 Task: Add a signature Mario Parker containing Best wishes for a happy National Human Trafficking Awareness Day, Mario Parker to email address softage.3@softage.net and add a folder Vendor contracts
Action: Mouse moved to (174, 136)
Screenshot: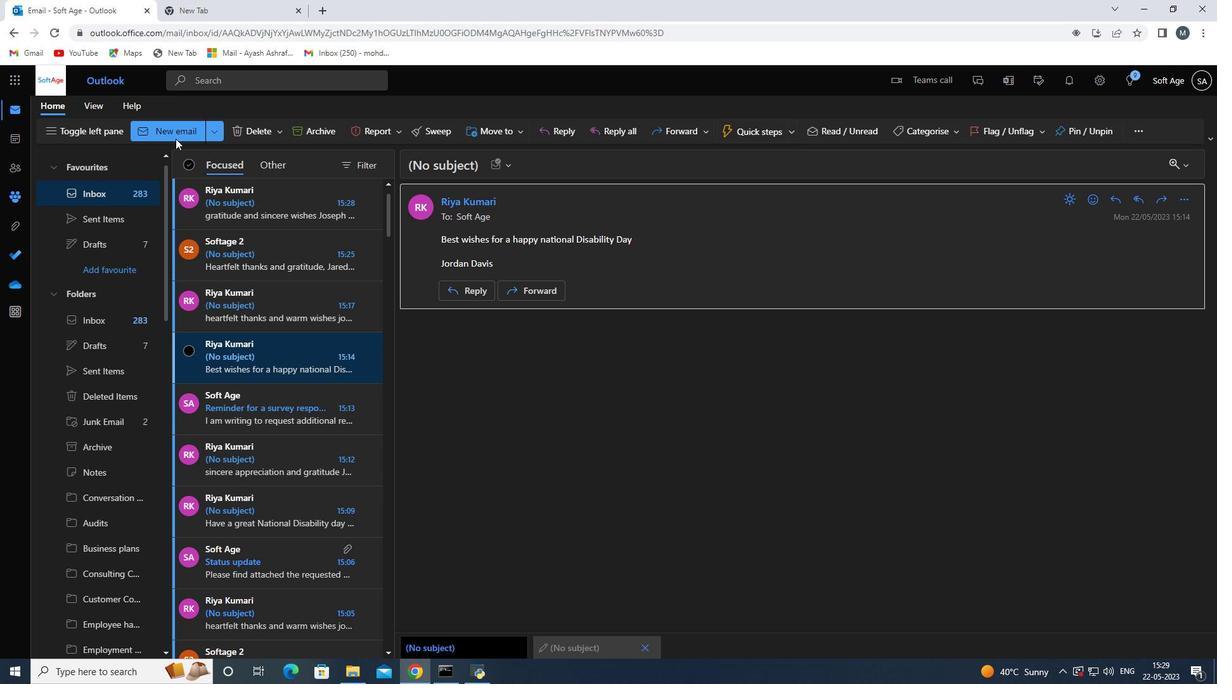 
Action: Mouse pressed left at (174, 136)
Screenshot: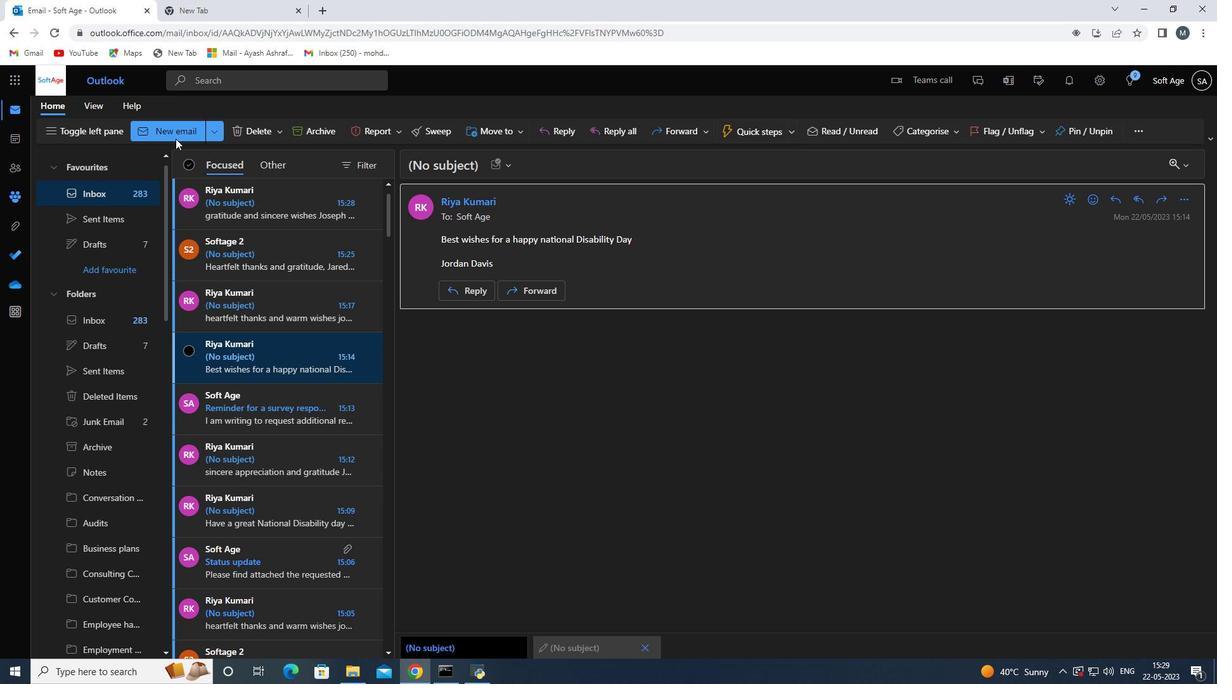 
Action: Mouse moved to (861, 134)
Screenshot: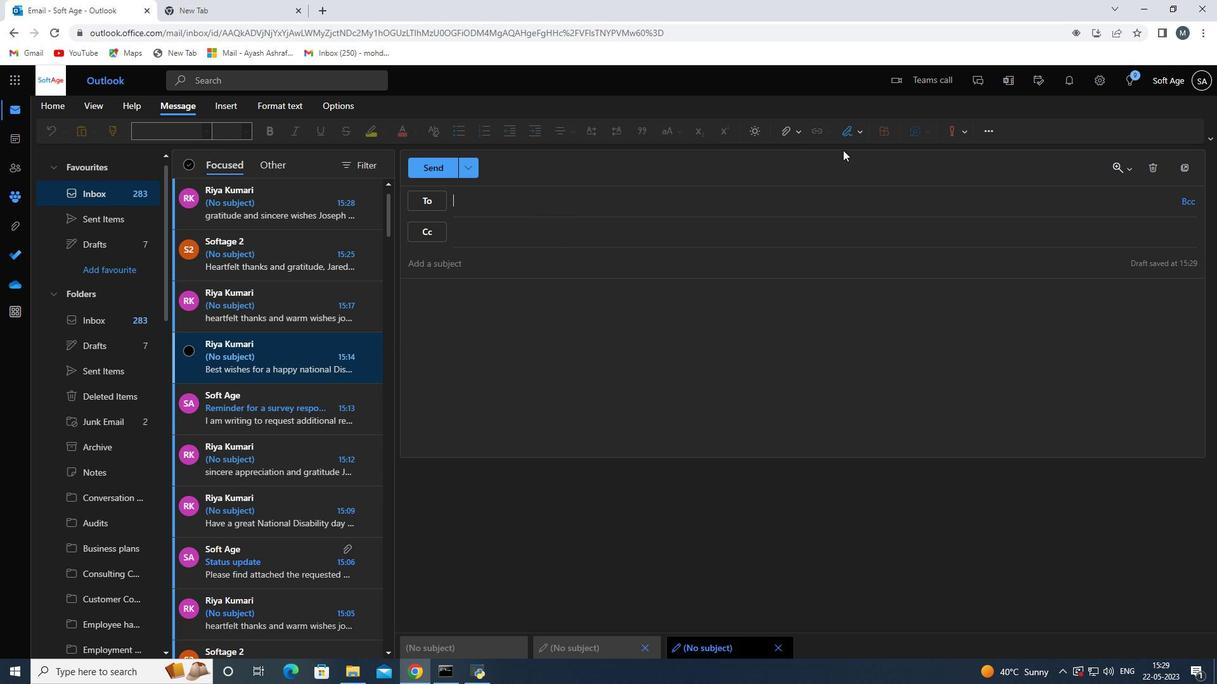 
Action: Mouse pressed left at (861, 134)
Screenshot: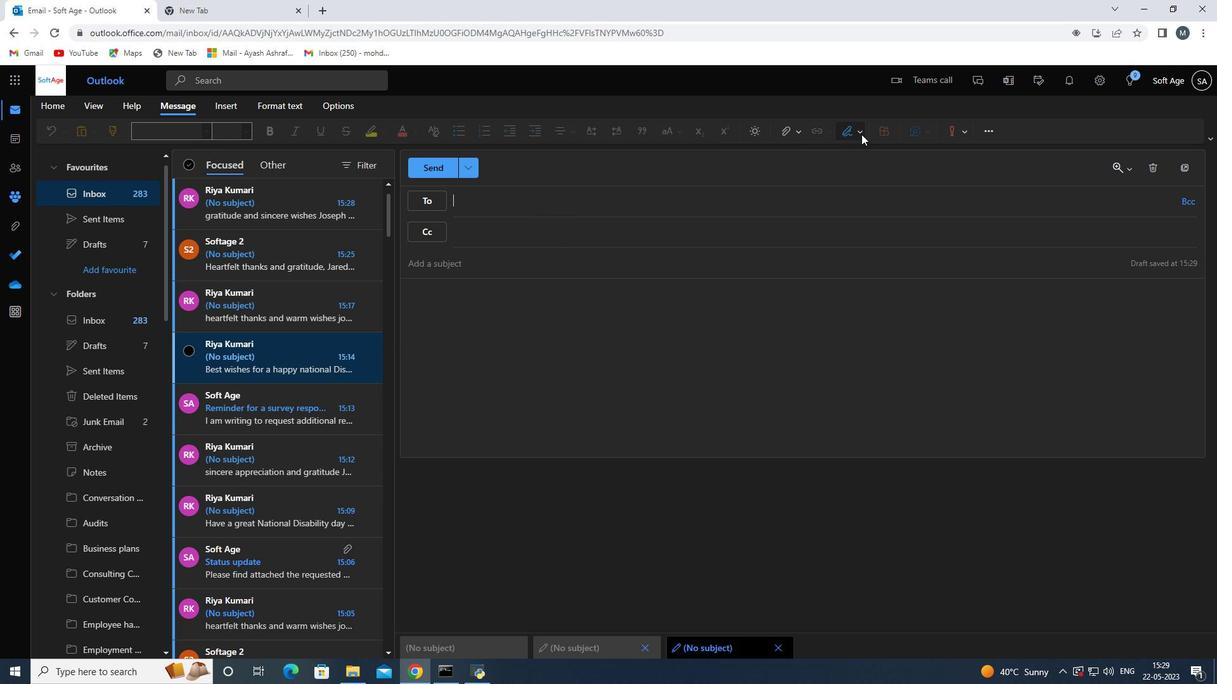 
Action: Mouse moved to (831, 180)
Screenshot: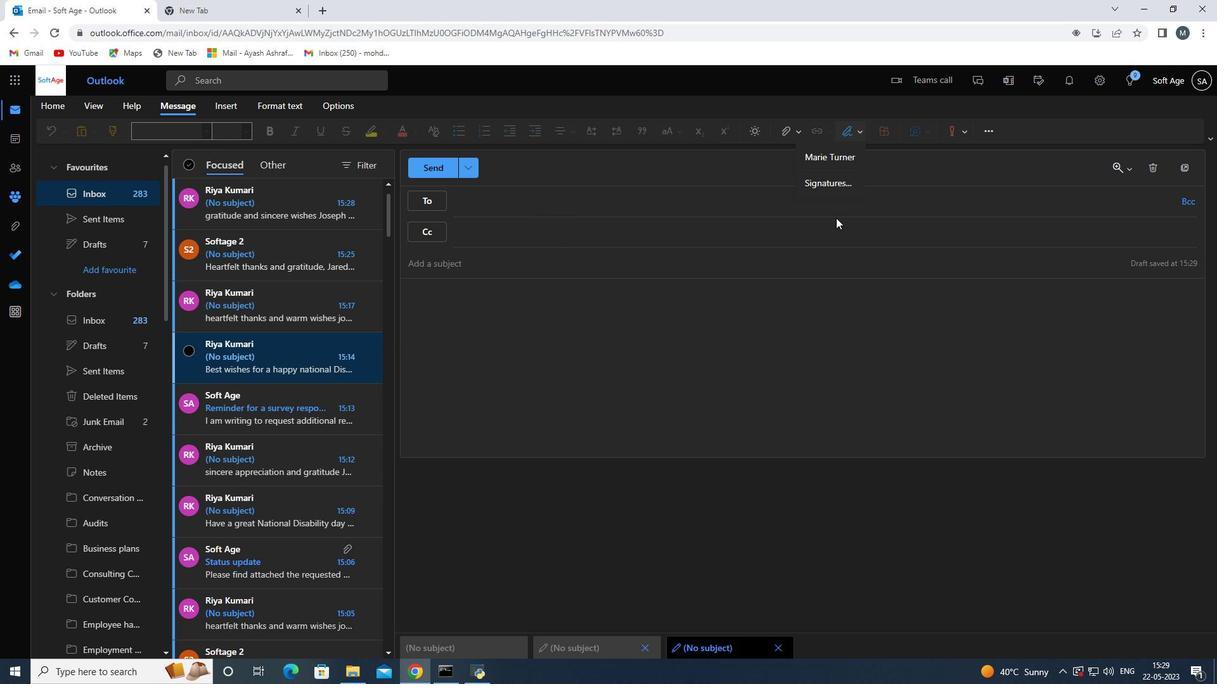 
Action: Mouse pressed left at (831, 180)
Screenshot: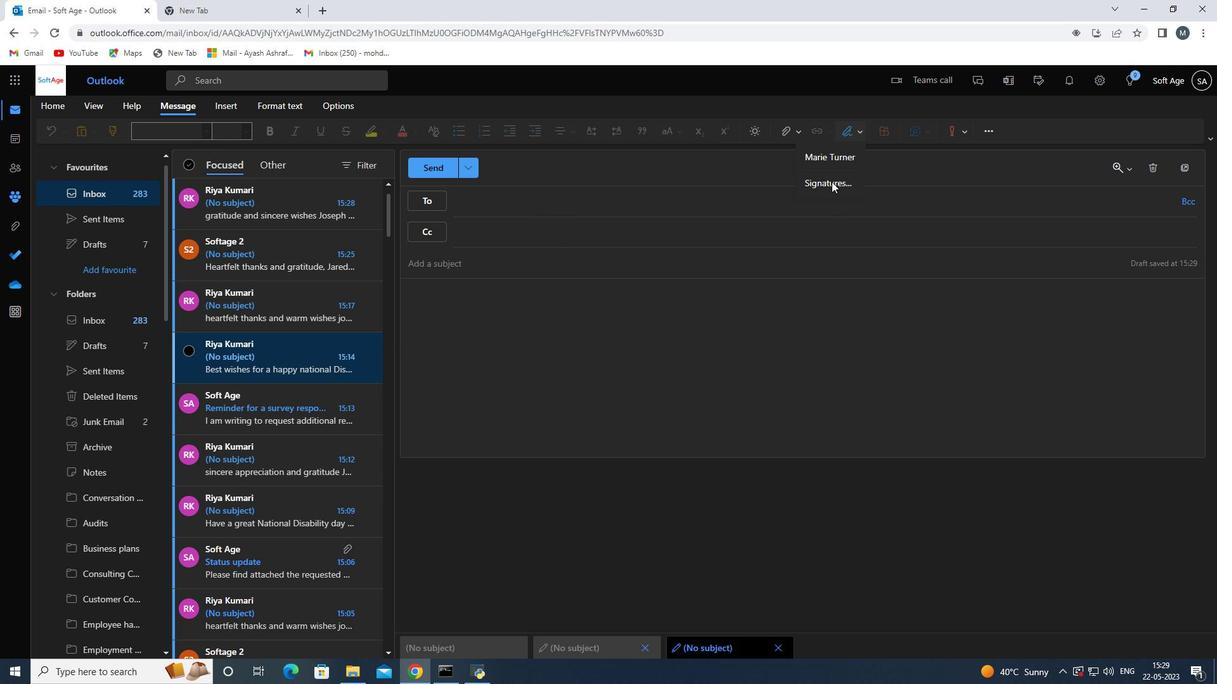 
Action: Mouse moved to (853, 230)
Screenshot: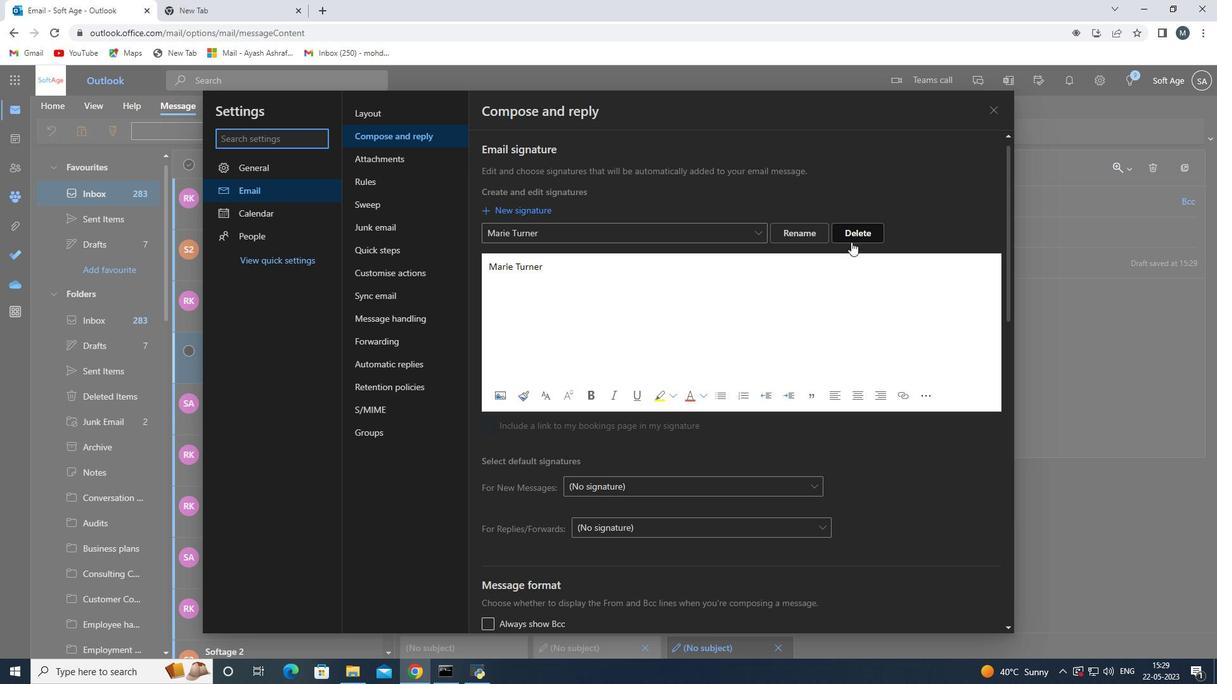
Action: Mouse pressed left at (853, 230)
Screenshot: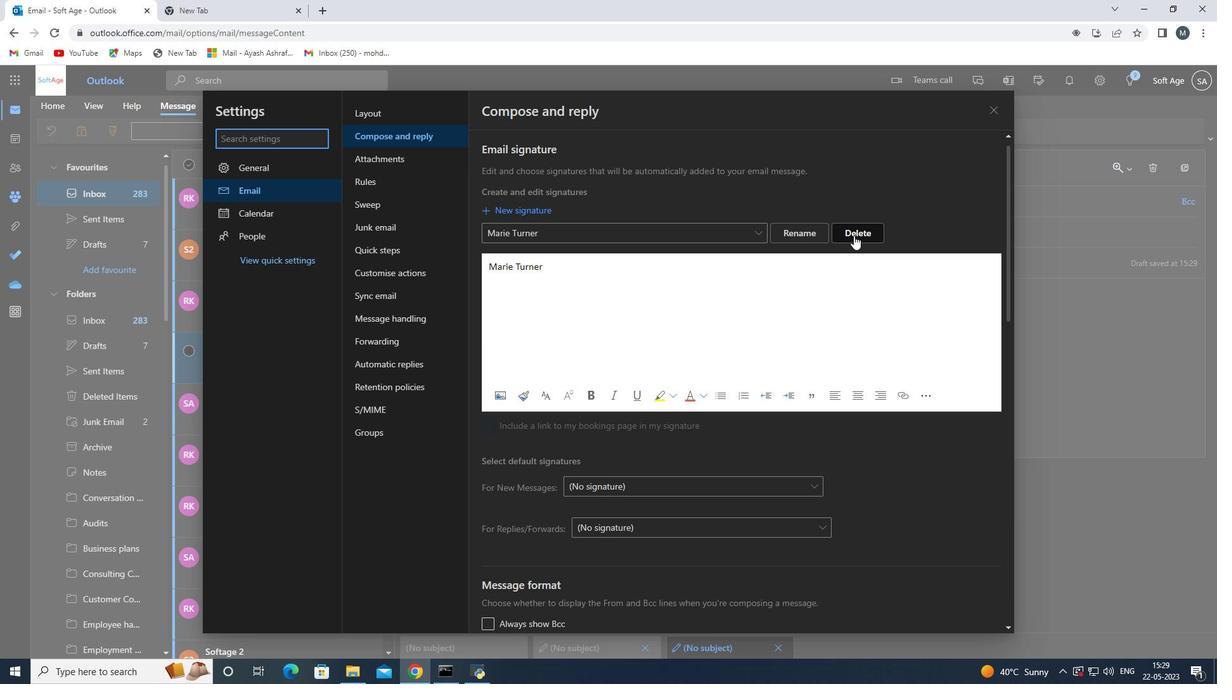 
Action: Mouse moved to (586, 233)
Screenshot: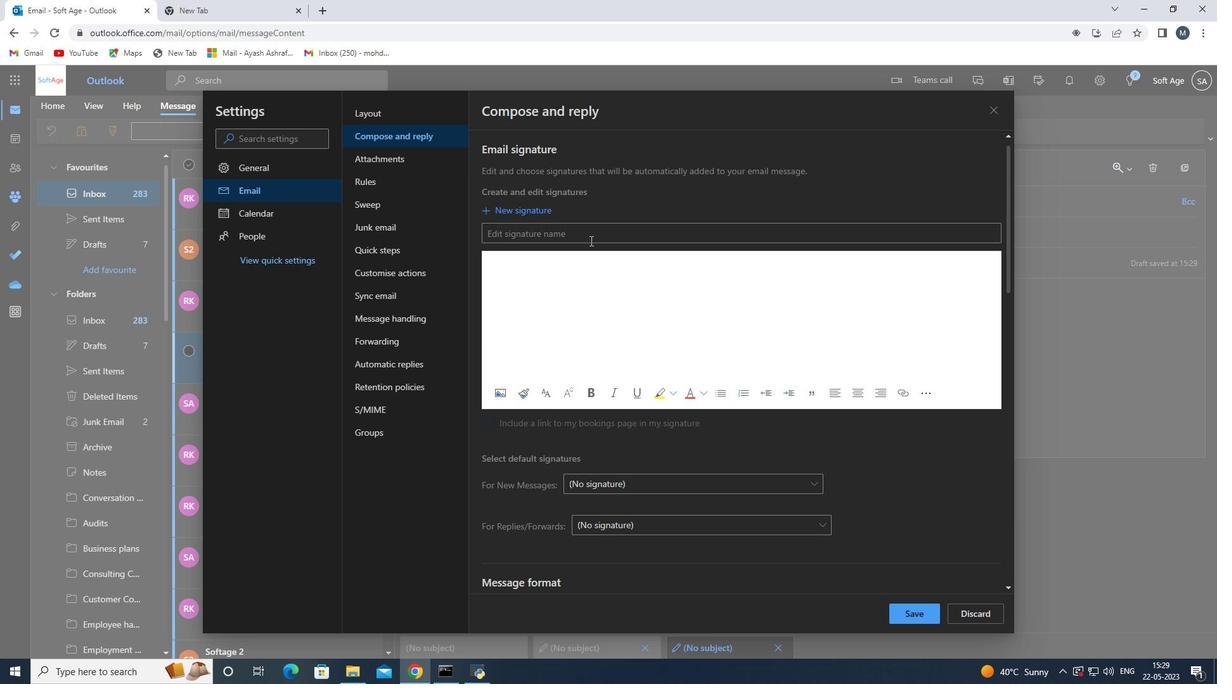 
Action: Mouse pressed left at (586, 233)
Screenshot: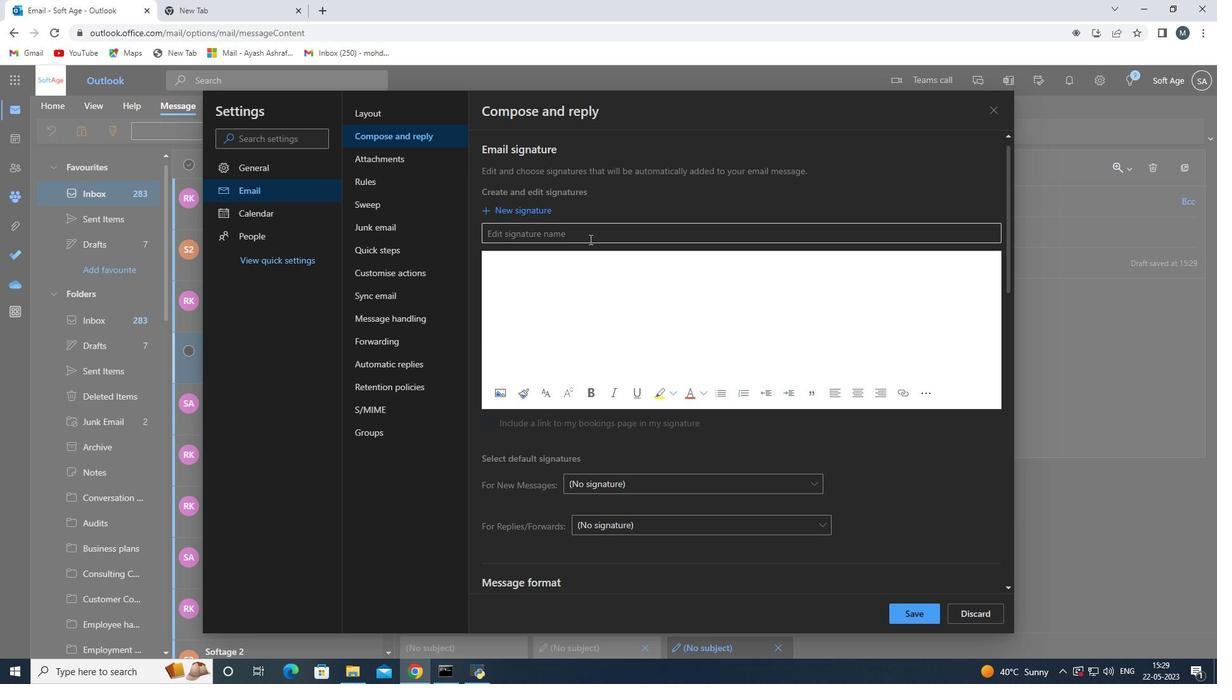 
Action: Mouse moved to (586, 233)
Screenshot: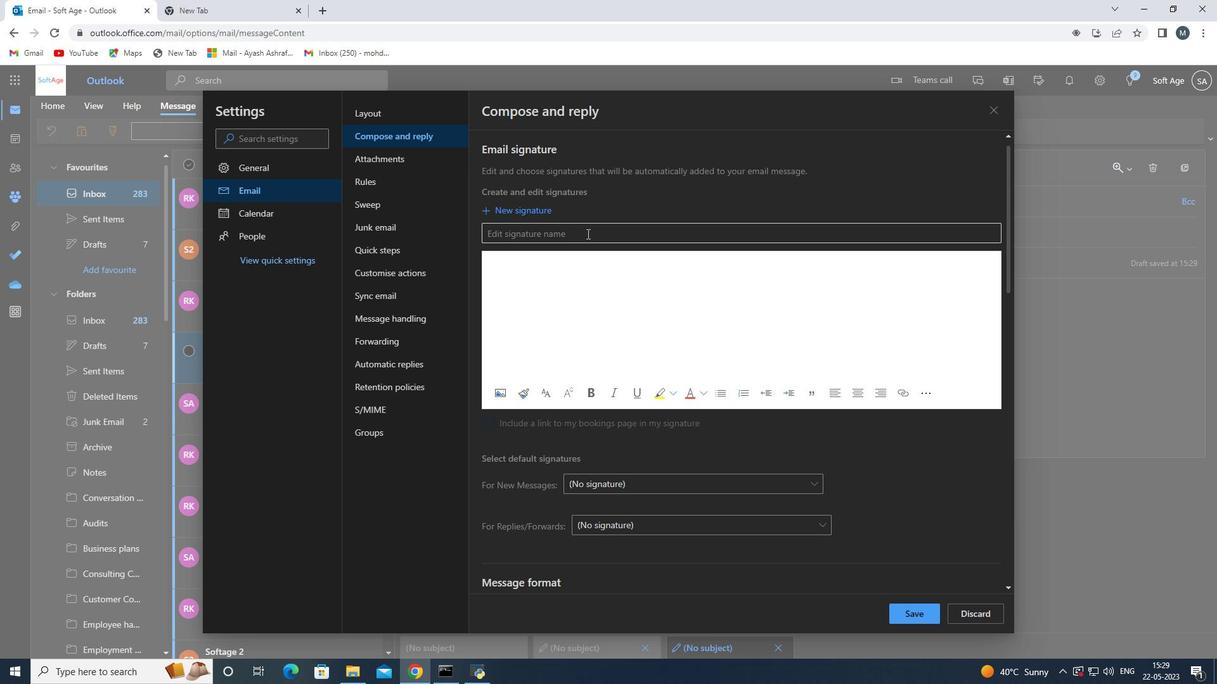 
Action: Key pressed <Key.shift>Mario<Key.space><Key.shift>parker<Key.space>
Screenshot: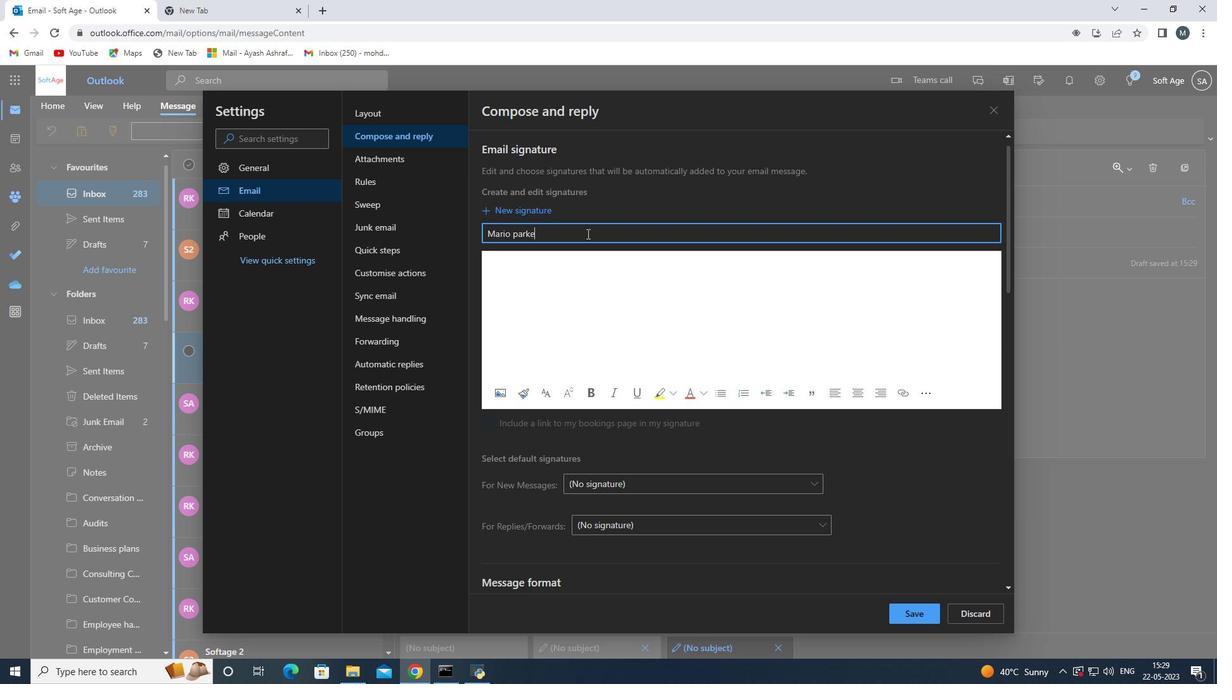 
Action: Mouse moved to (517, 233)
Screenshot: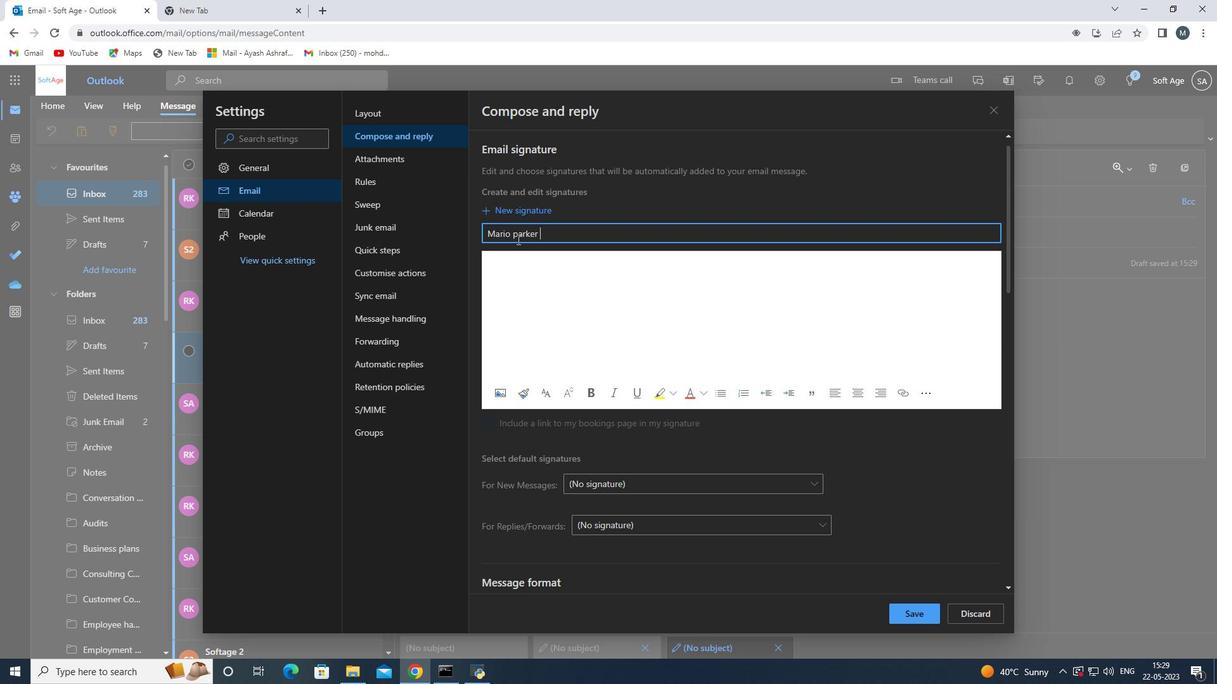 
Action: Mouse pressed left at (517, 233)
Screenshot: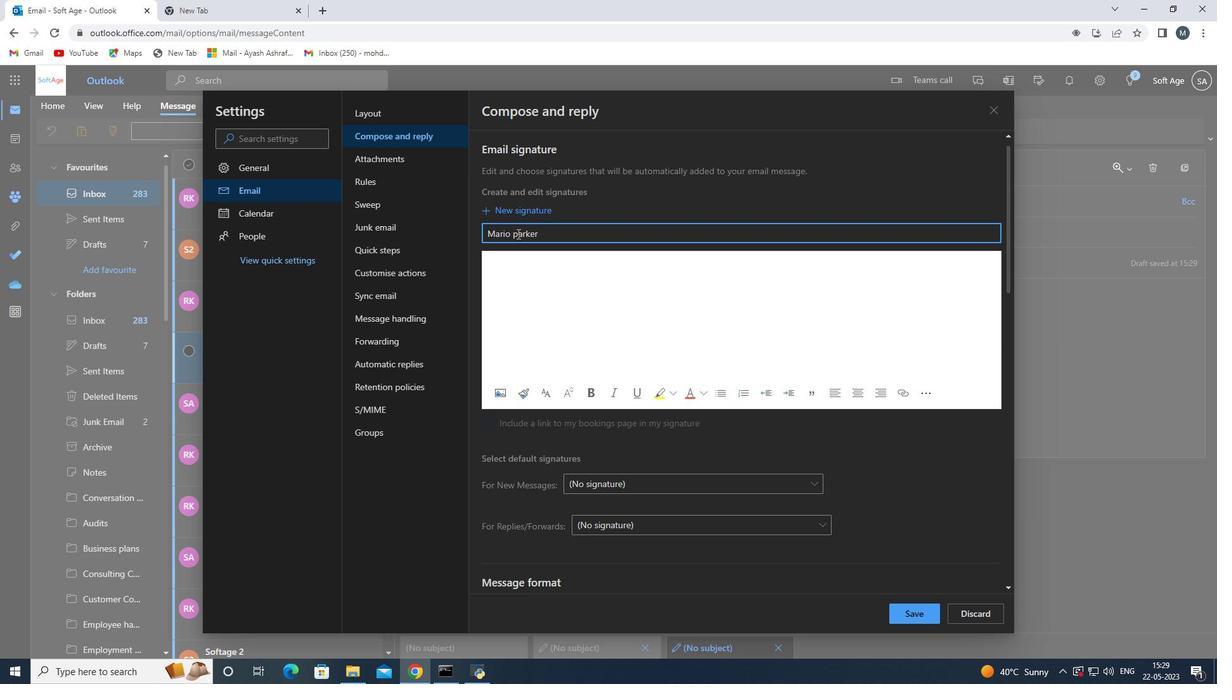 
Action: Mouse moved to (519, 244)
Screenshot: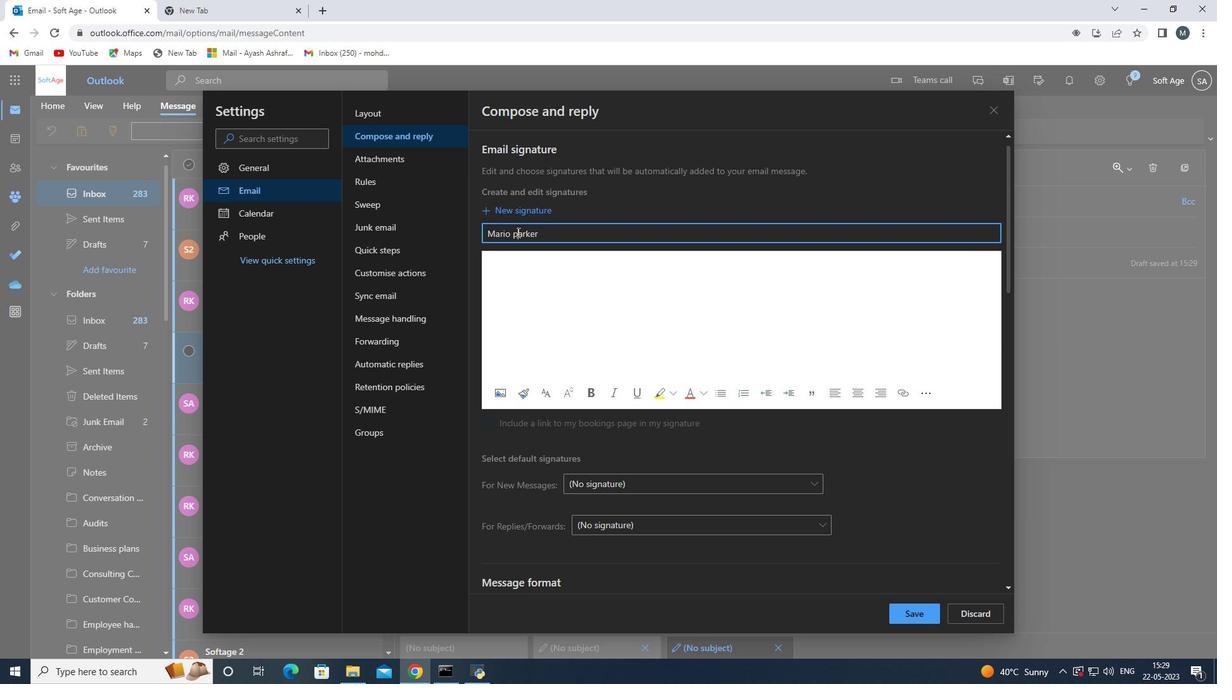 
Action: Key pressed <Key.backspace><Key.shift>P
Screenshot: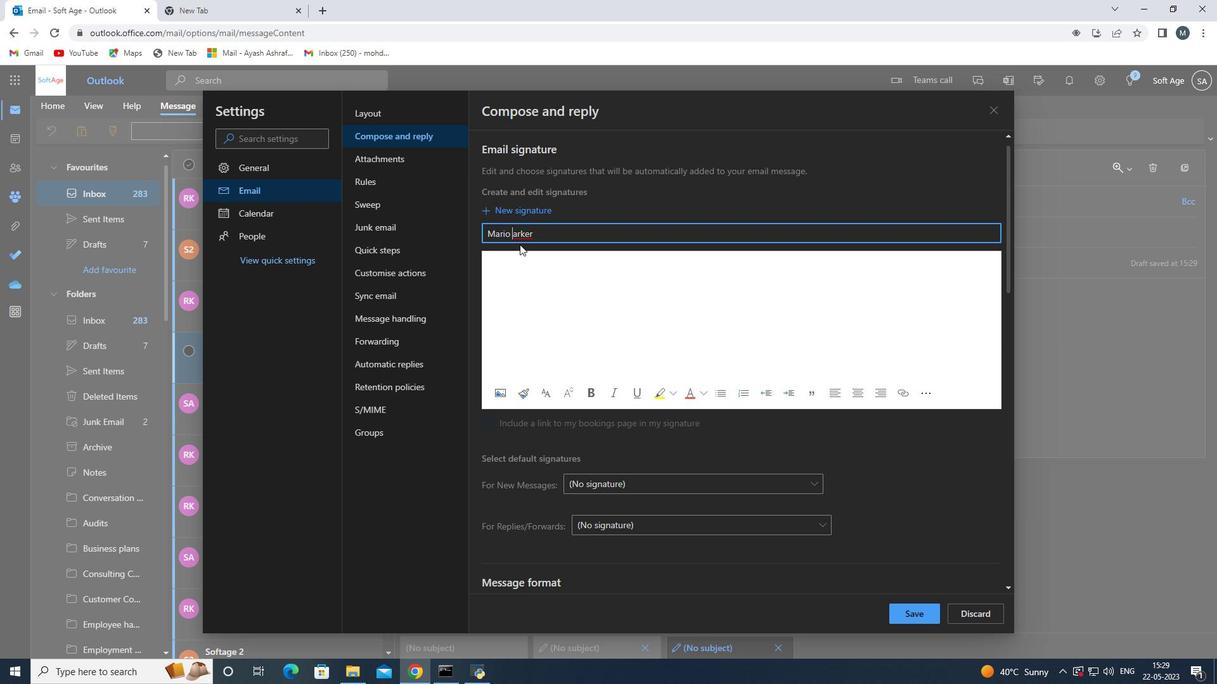 
Action: Mouse moved to (521, 263)
Screenshot: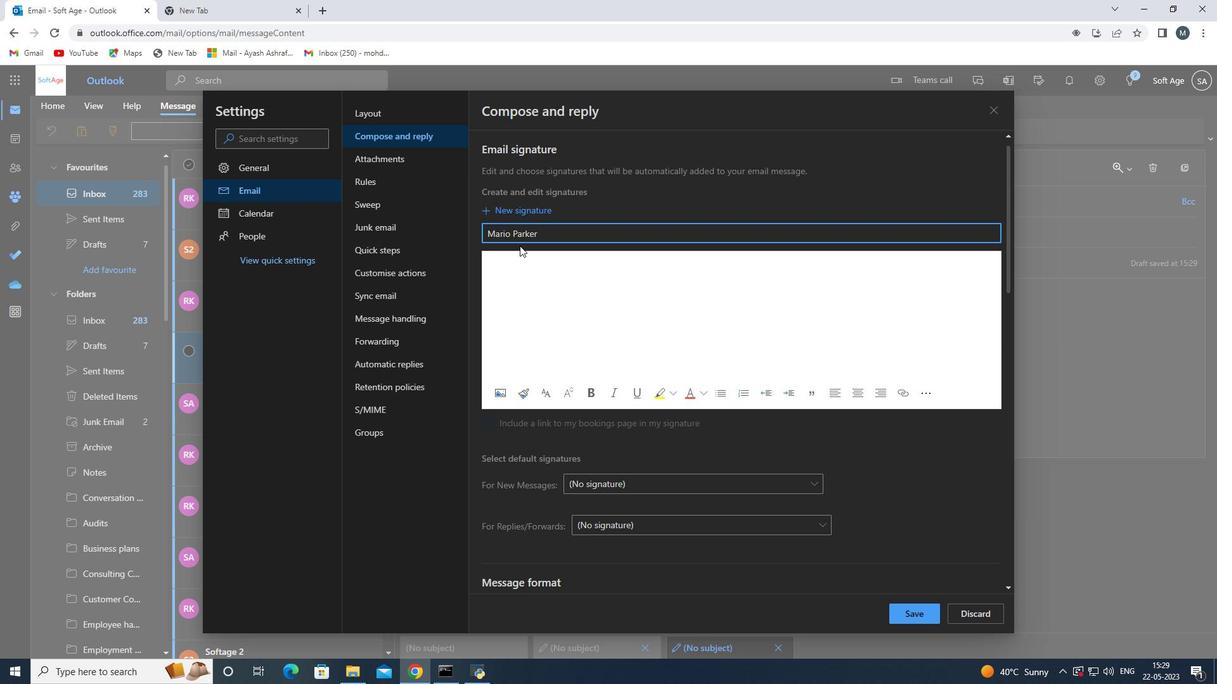 
Action: Mouse pressed left at (521, 263)
Screenshot: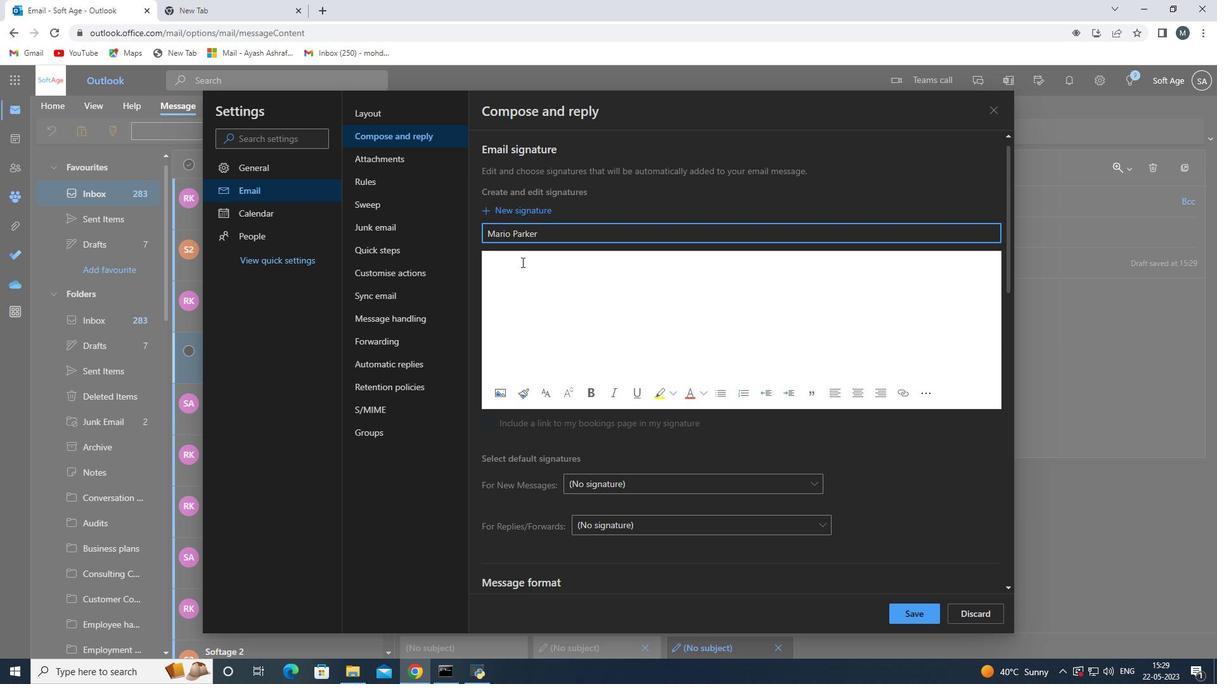 
Action: Key pressed <Key.shift>Mario<Key.space><Key.shift>Parker<Key.space>
Screenshot: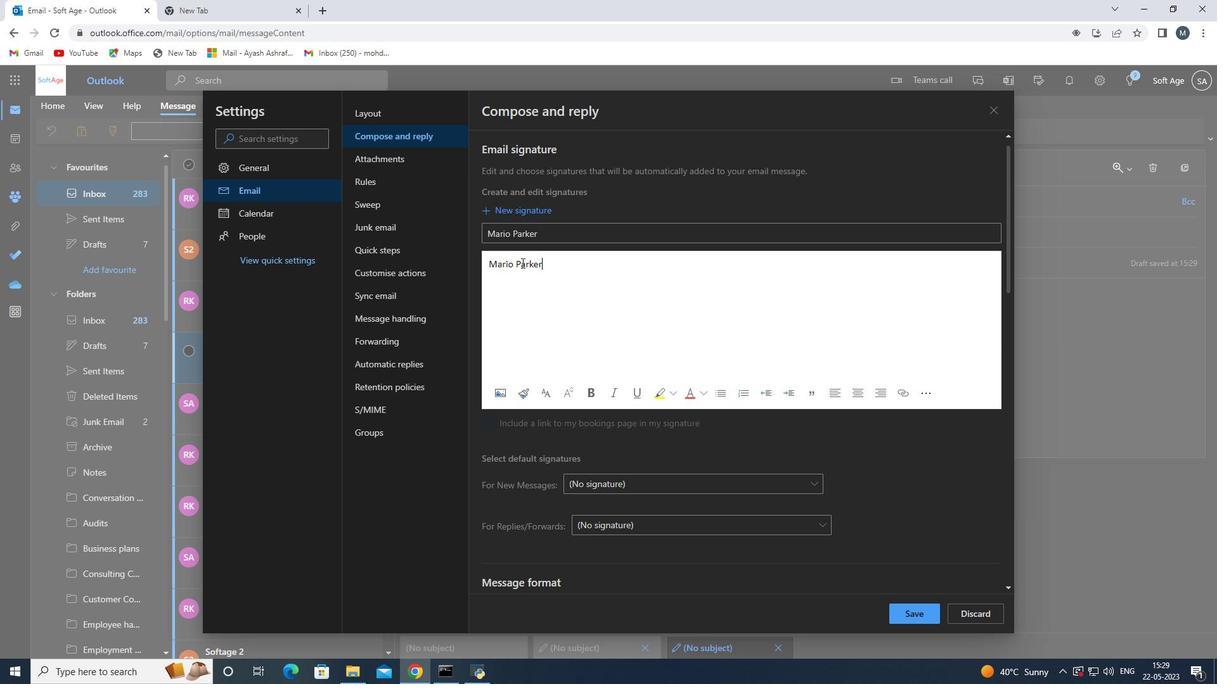 
Action: Mouse moved to (914, 619)
Screenshot: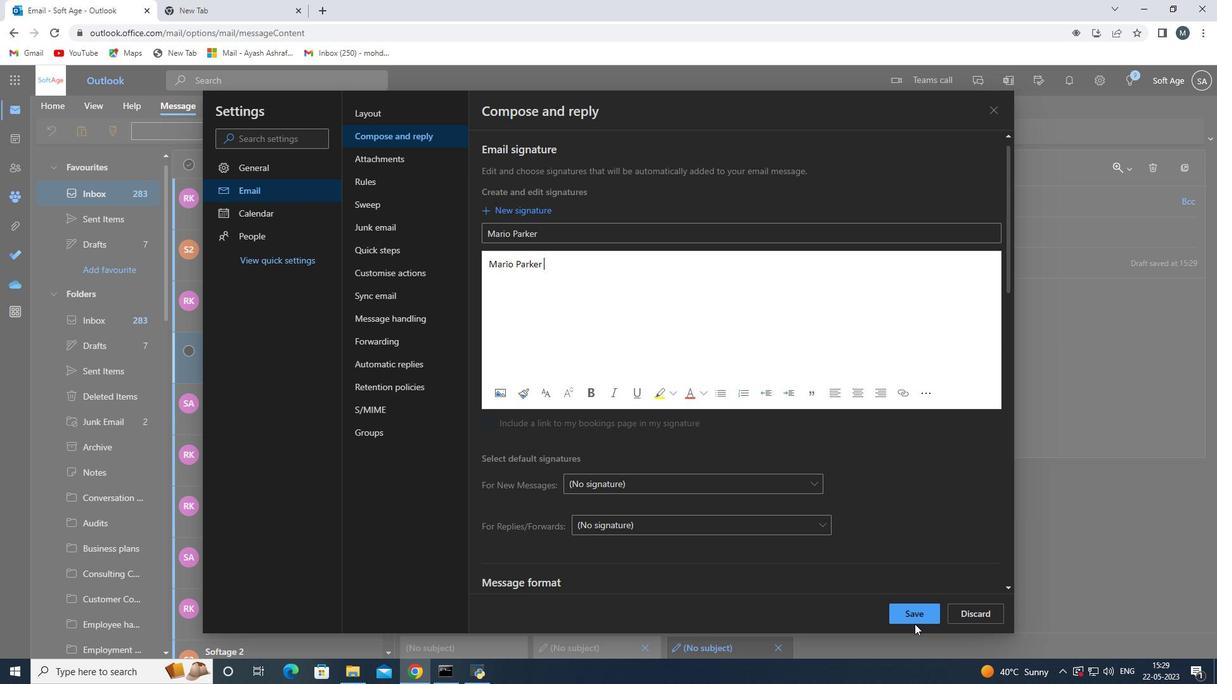 
Action: Mouse pressed left at (914, 619)
Screenshot: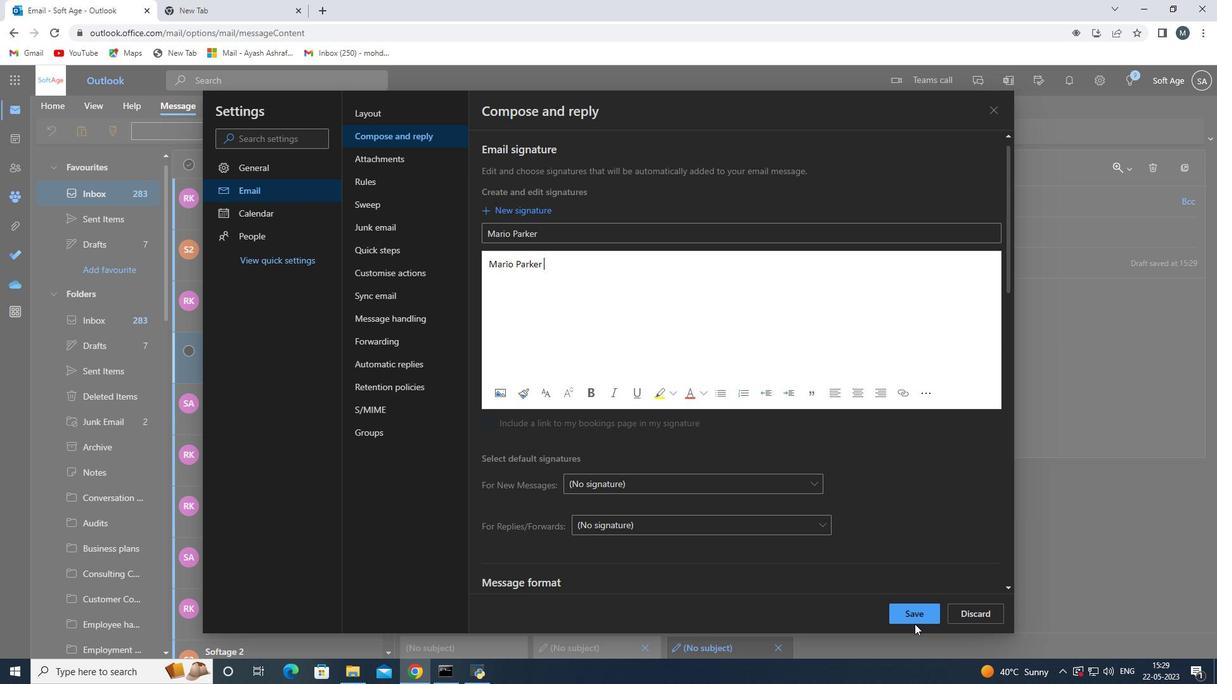 
Action: Mouse moved to (989, 111)
Screenshot: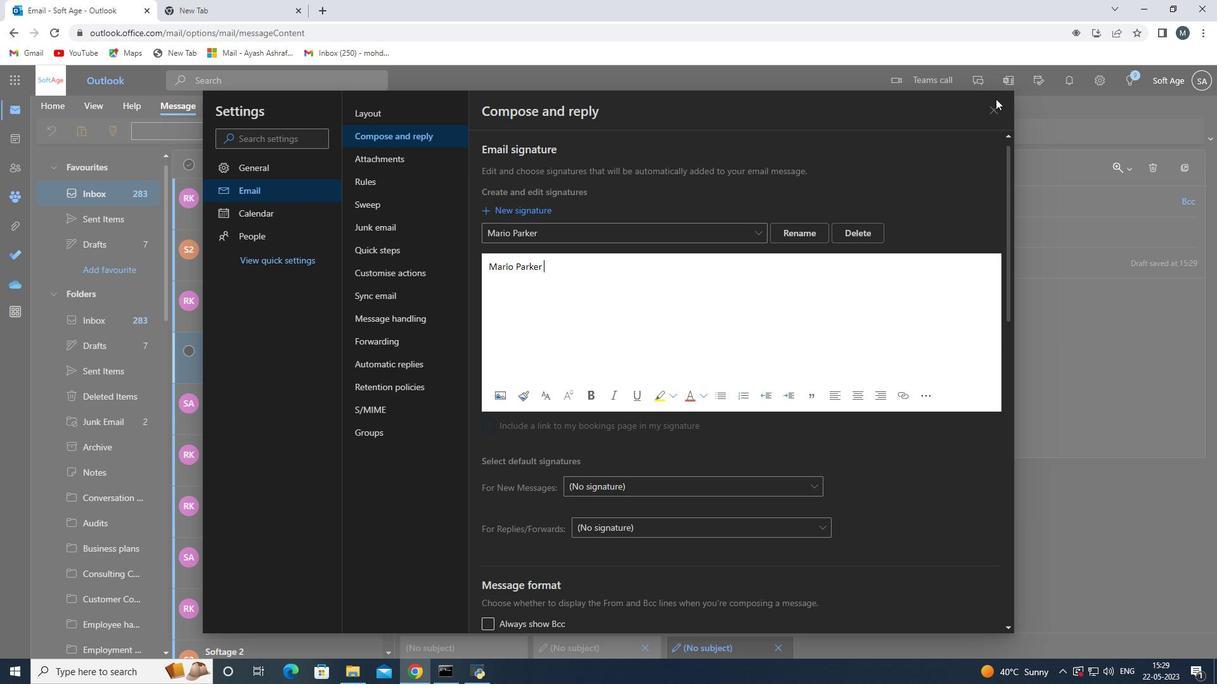 
Action: Mouse pressed left at (989, 111)
Screenshot: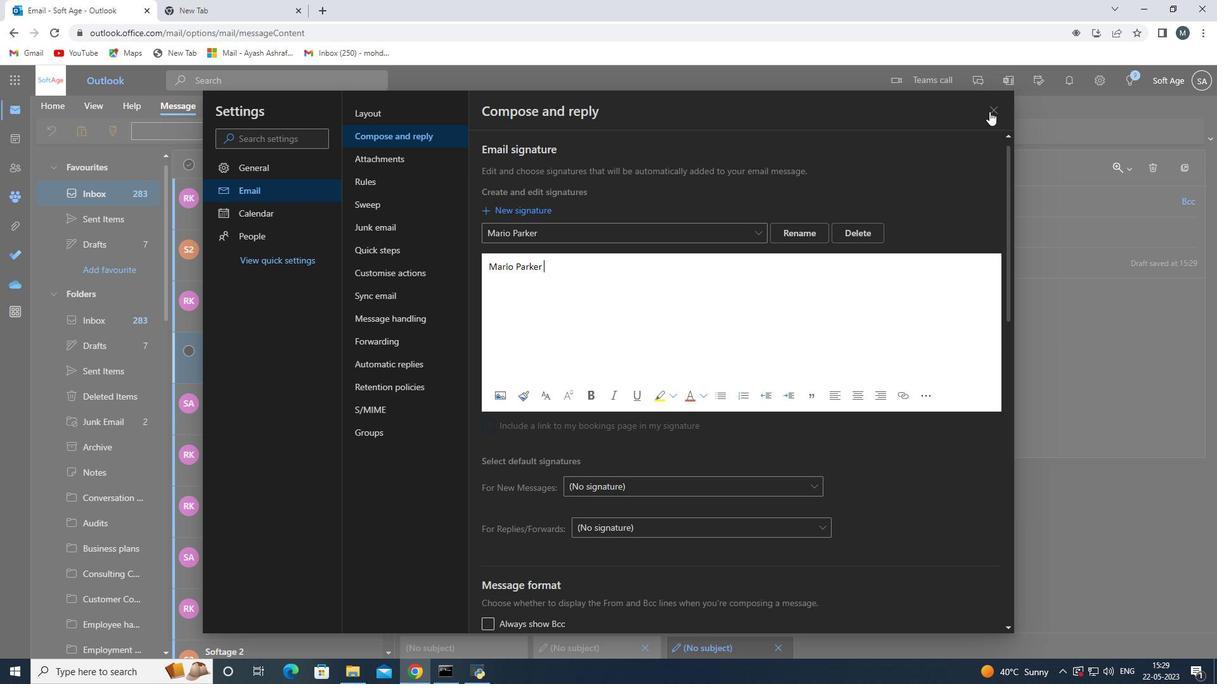 
Action: Mouse moved to (496, 292)
Screenshot: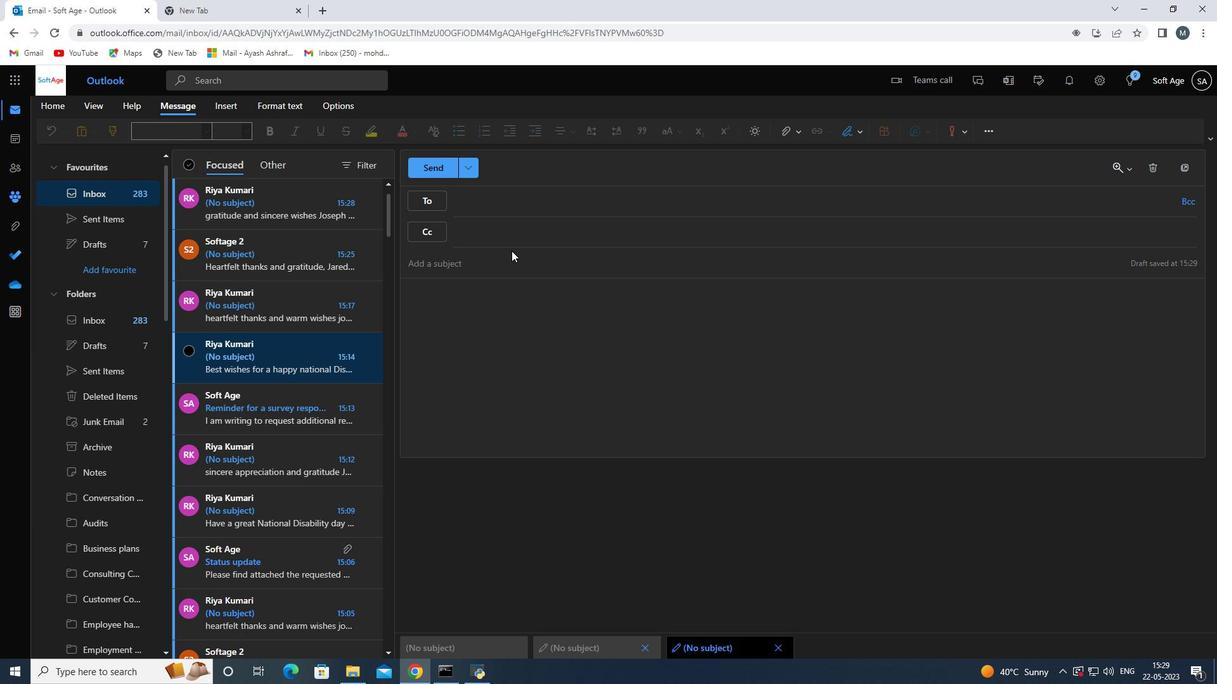 
Action: Mouse pressed left at (496, 292)
Screenshot: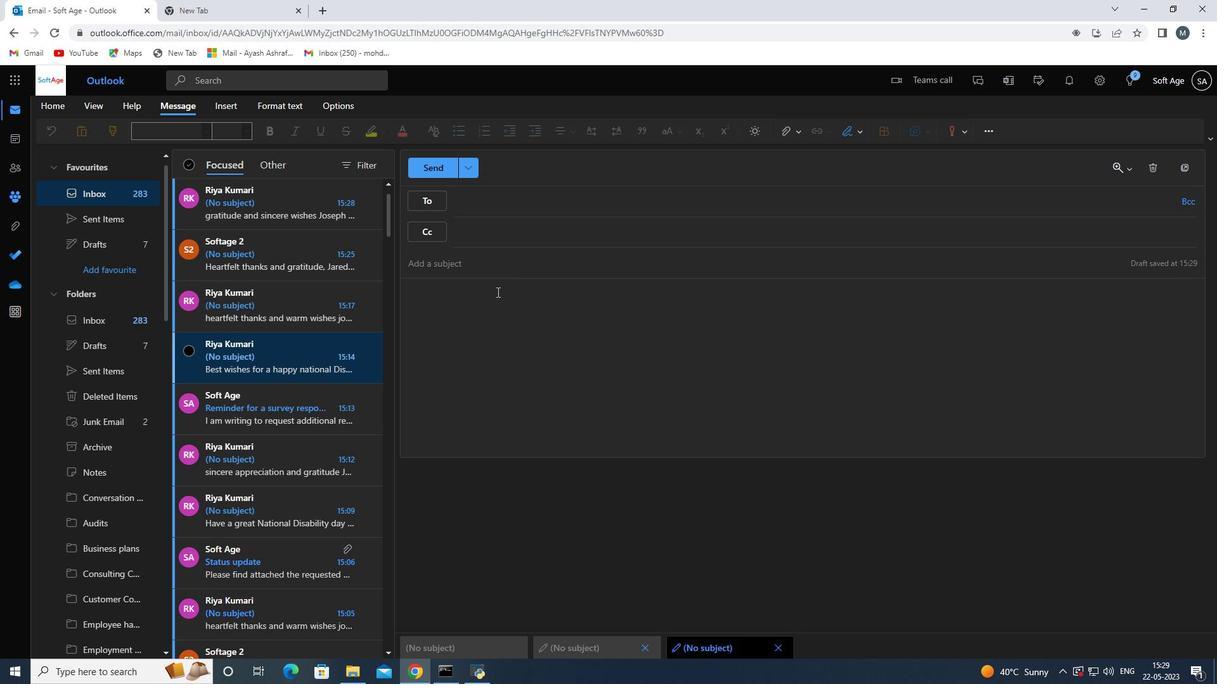 
Action: Mouse moved to (859, 133)
Screenshot: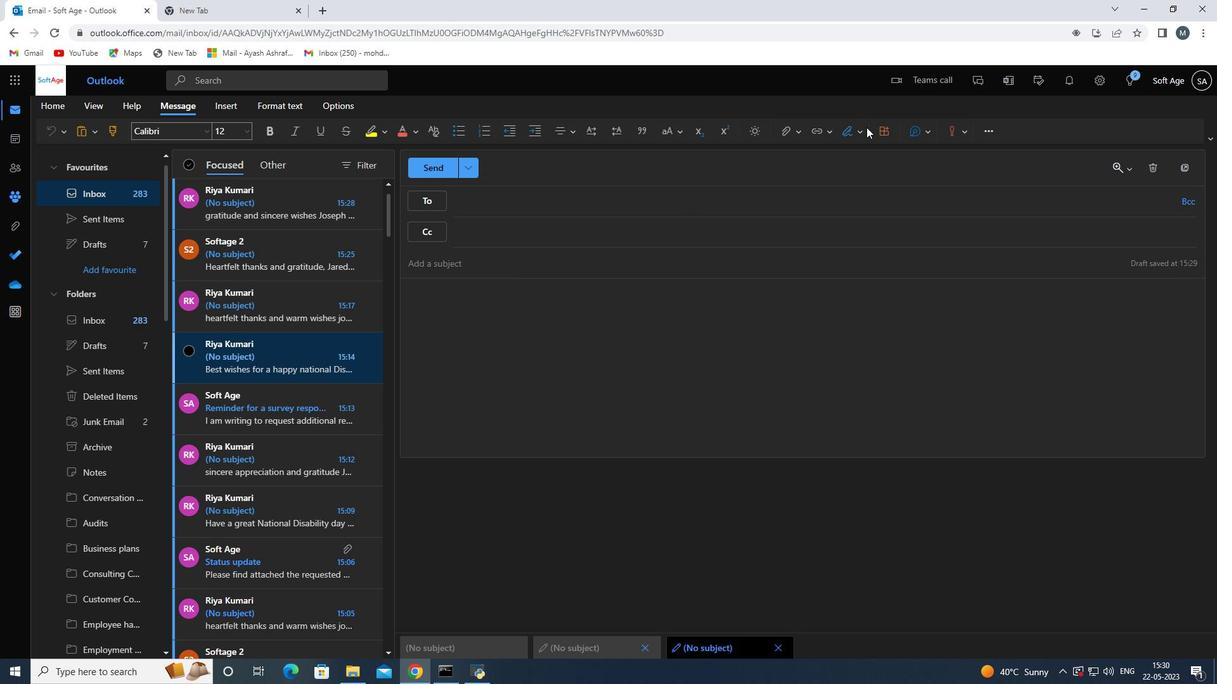 
Action: Mouse pressed left at (859, 133)
Screenshot: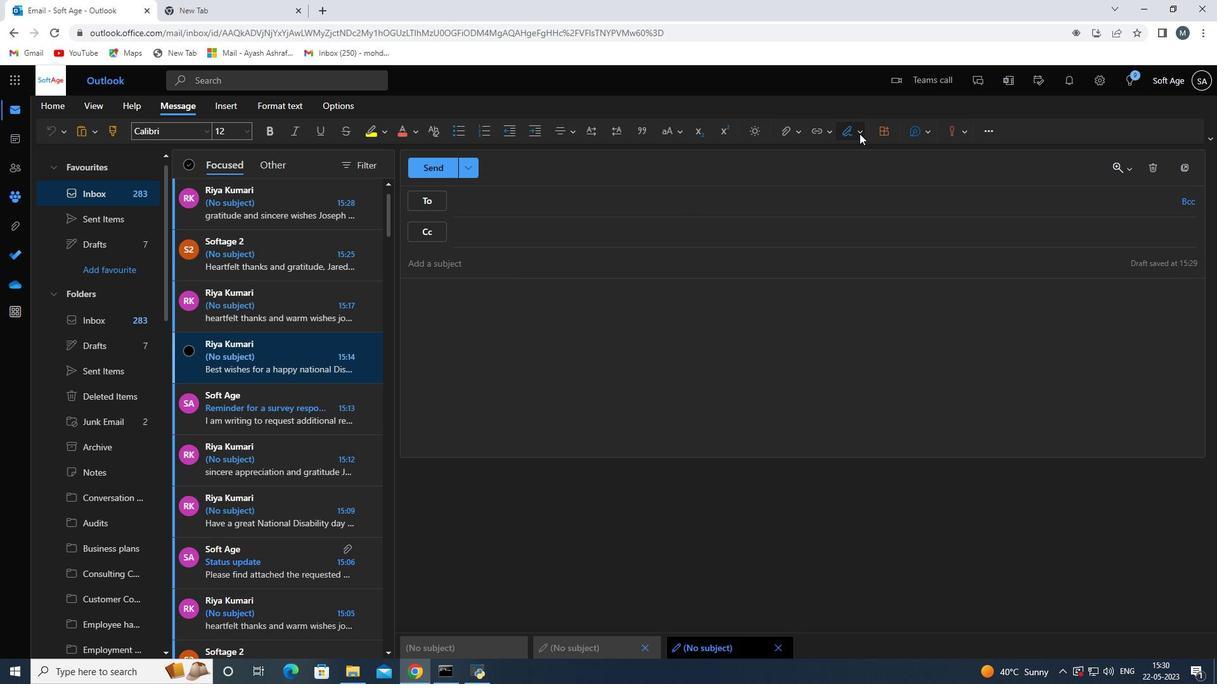 
Action: Mouse moved to (838, 154)
Screenshot: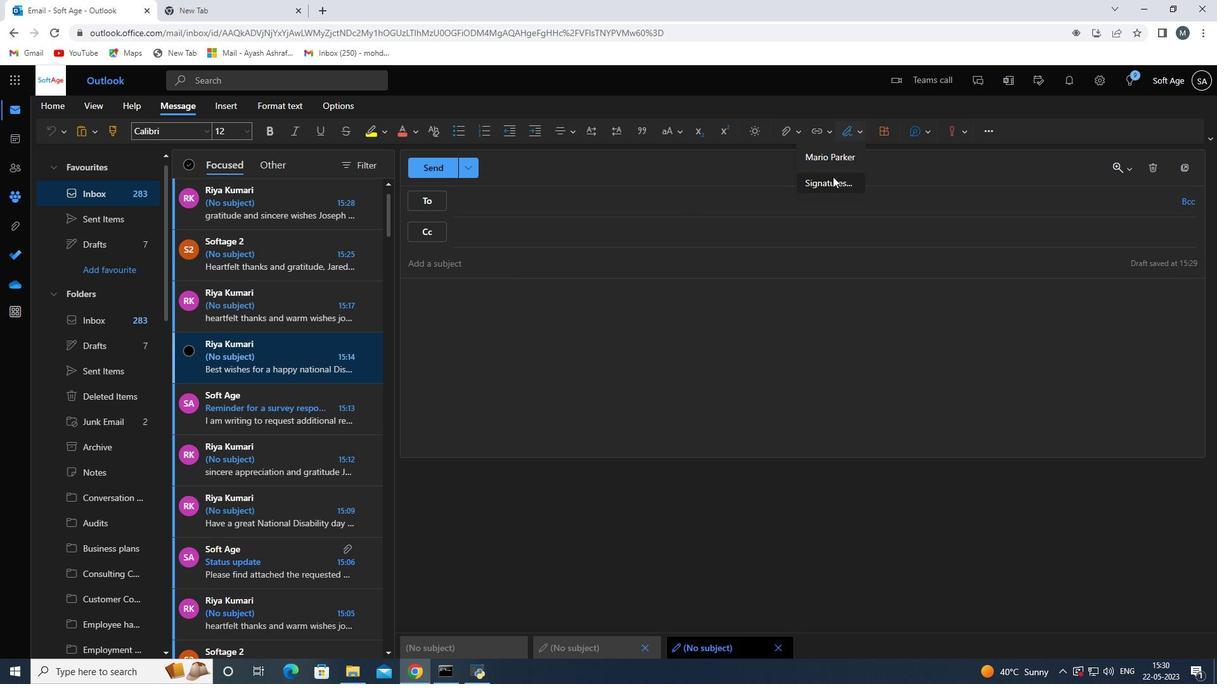 
Action: Mouse pressed left at (838, 154)
Screenshot: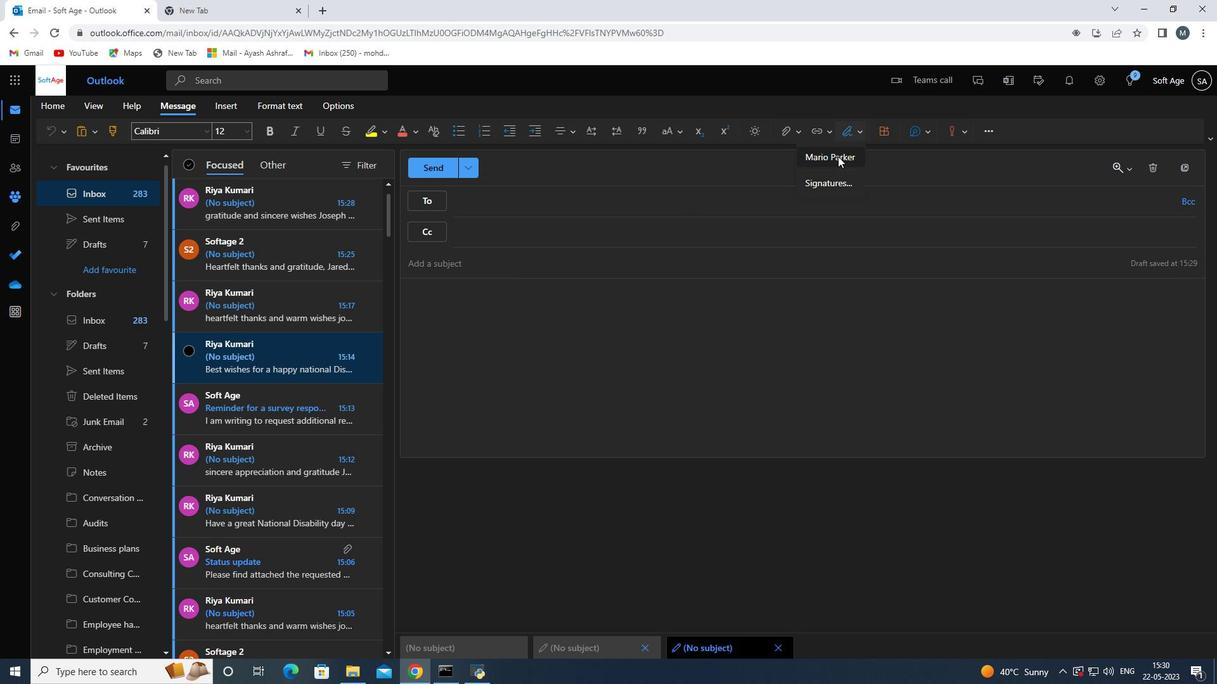 
Action: Mouse moved to (502, 292)
Screenshot: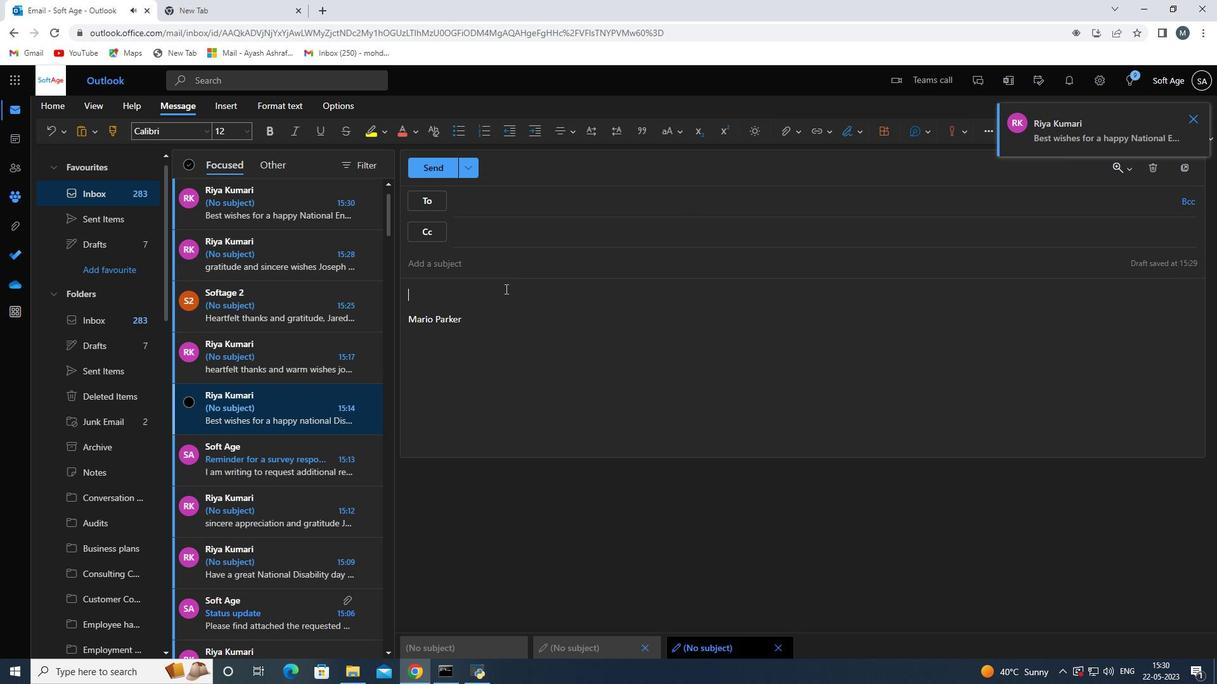 
Action: Mouse pressed left at (502, 292)
Screenshot: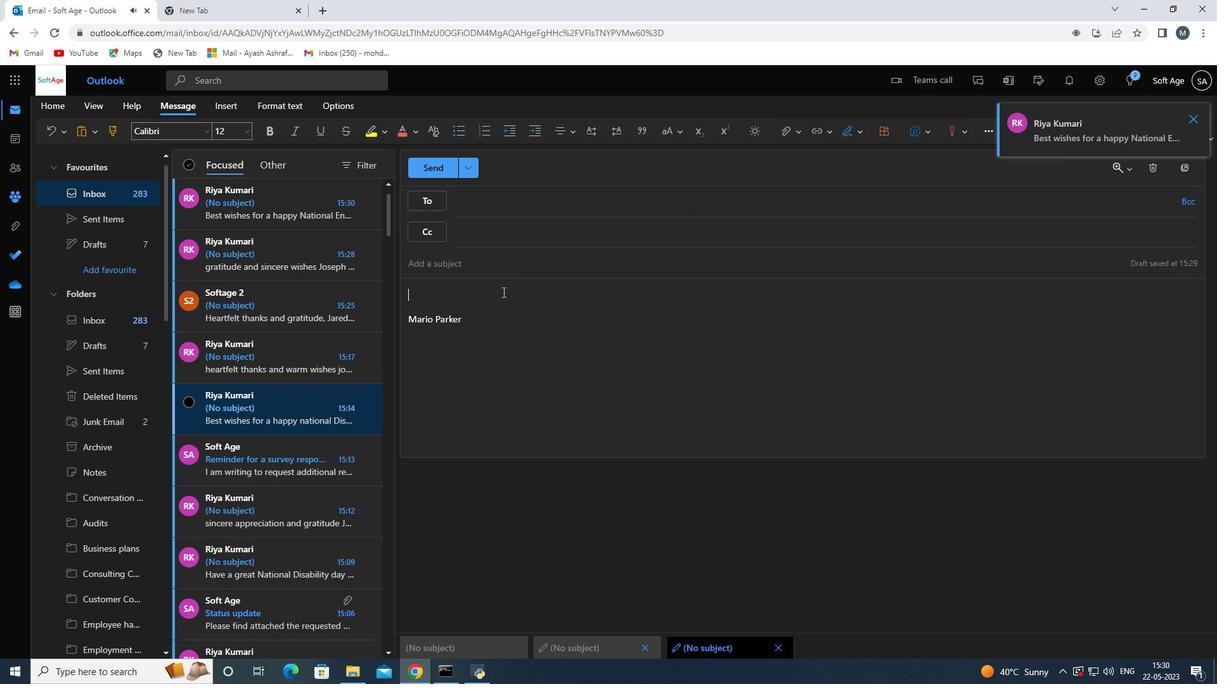 
Action: Key pressed <Key.shift>B<Key.space>est<Key.space><Key.backspace><Key.backspace><Key.backspace><Key.backspace><Key.backspace>est<Key.space>wishes<Key.space>for<Key.space>a<Key.space>happy<Key.space>national<Key.space>human<Key.space>trafficiking<Key.space>awareness<Key.space>
Screenshot: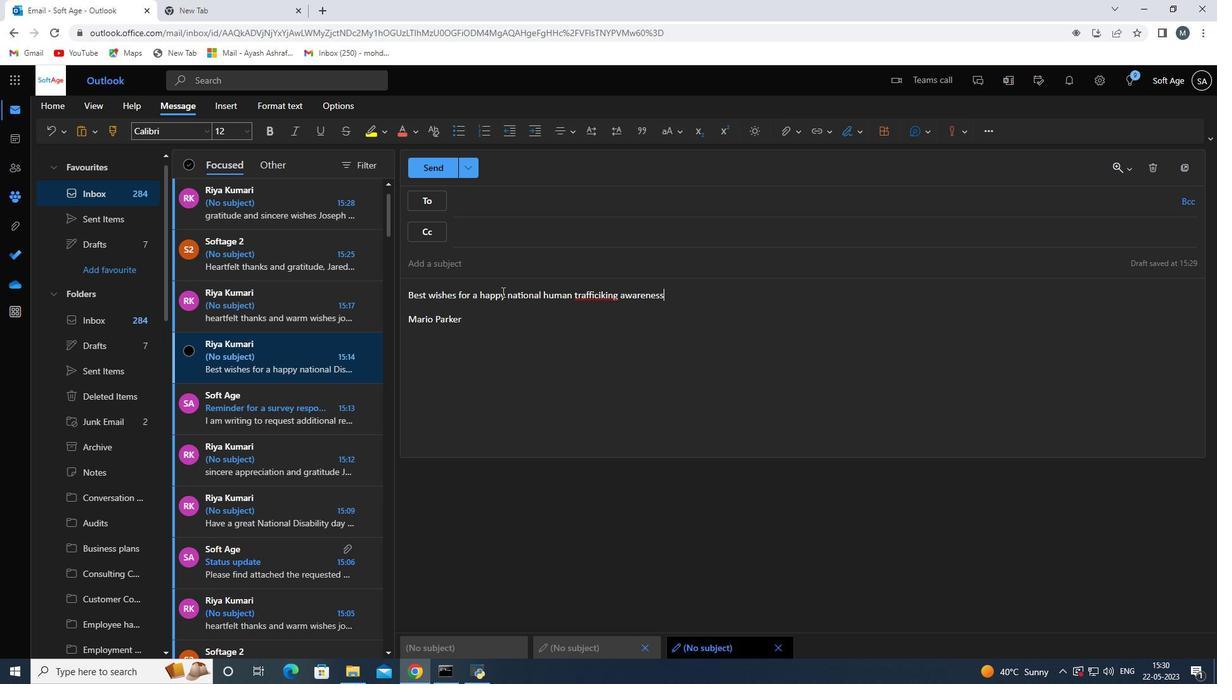 
Action: Mouse moved to (595, 301)
Screenshot: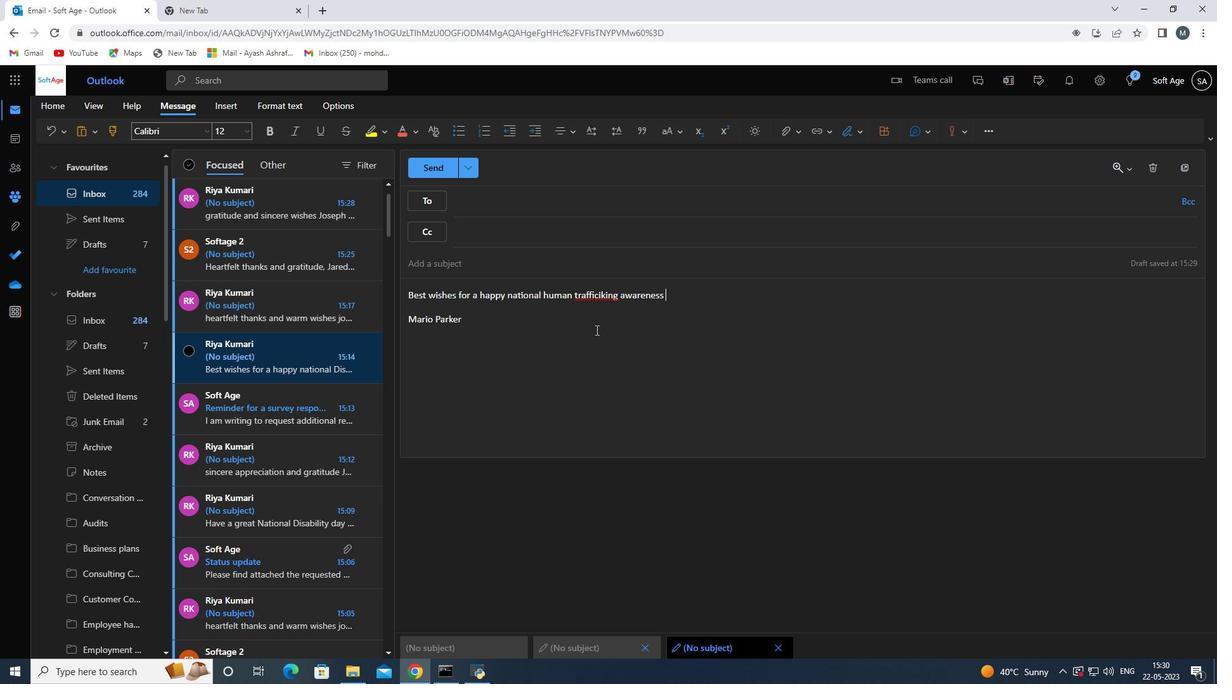 
Action: Mouse pressed left at (595, 301)
Screenshot: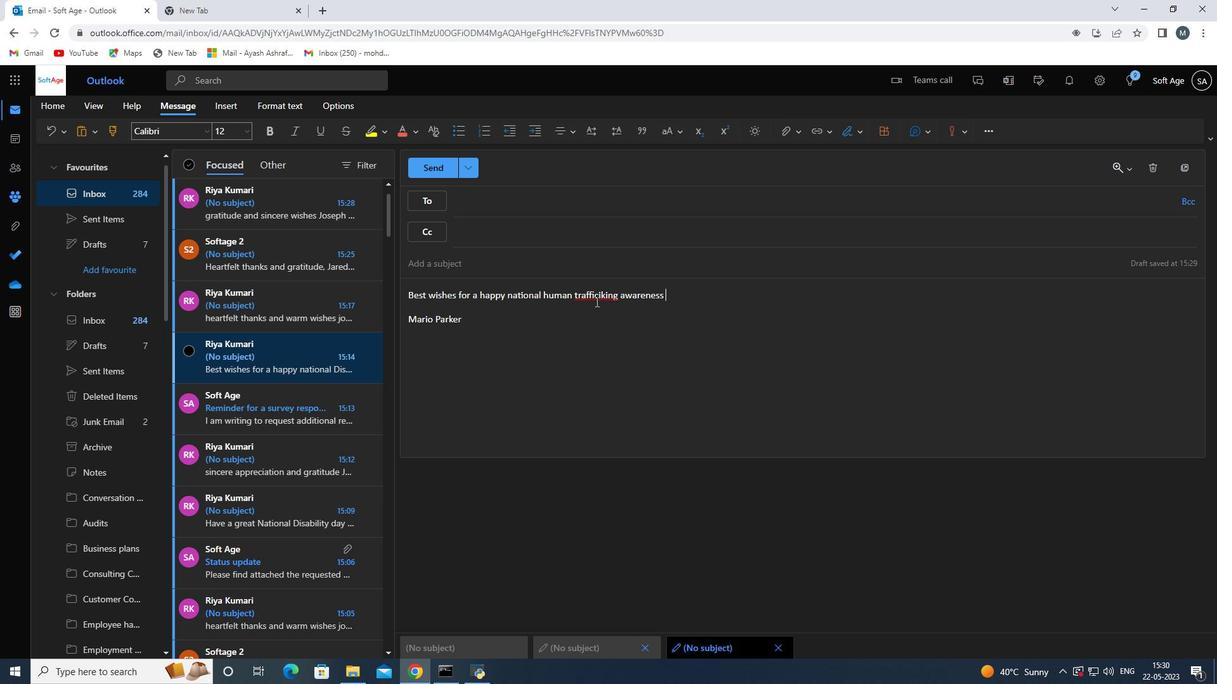 
Action: Mouse moved to (598, 295)
Screenshot: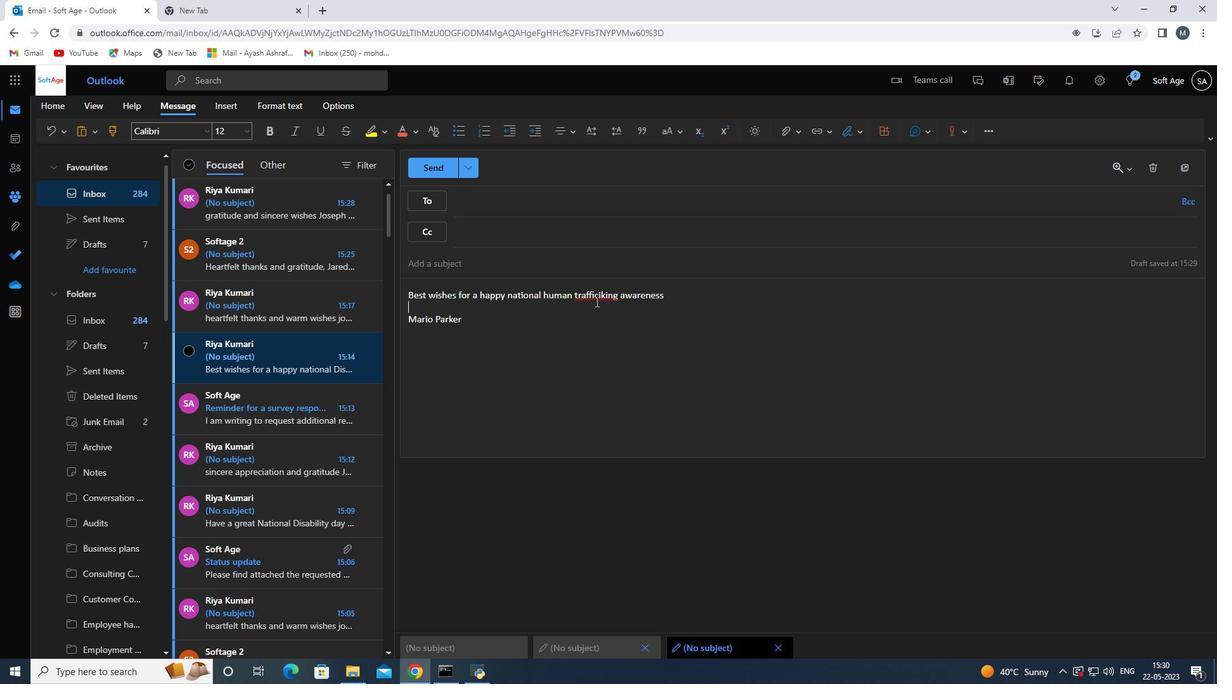 
Action: Mouse pressed left at (598, 295)
Screenshot: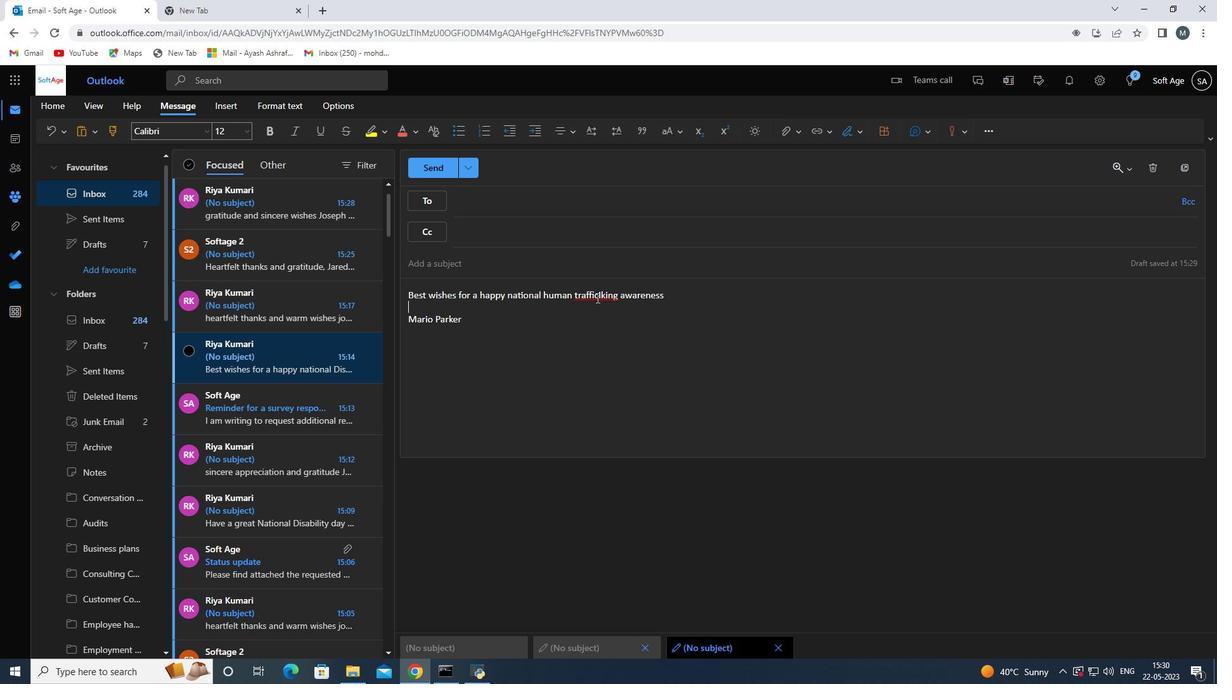 
Action: Mouse moved to (597, 334)
Screenshot: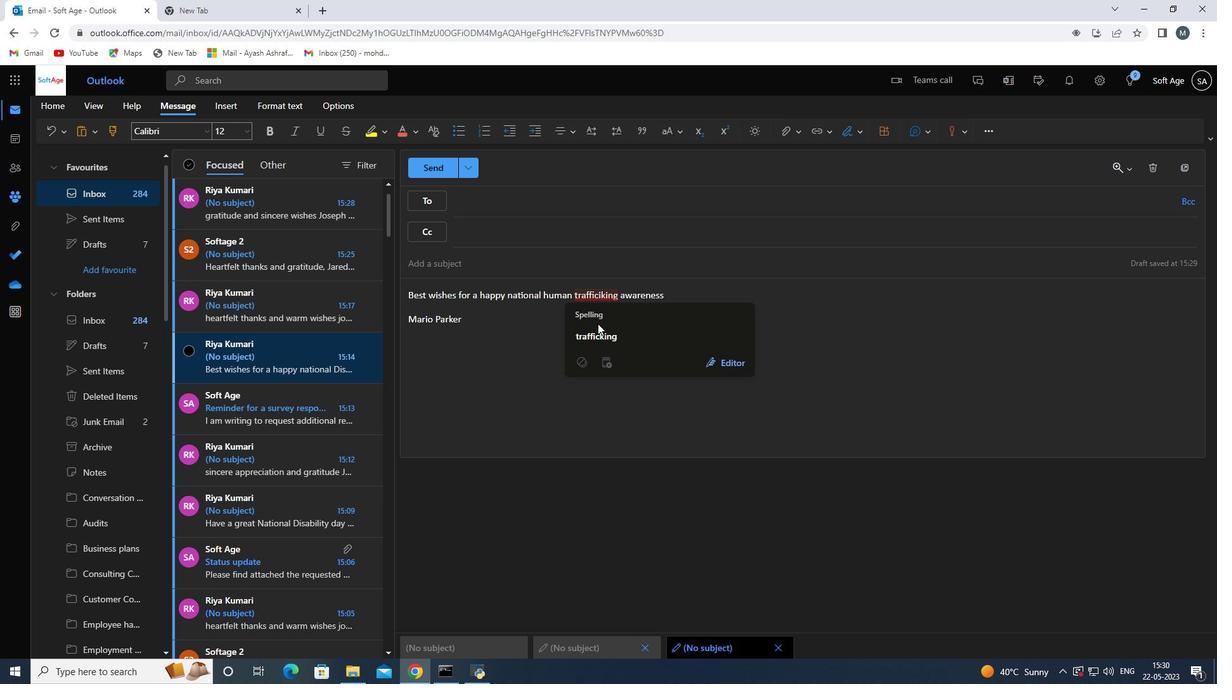 
Action: Mouse pressed left at (597, 334)
Screenshot: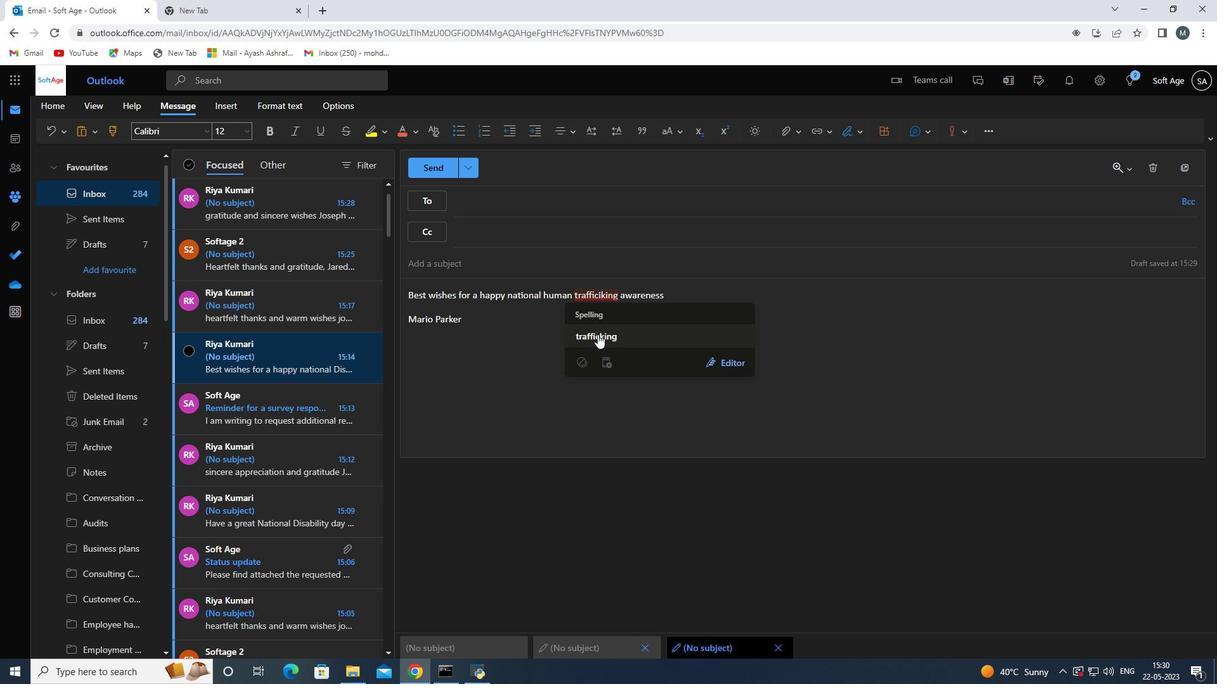 
Action: Mouse moved to (519, 192)
Screenshot: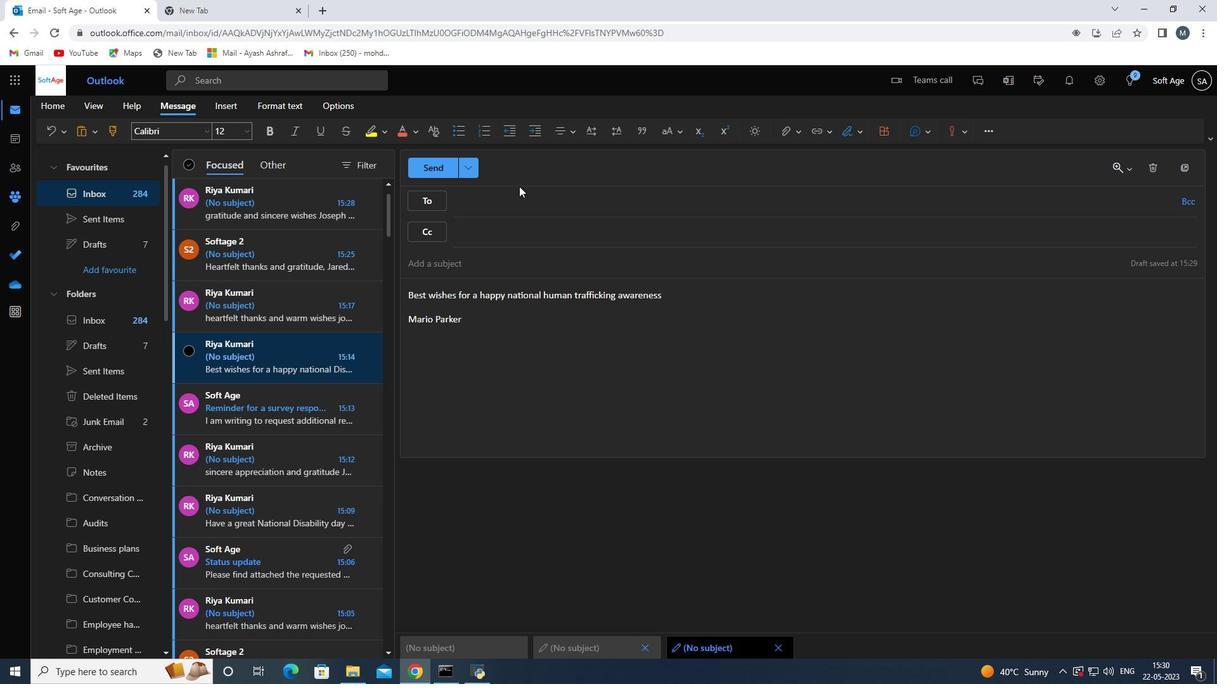 
Action: Mouse pressed left at (519, 192)
Screenshot: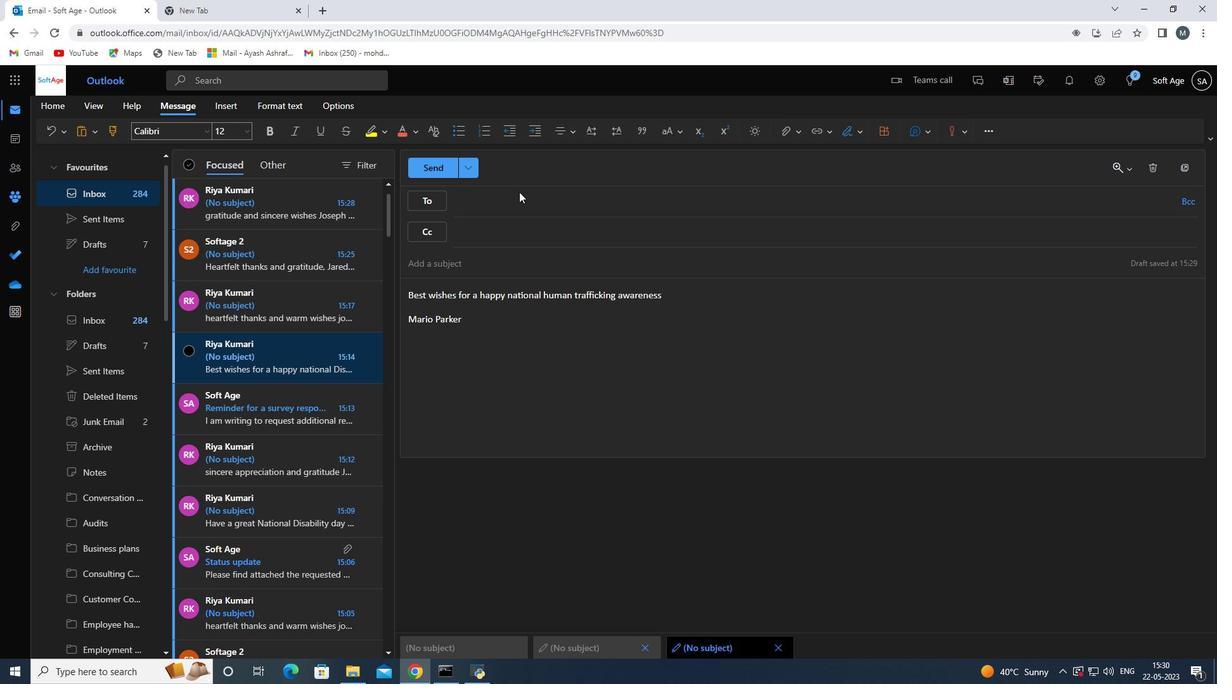 
Action: Mouse moved to (520, 200)
Screenshot: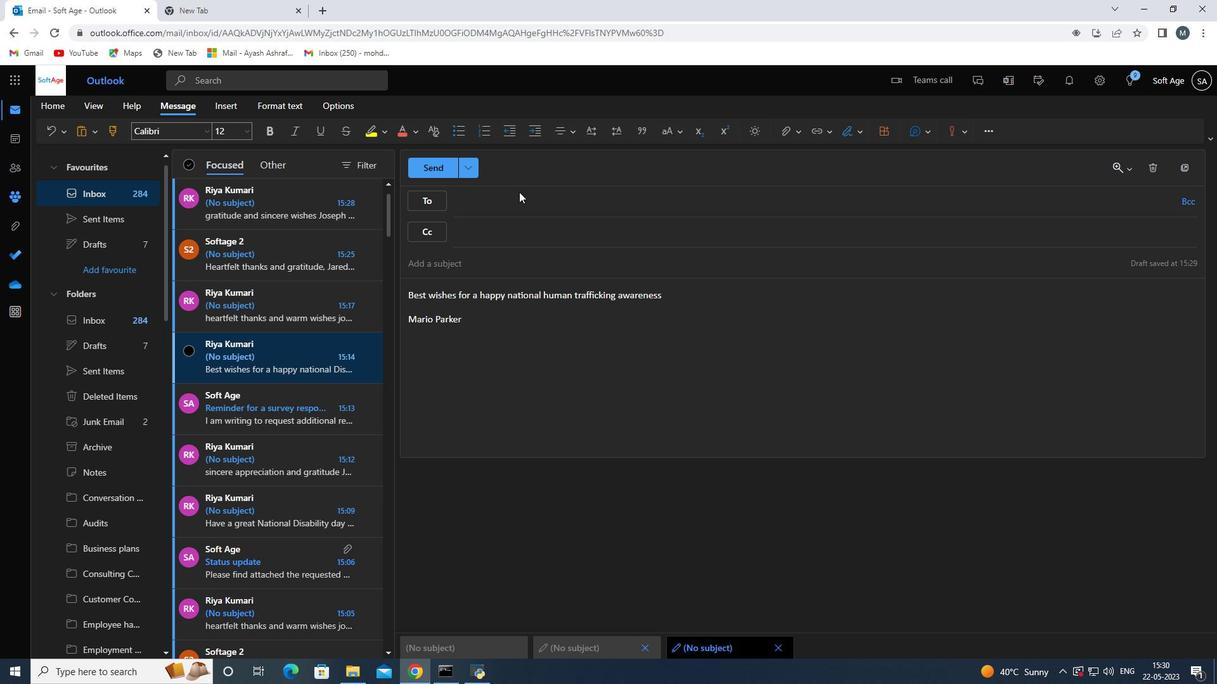 
Action: Mouse pressed left at (520, 200)
Screenshot: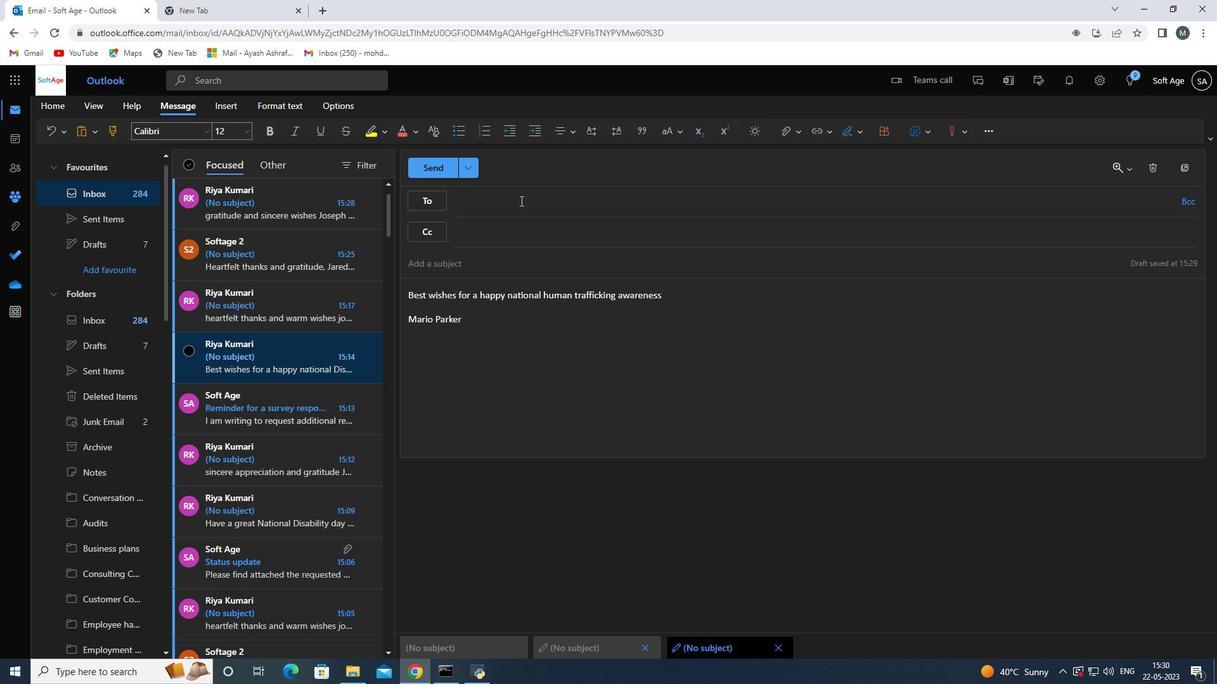 
Action: Mouse moved to (521, 198)
Screenshot: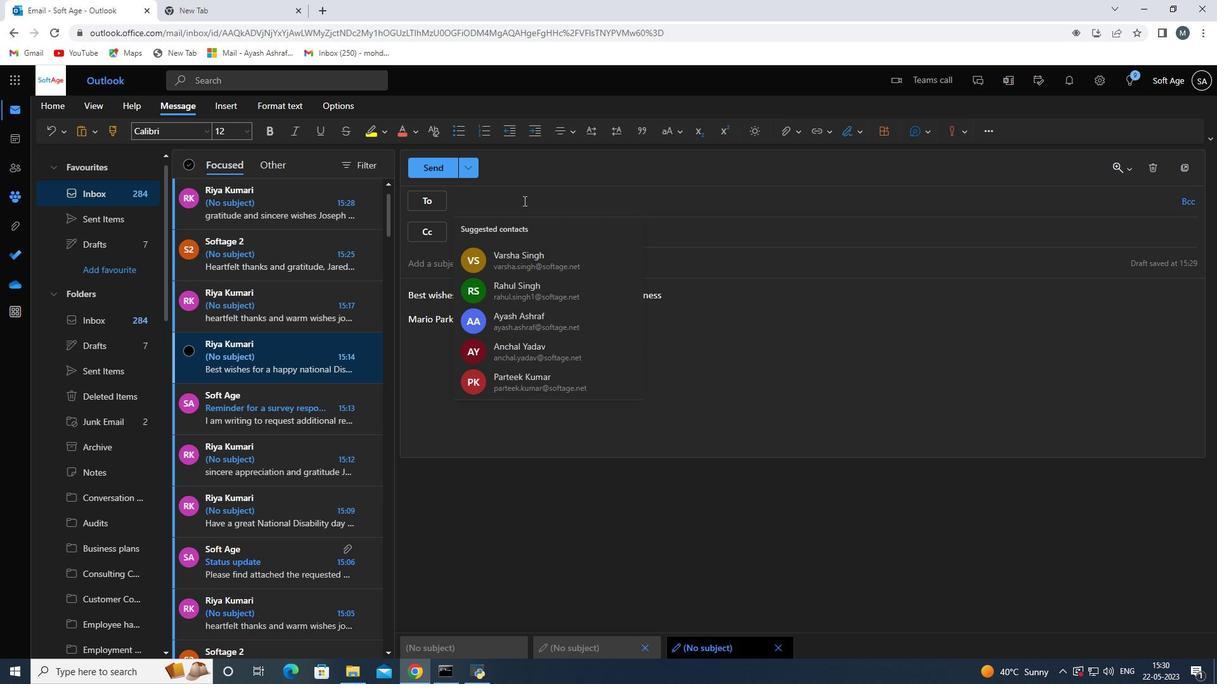 
Action: Key pressed softage.3<Key.shift><Key.shift><Key.shift><Key.shift><Key.shift><Key.shift><Key.shift>@softage.ne
Screenshot: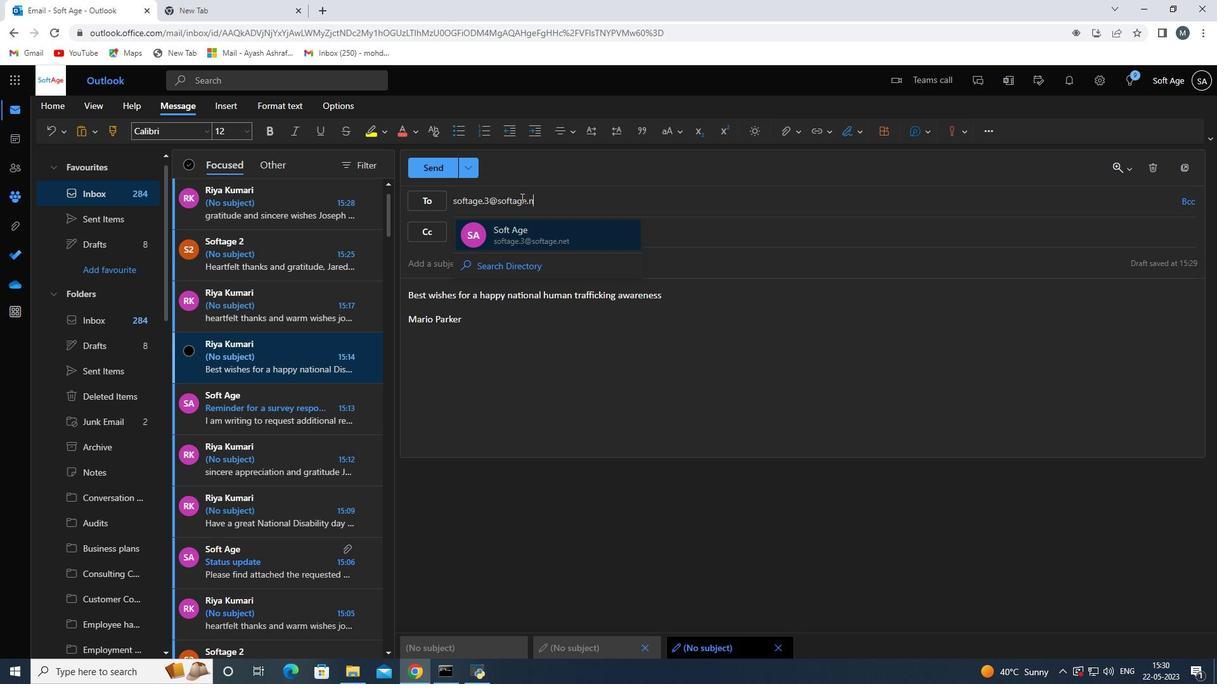 
Action: Mouse moved to (536, 230)
Screenshot: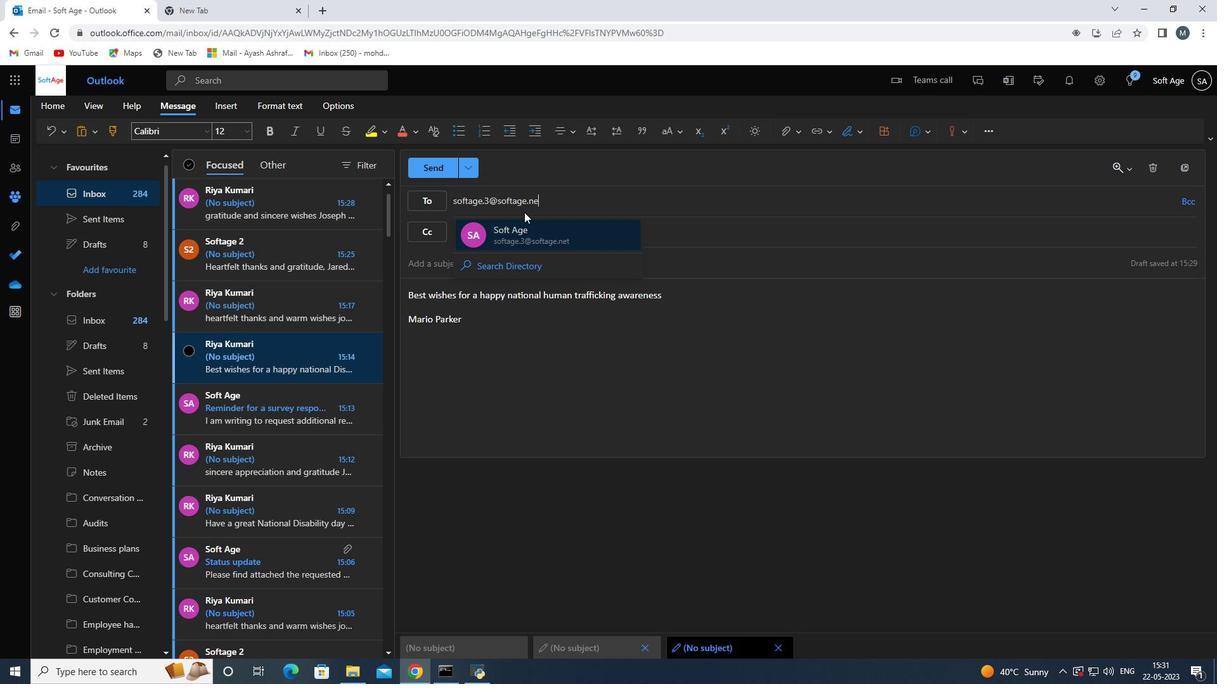
Action: Mouse pressed left at (536, 230)
Screenshot: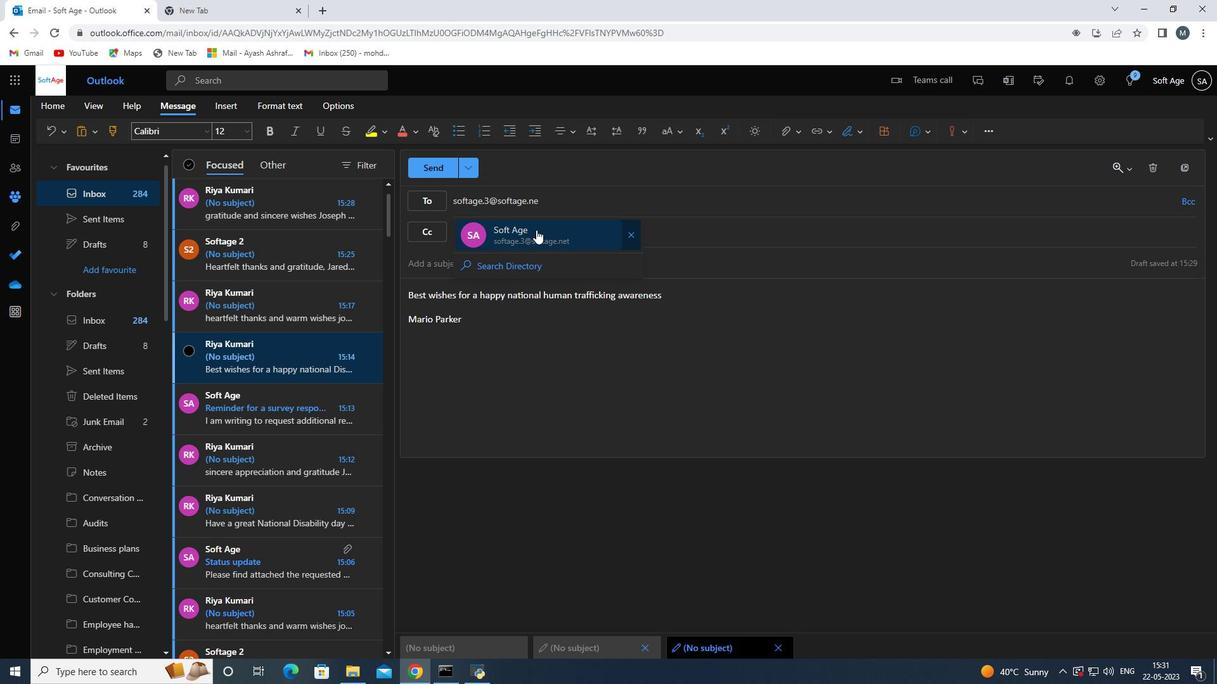 
Action: Mouse moved to (148, 571)
Screenshot: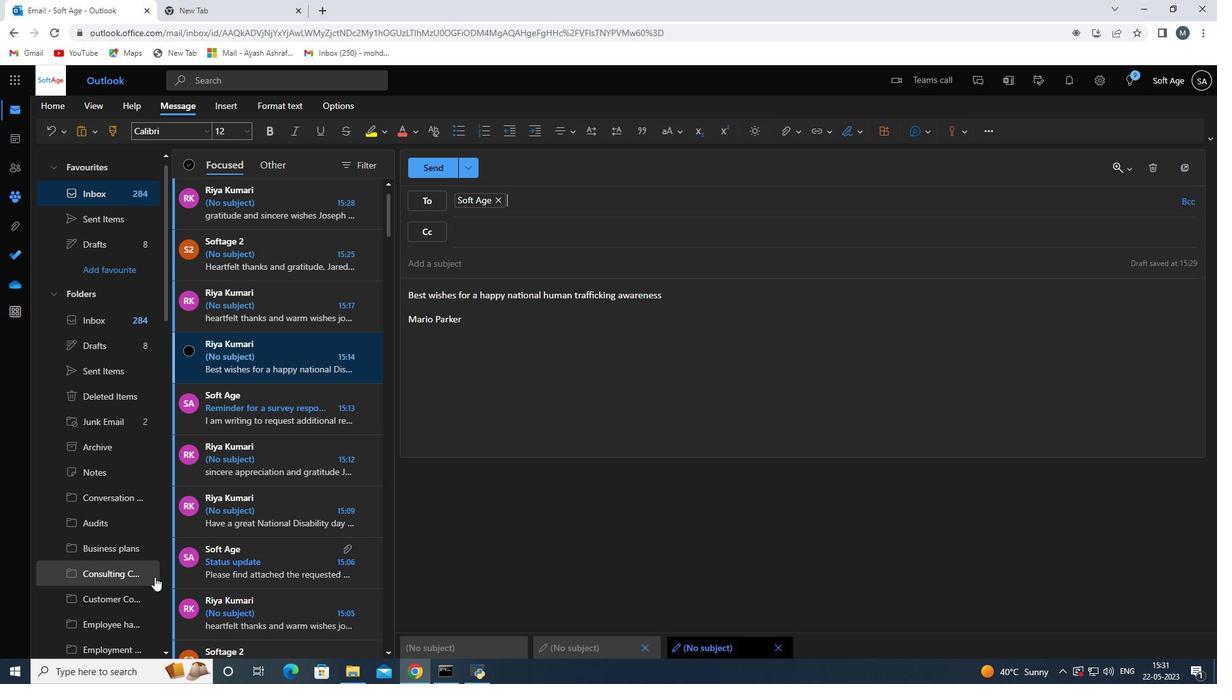 
Action: Mouse scrolled (148, 571) with delta (0, 0)
Screenshot: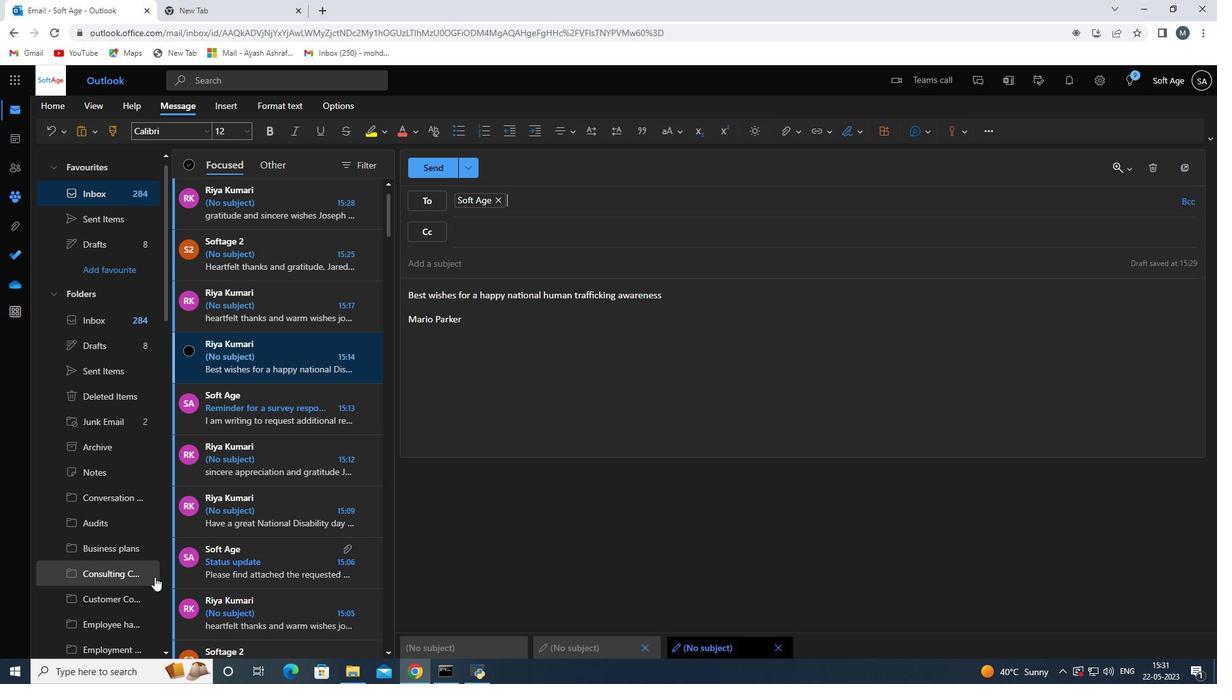 
Action: Mouse moved to (148, 571)
Screenshot: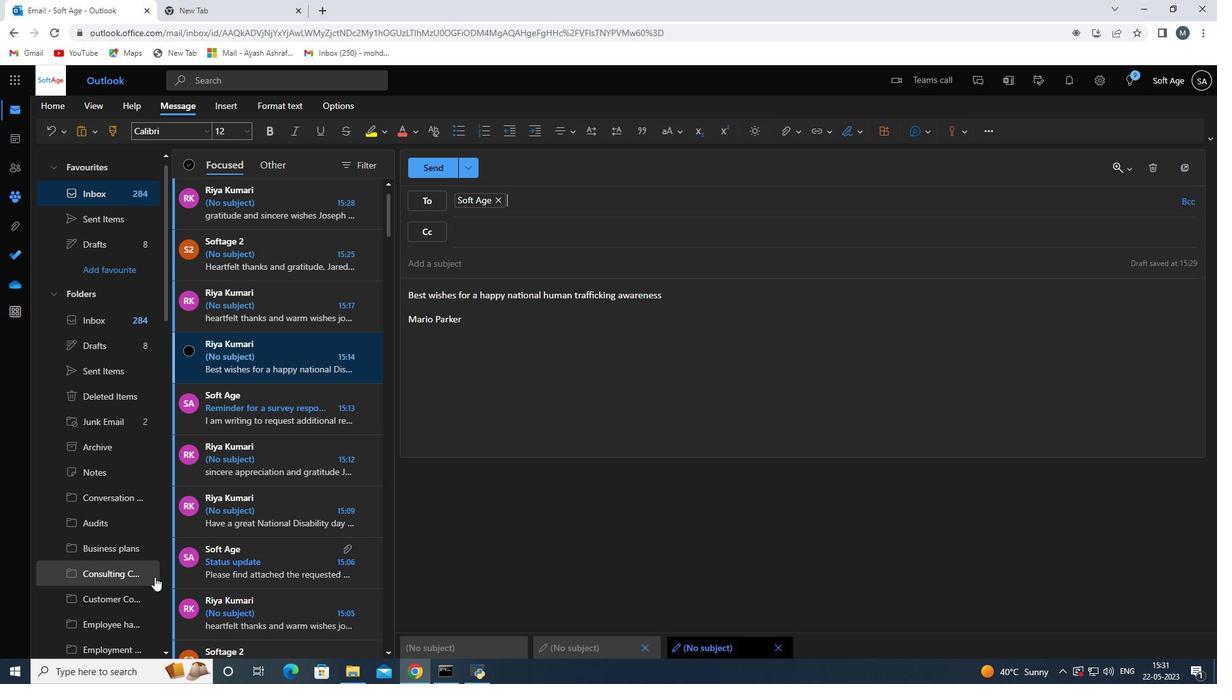 
Action: Mouse scrolled (148, 571) with delta (0, 0)
Screenshot: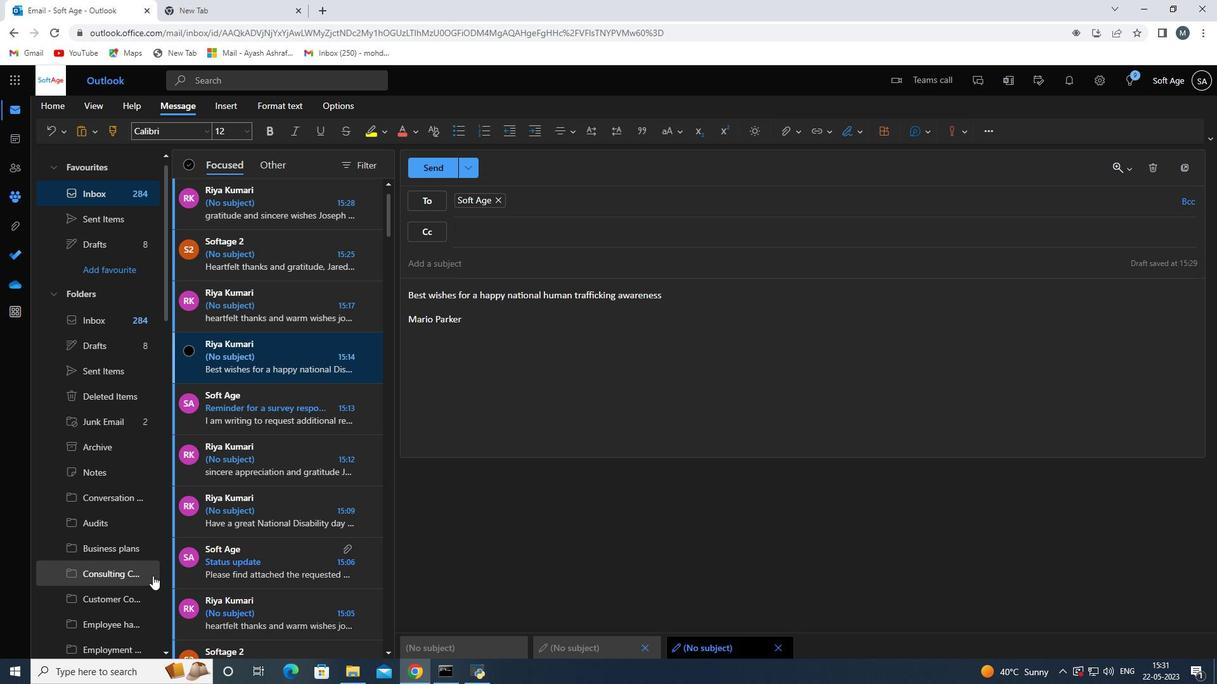 
Action: Mouse scrolled (148, 571) with delta (0, 0)
Screenshot: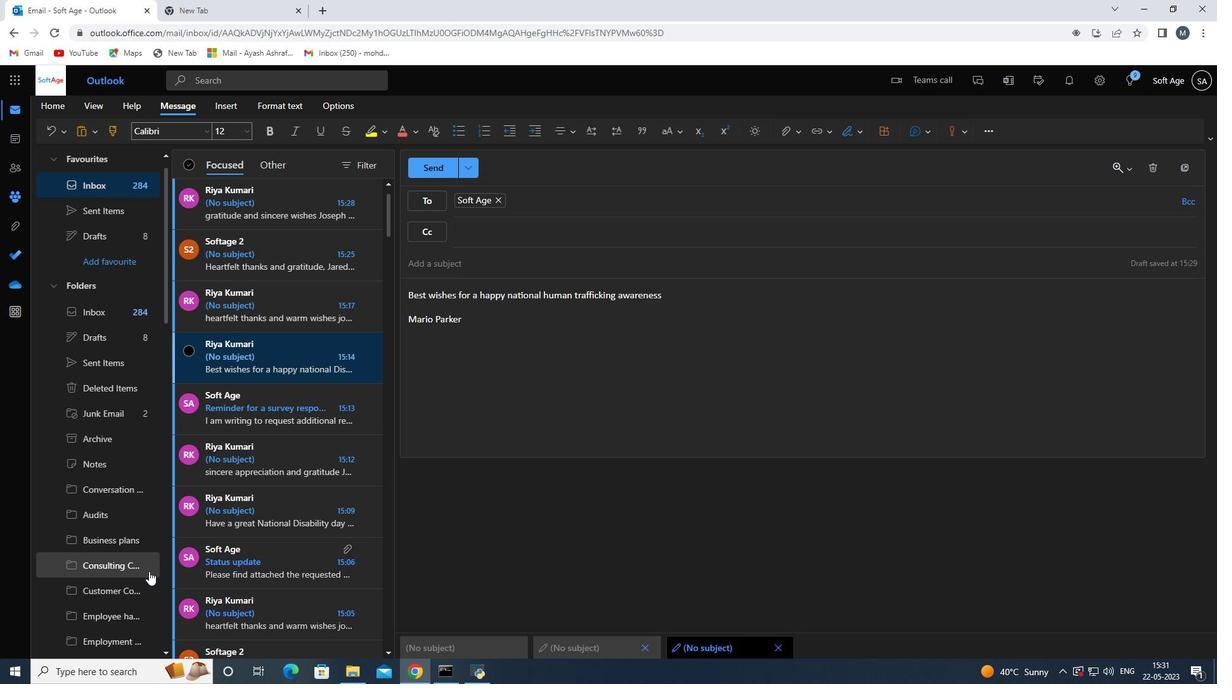 
Action: Mouse moved to (138, 574)
Screenshot: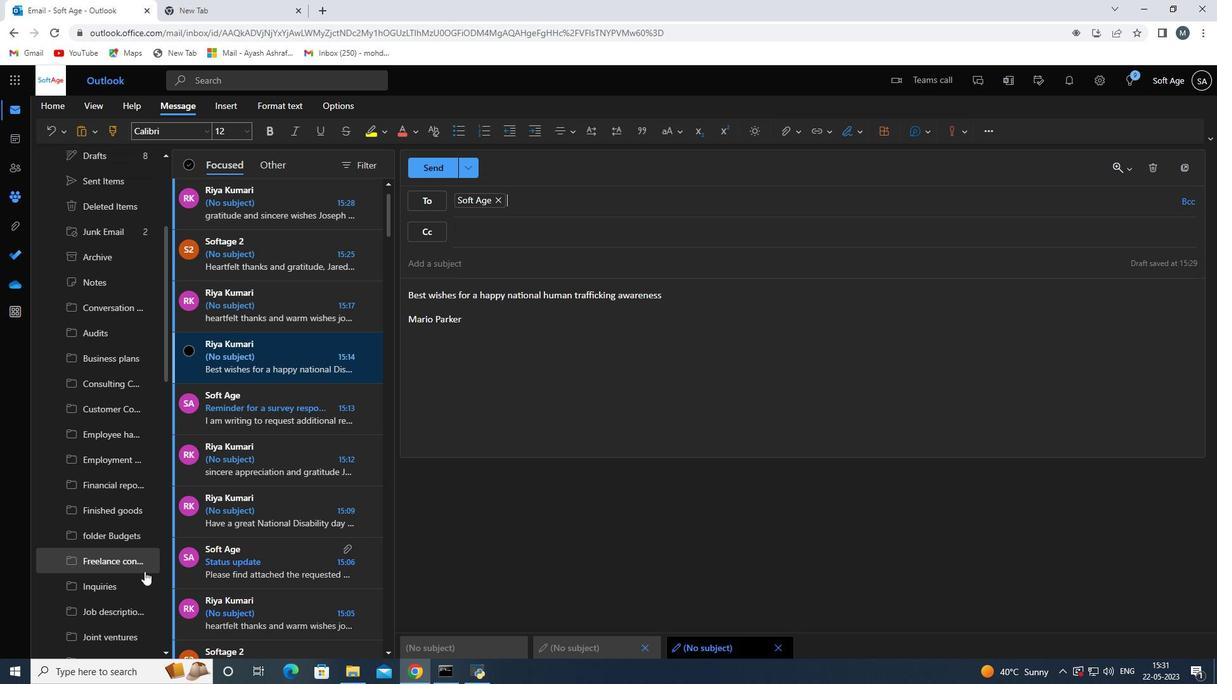 
Action: Mouse scrolled (140, 573) with delta (0, 0)
Screenshot: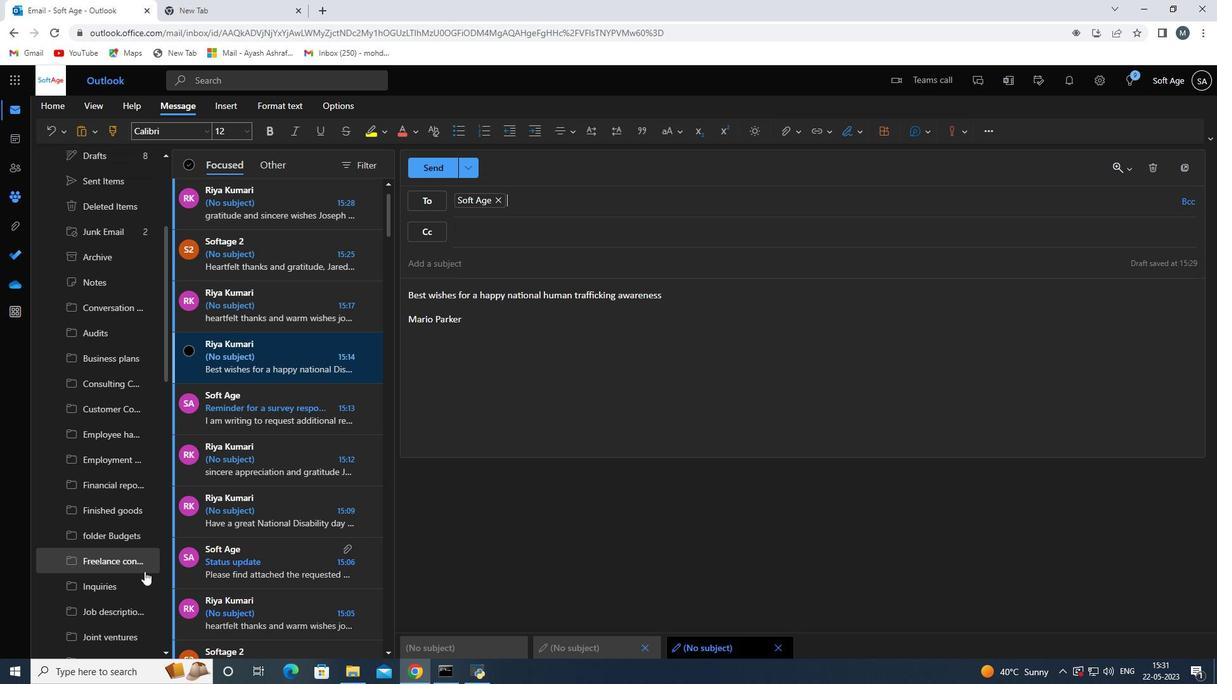 
Action: Mouse moved to (138, 574)
Screenshot: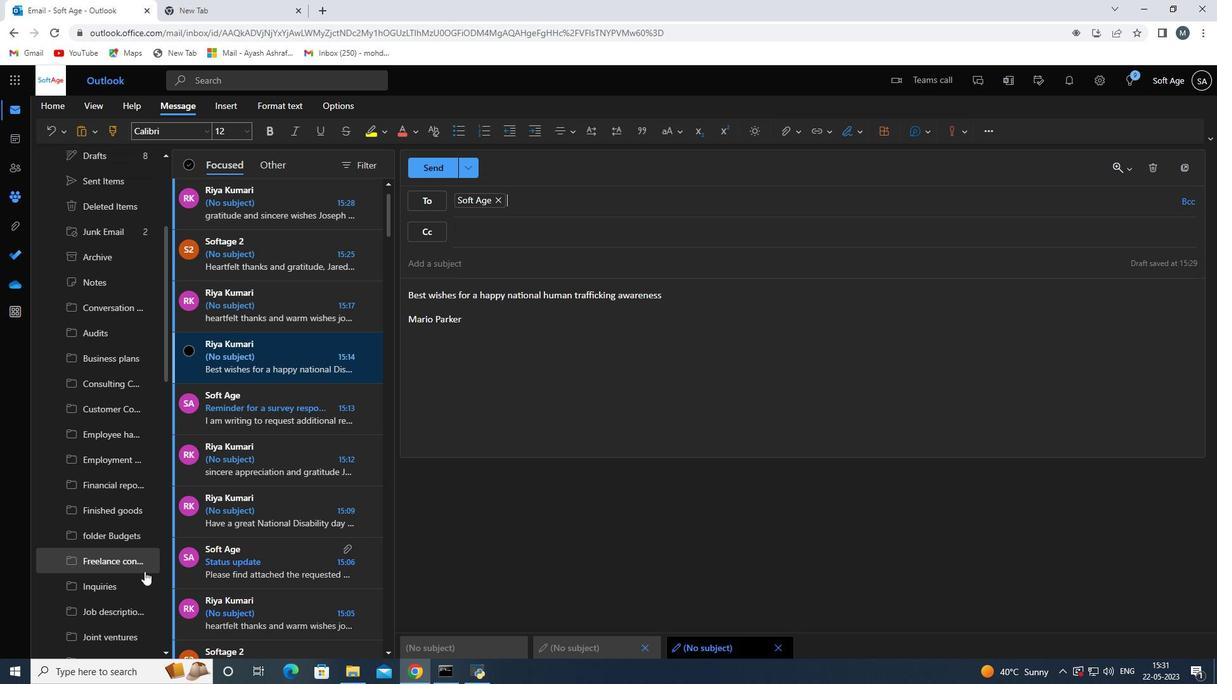 
Action: Mouse scrolled (138, 573) with delta (0, 0)
Screenshot: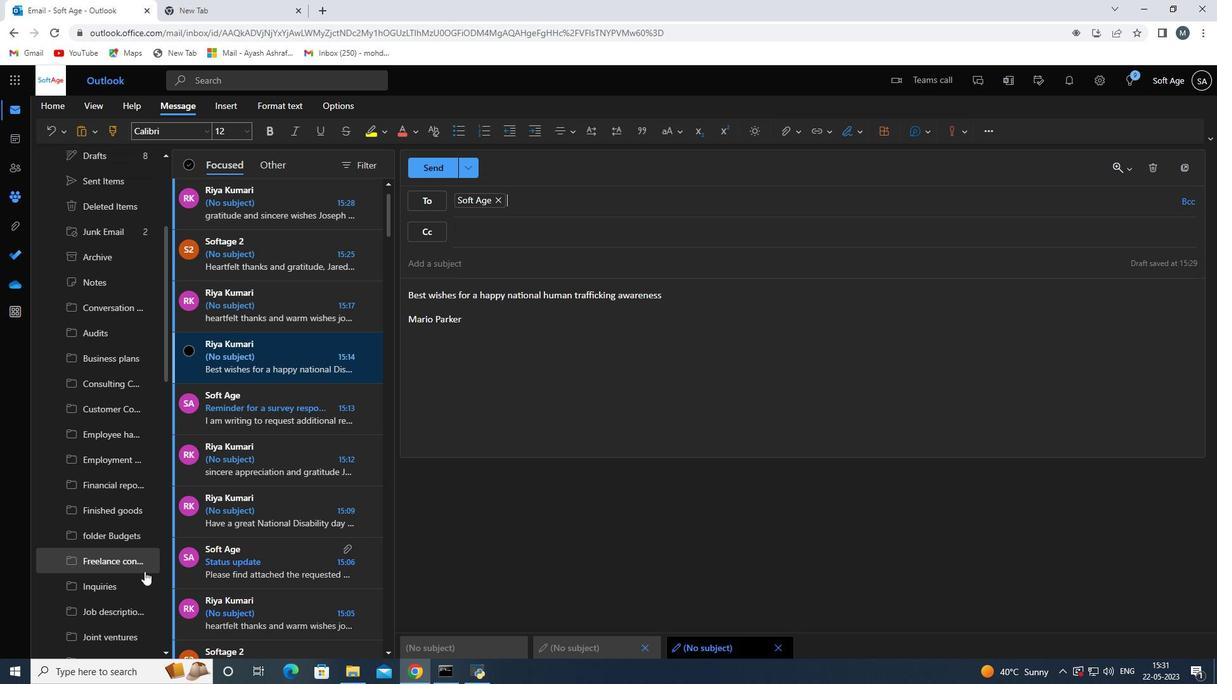 
Action: Mouse moved to (133, 577)
Screenshot: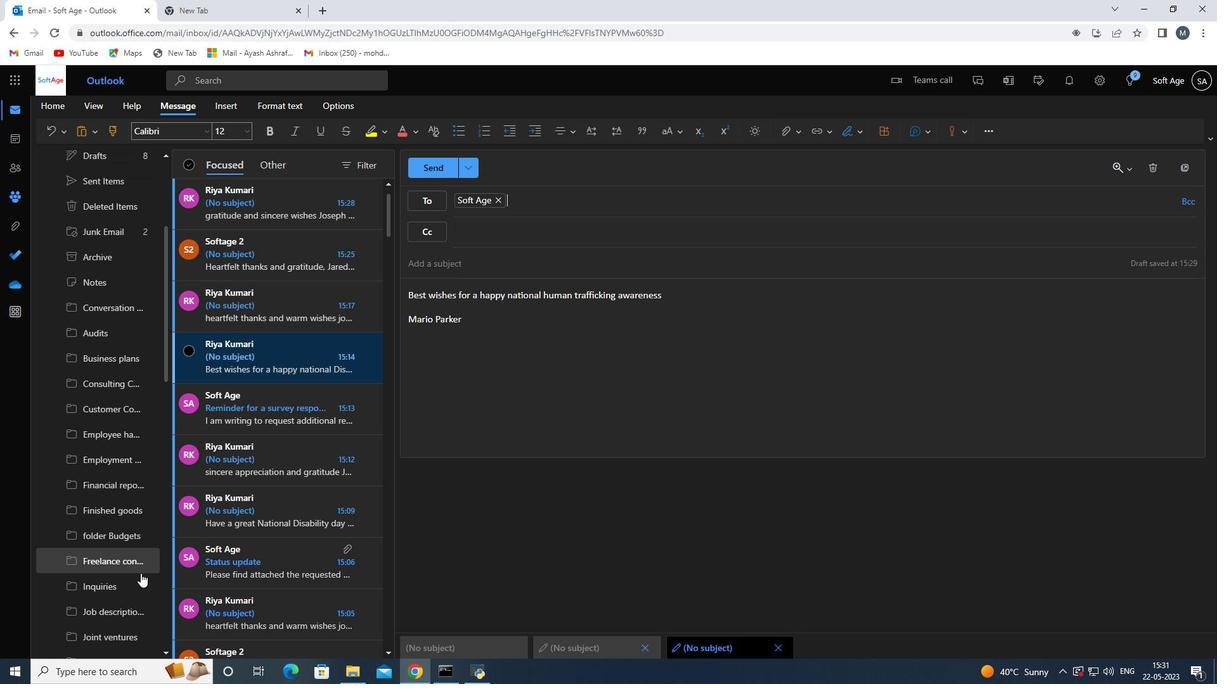 
Action: Mouse scrolled (133, 576) with delta (0, 0)
Screenshot: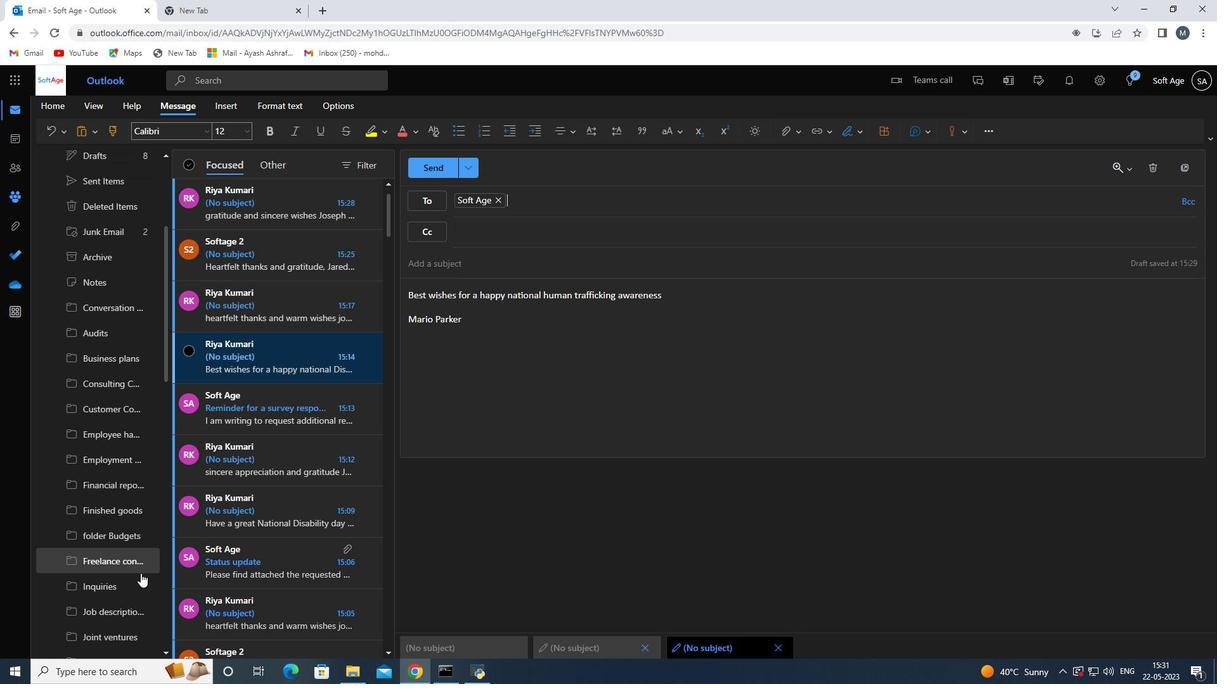 
Action: Mouse moved to (129, 578)
Screenshot: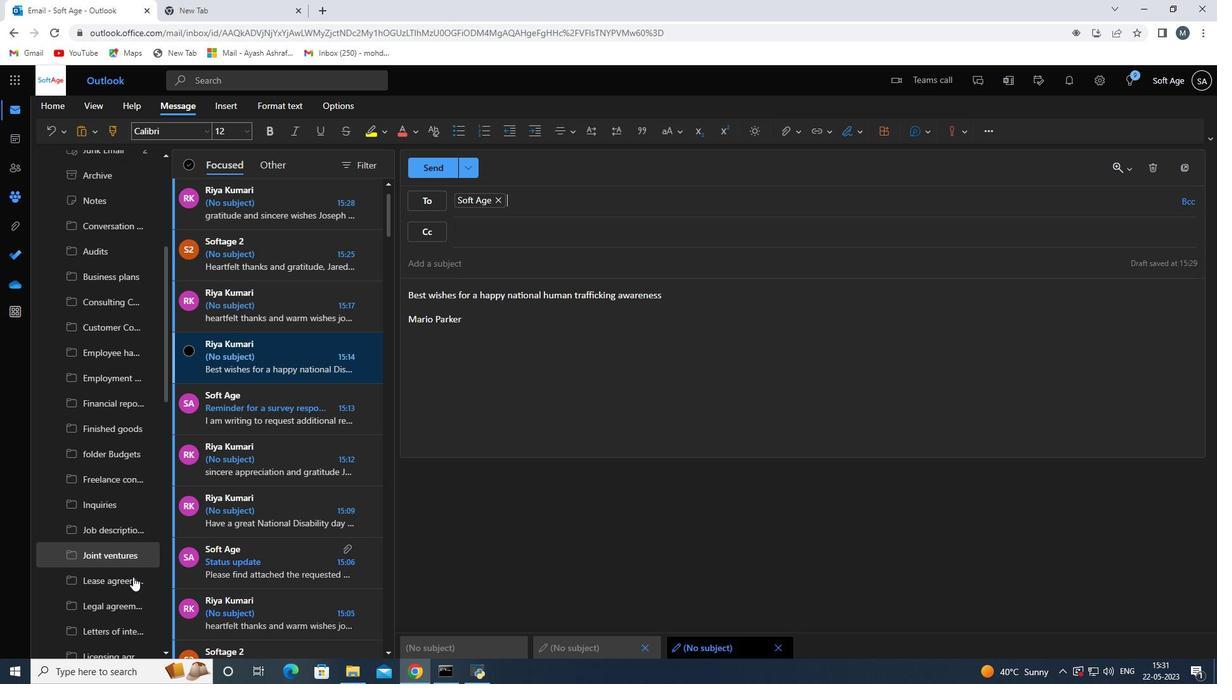 
Action: Mouse scrolled (129, 577) with delta (0, 0)
Screenshot: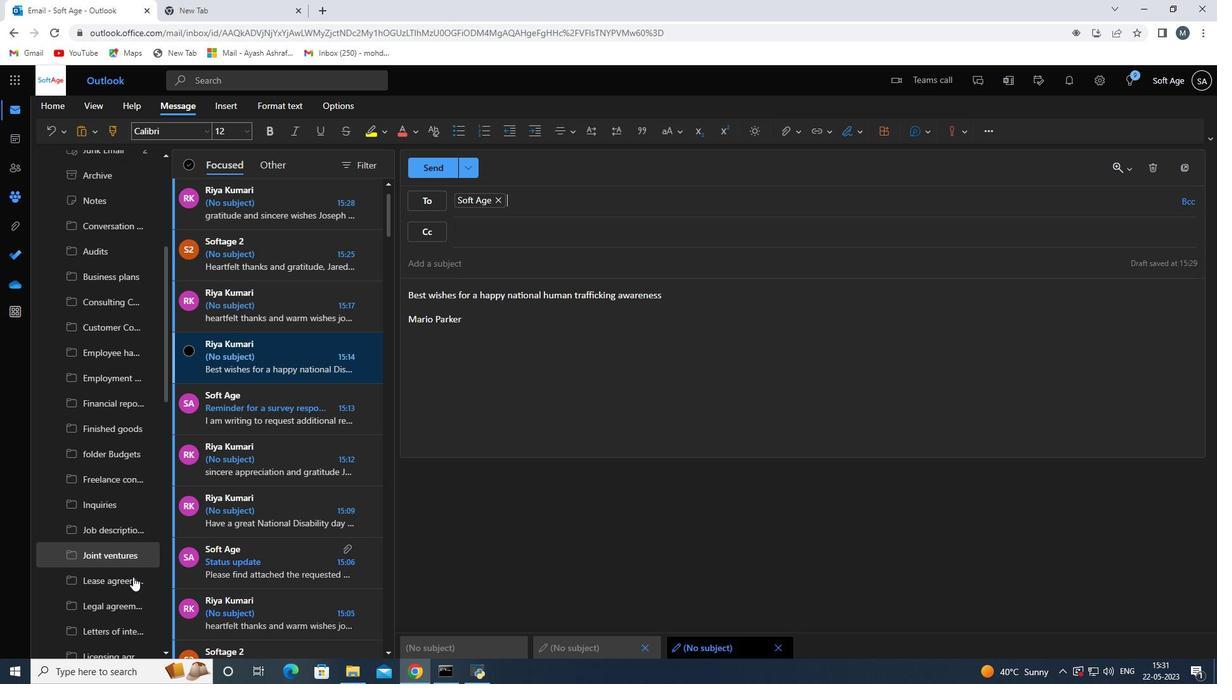 
Action: Mouse moved to (127, 579)
Screenshot: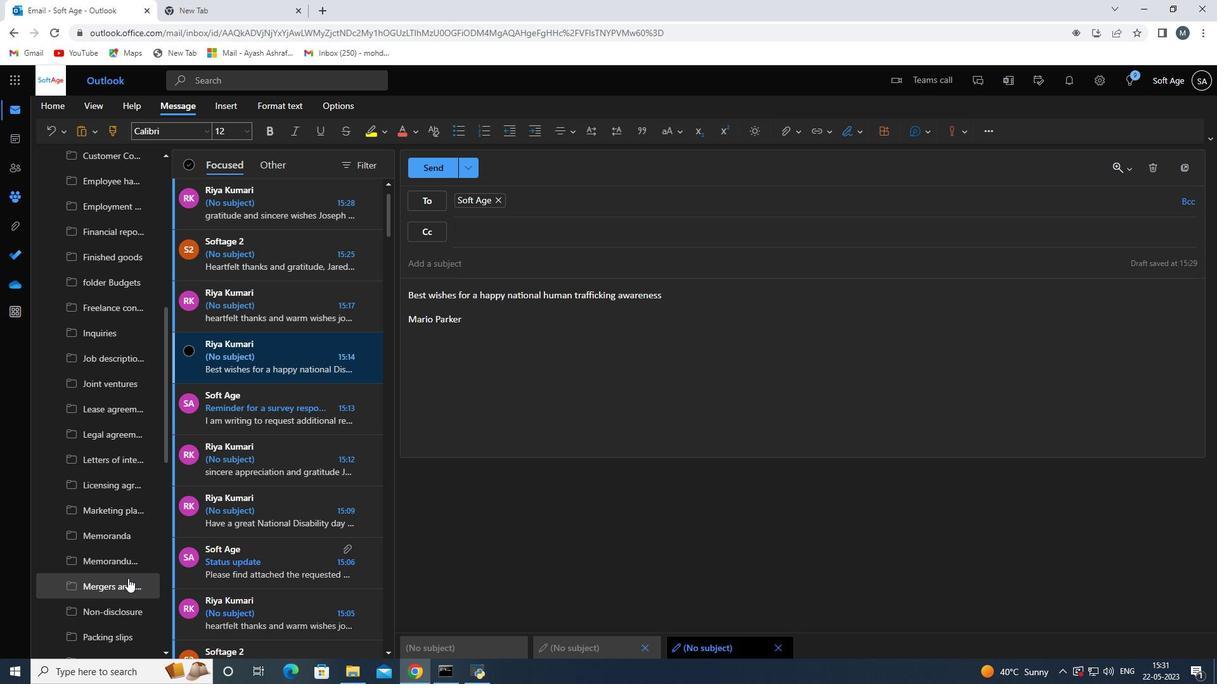 
Action: Mouse scrolled (127, 578) with delta (0, 0)
Screenshot: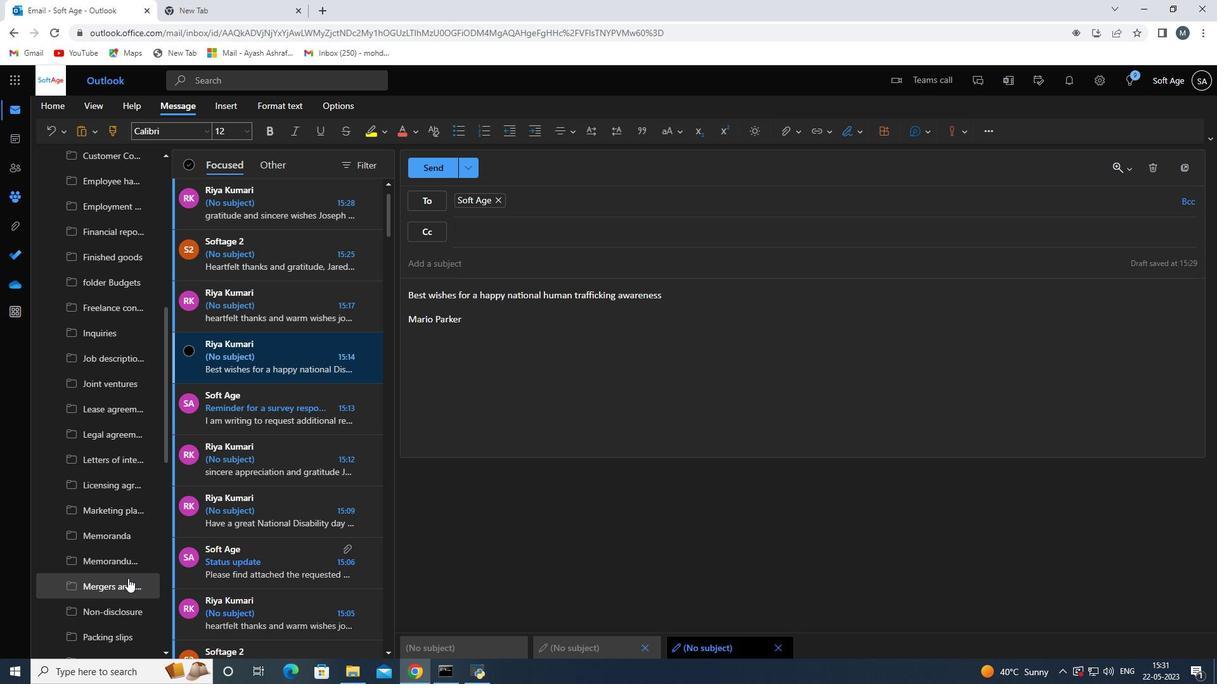 
Action: Mouse moved to (127, 579)
Screenshot: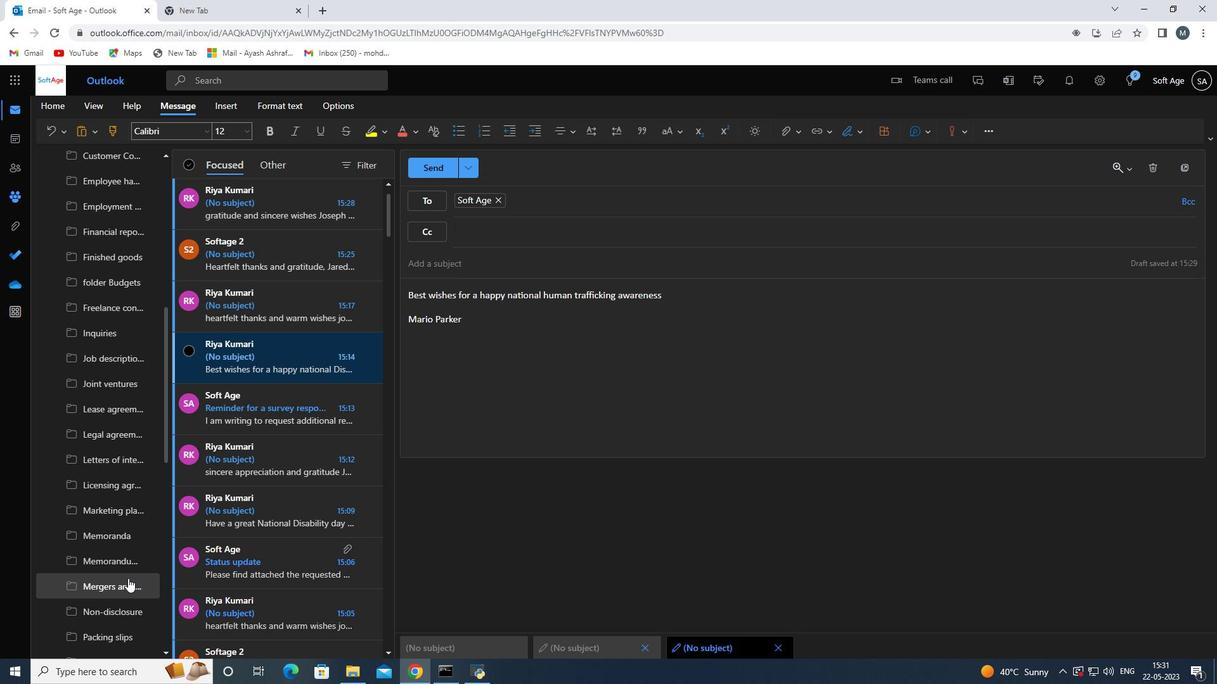 
Action: Mouse scrolled (127, 578) with delta (0, 0)
Screenshot: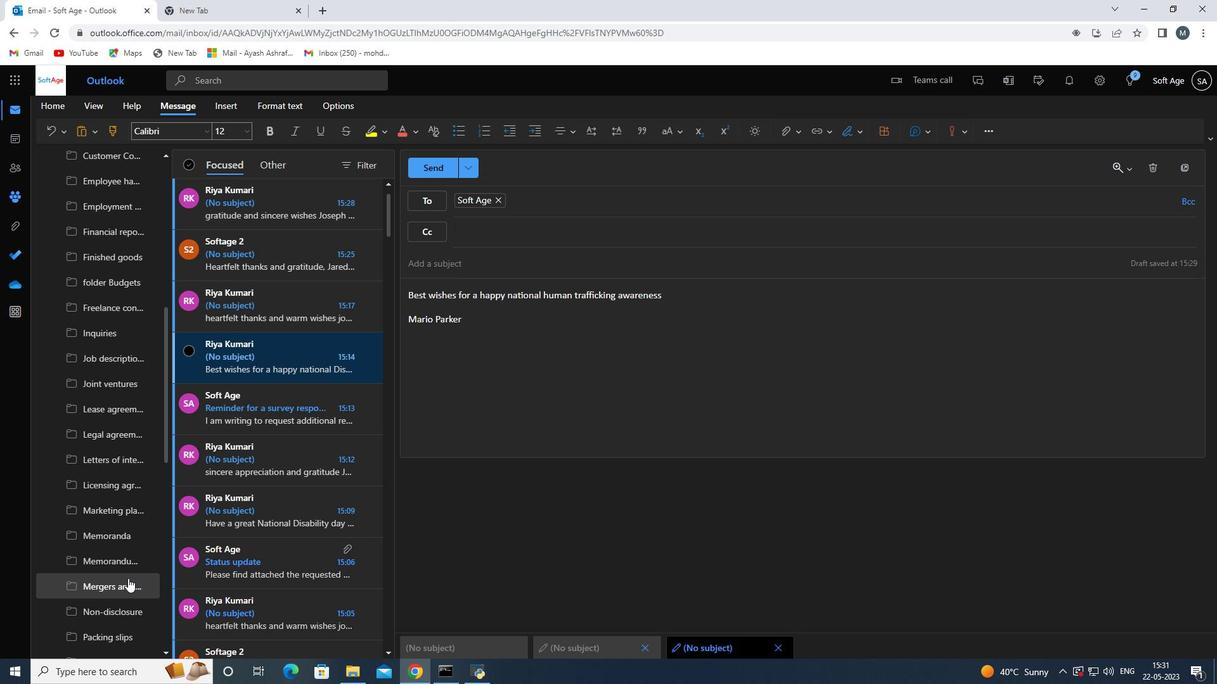 
Action: Mouse moved to (114, 590)
Screenshot: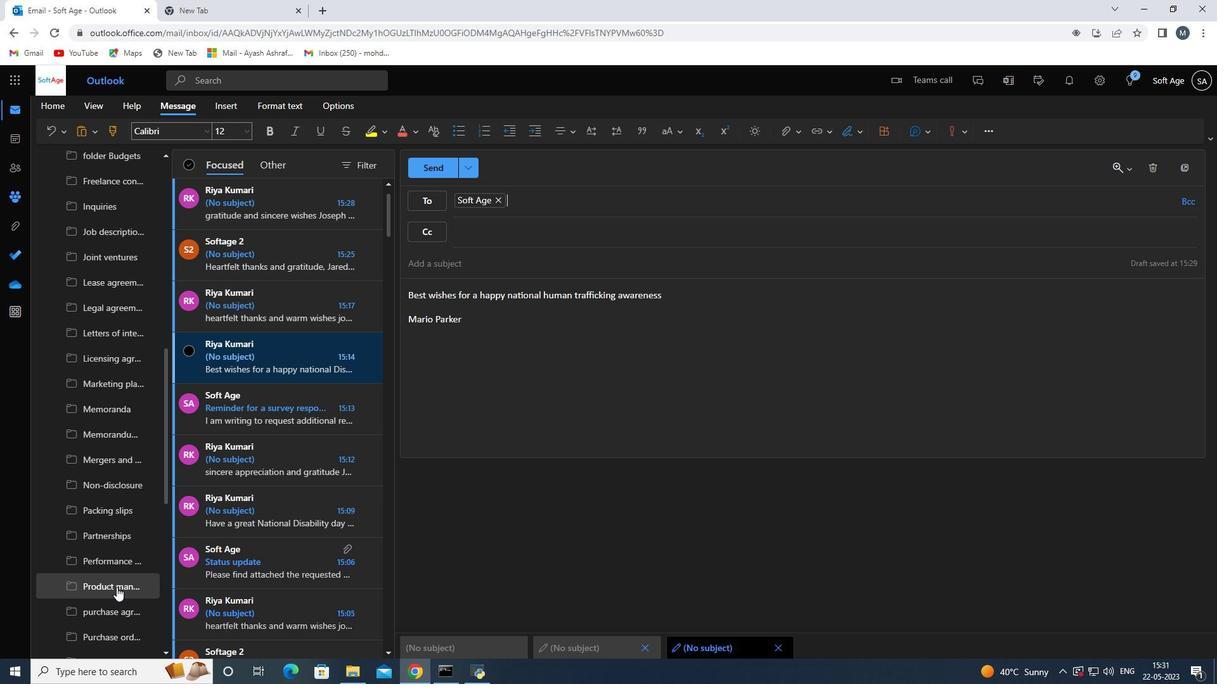 
Action: Mouse scrolled (114, 590) with delta (0, 0)
Screenshot: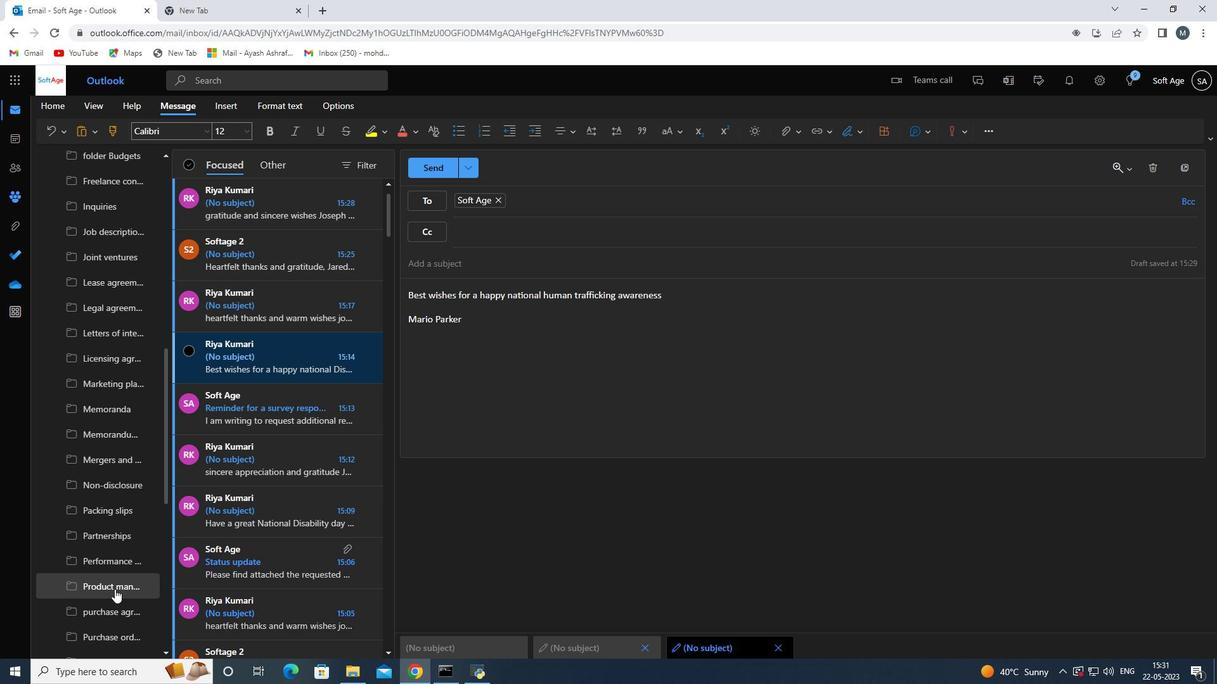 
Action: Mouse moved to (113, 591)
Screenshot: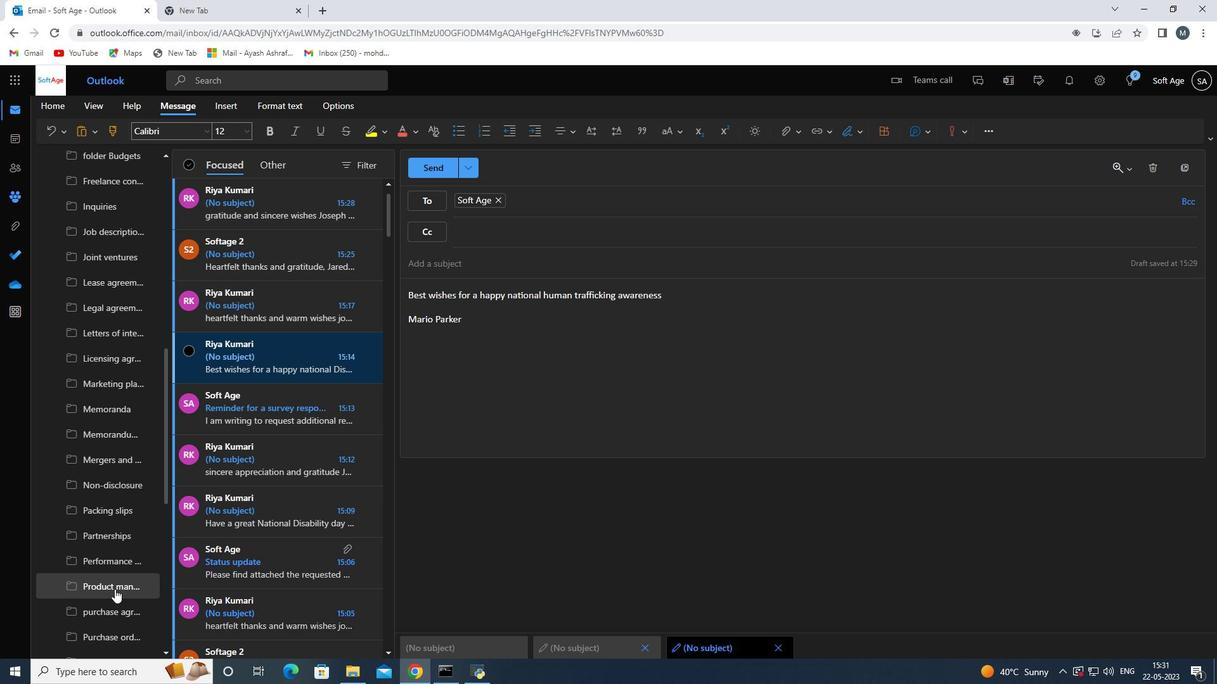 
Action: Mouse scrolled (113, 590) with delta (0, 0)
Screenshot: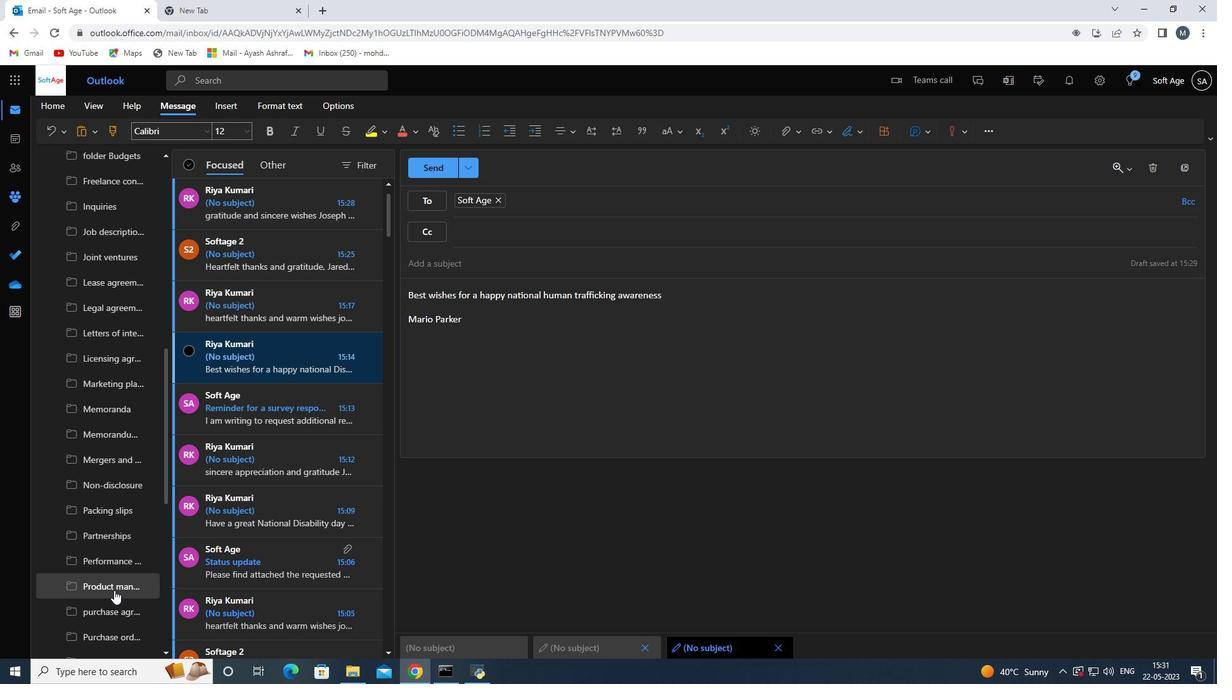 
Action: Mouse scrolled (113, 590) with delta (0, 0)
Screenshot: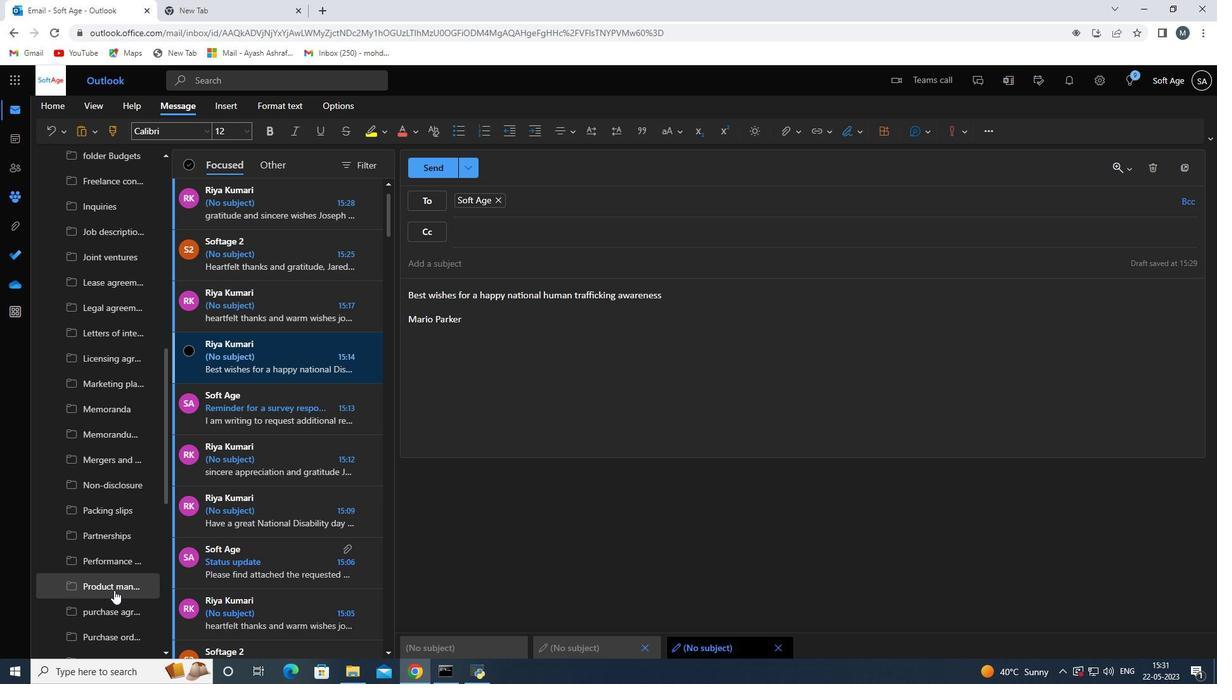 
Action: Mouse scrolled (113, 590) with delta (0, 0)
Screenshot: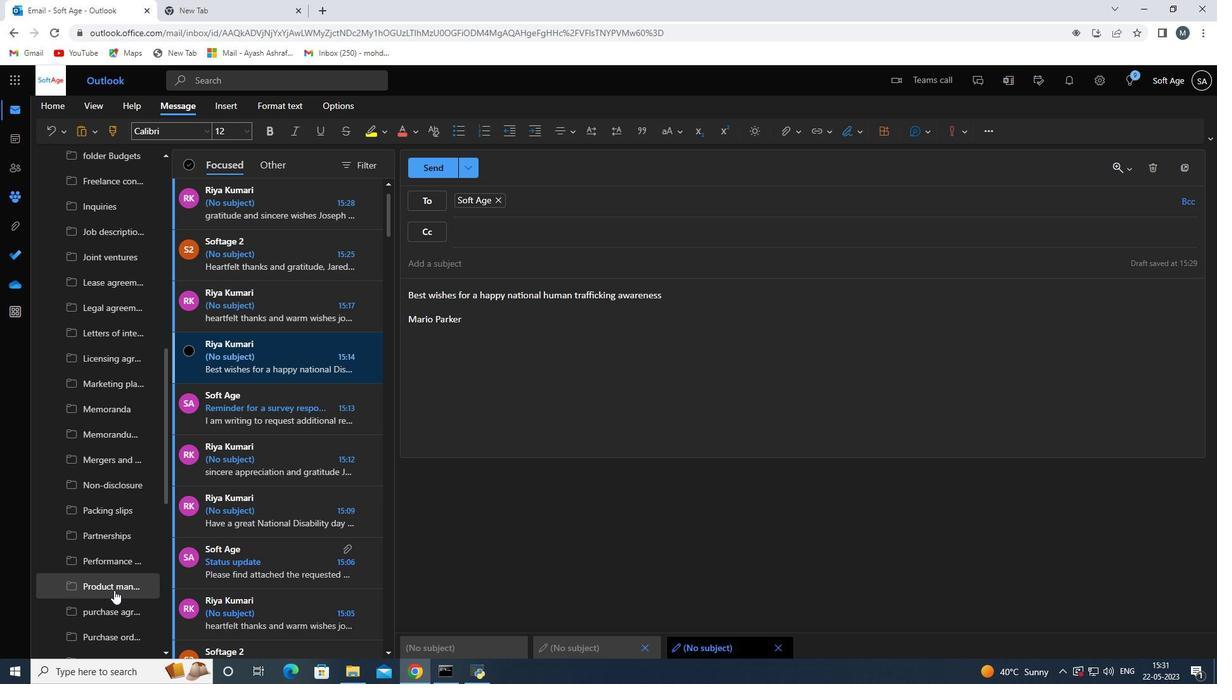 
Action: Mouse moved to (113, 591)
Screenshot: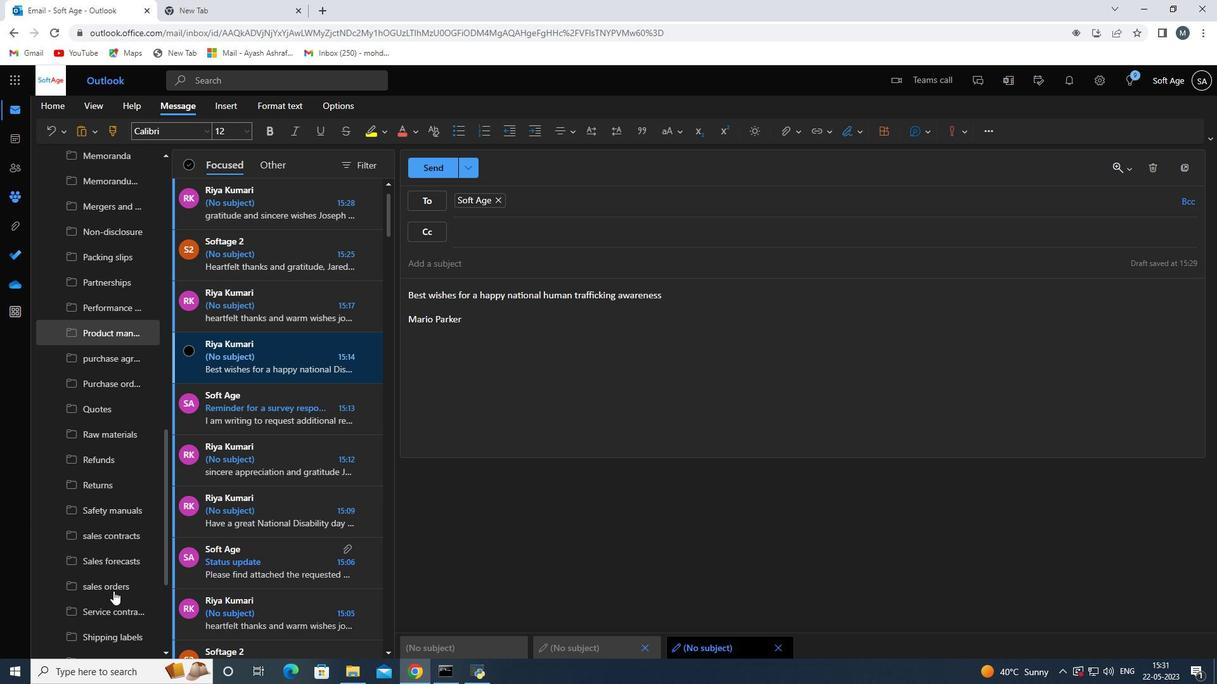 
Action: Mouse scrolled (113, 590) with delta (0, 0)
Screenshot: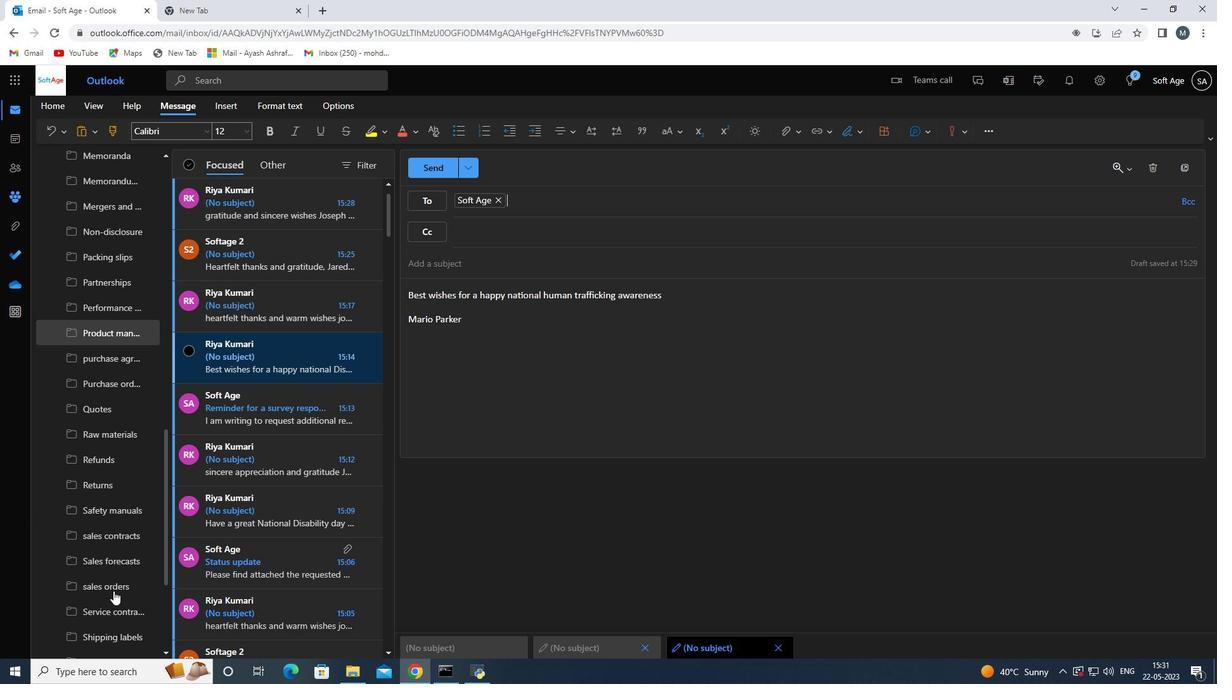 
Action: Mouse scrolled (113, 590) with delta (0, 0)
Screenshot: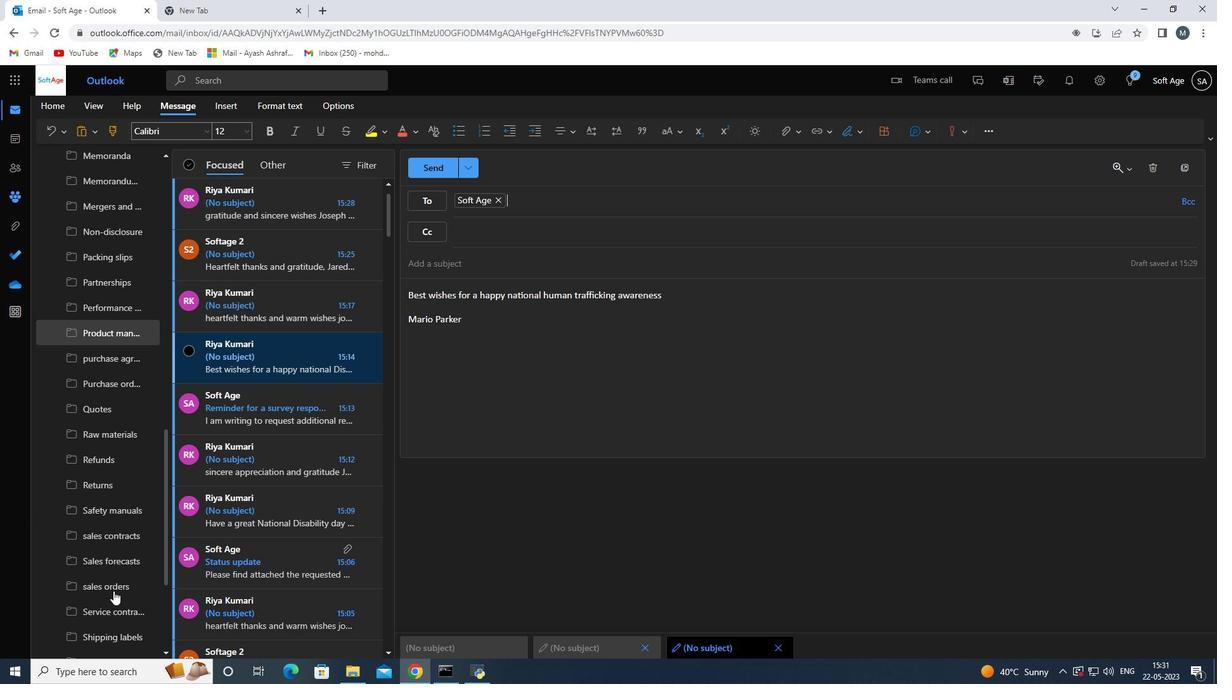 
Action: Mouse scrolled (113, 590) with delta (0, 0)
Screenshot: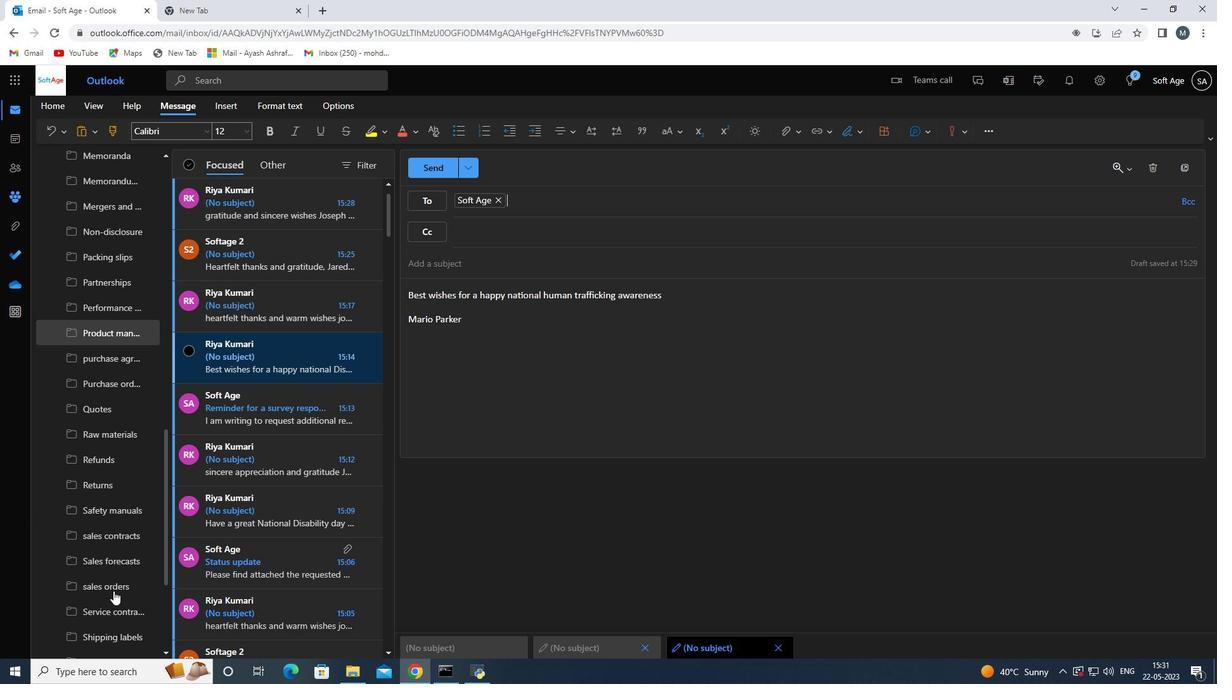 
Action: Mouse moved to (113, 590)
Screenshot: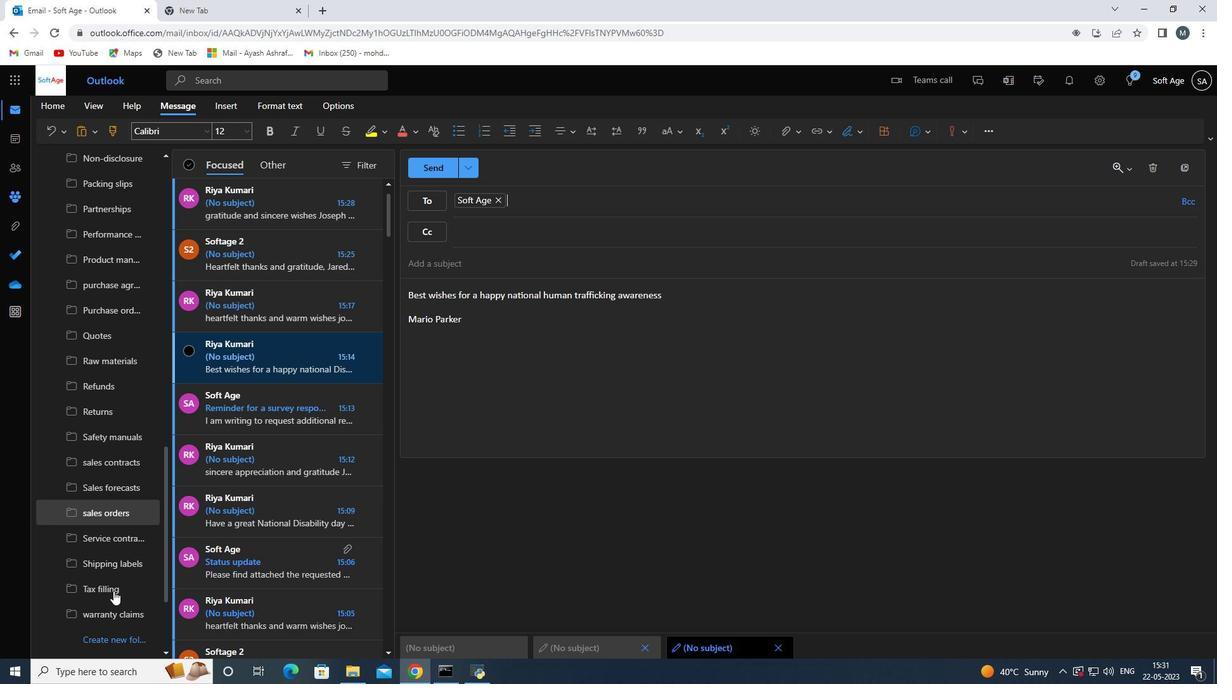 
Action: Mouse scrolled (113, 589) with delta (0, 0)
Screenshot: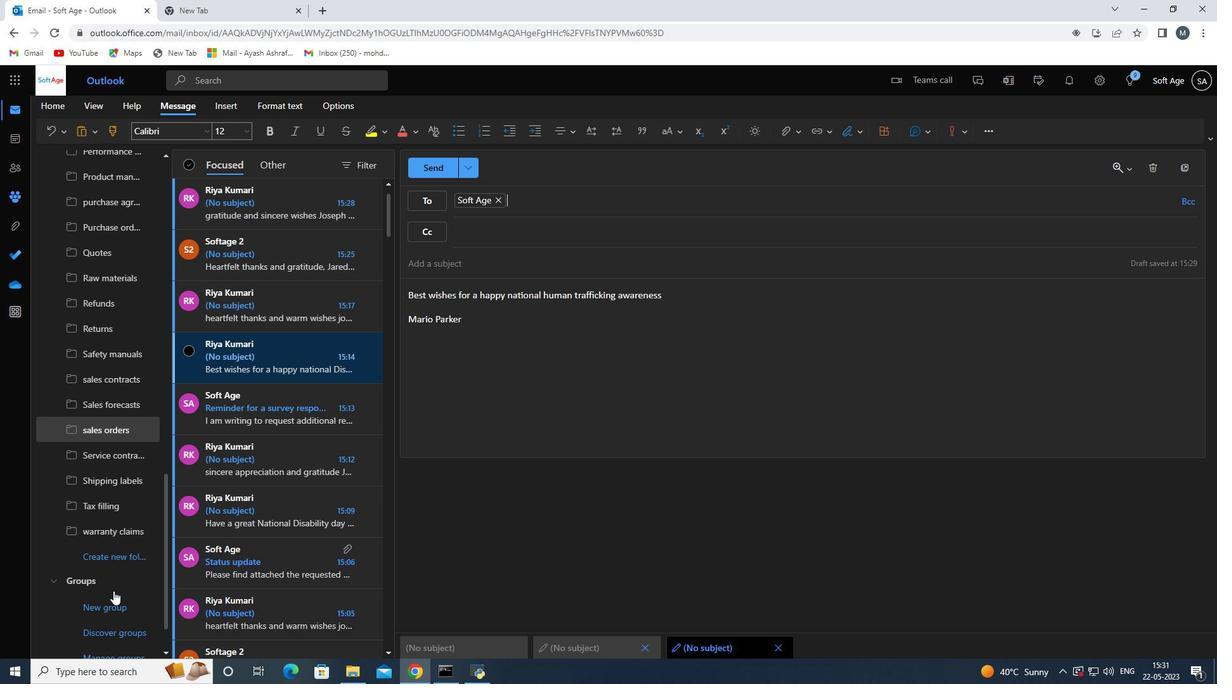 
Action: Mouse scrolled (113, 589) with delta (0, 0)
Screenshot: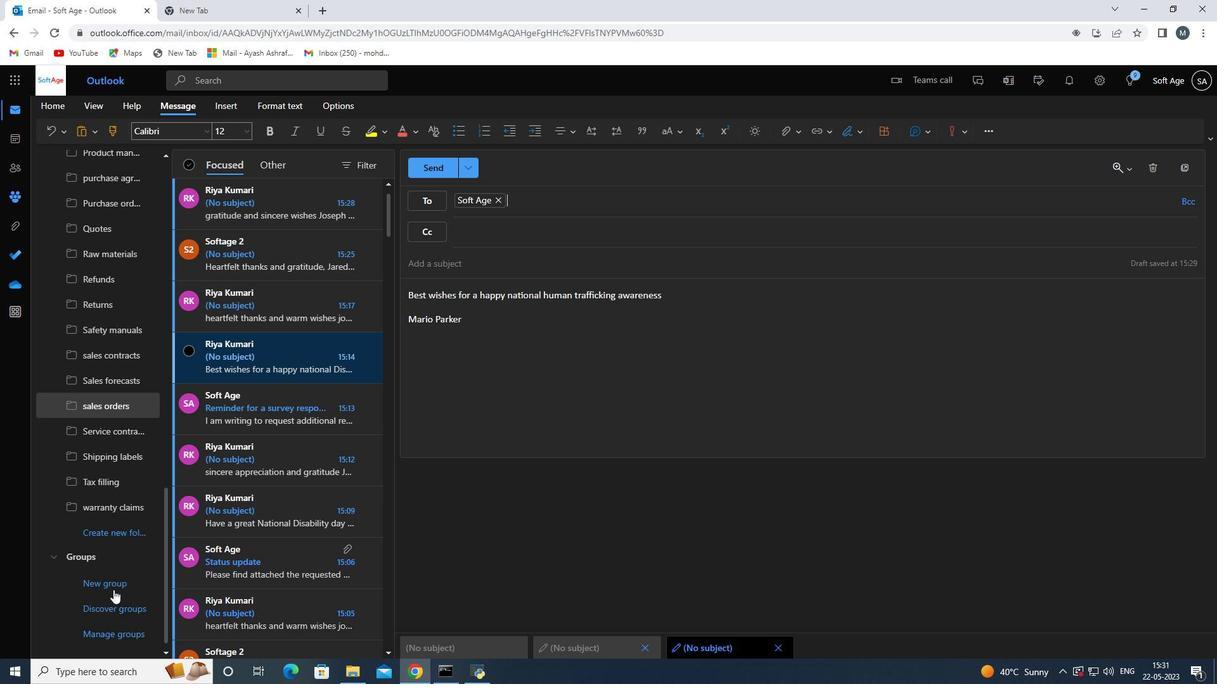 
Action: Mouse moved to (119, 541)
Screenshot: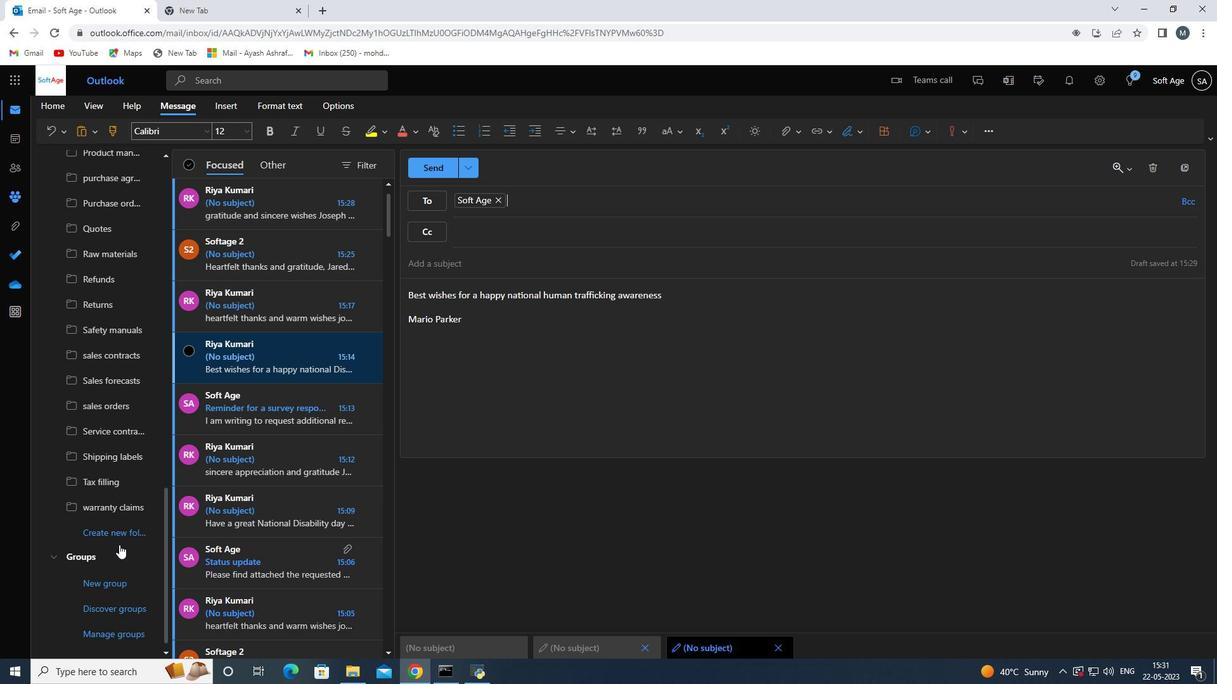 
Action: Mouse pressed left at (119, 541)
Screenshot: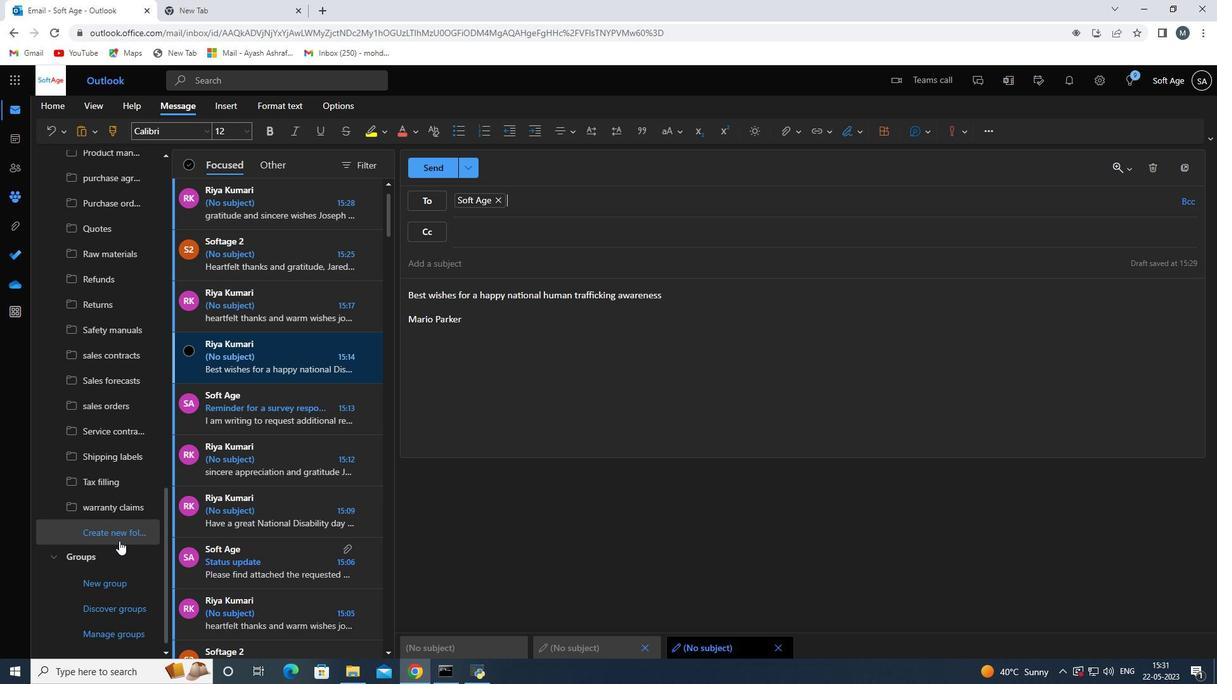 
Action: Mouse moved to (110, 527)
Screenshot: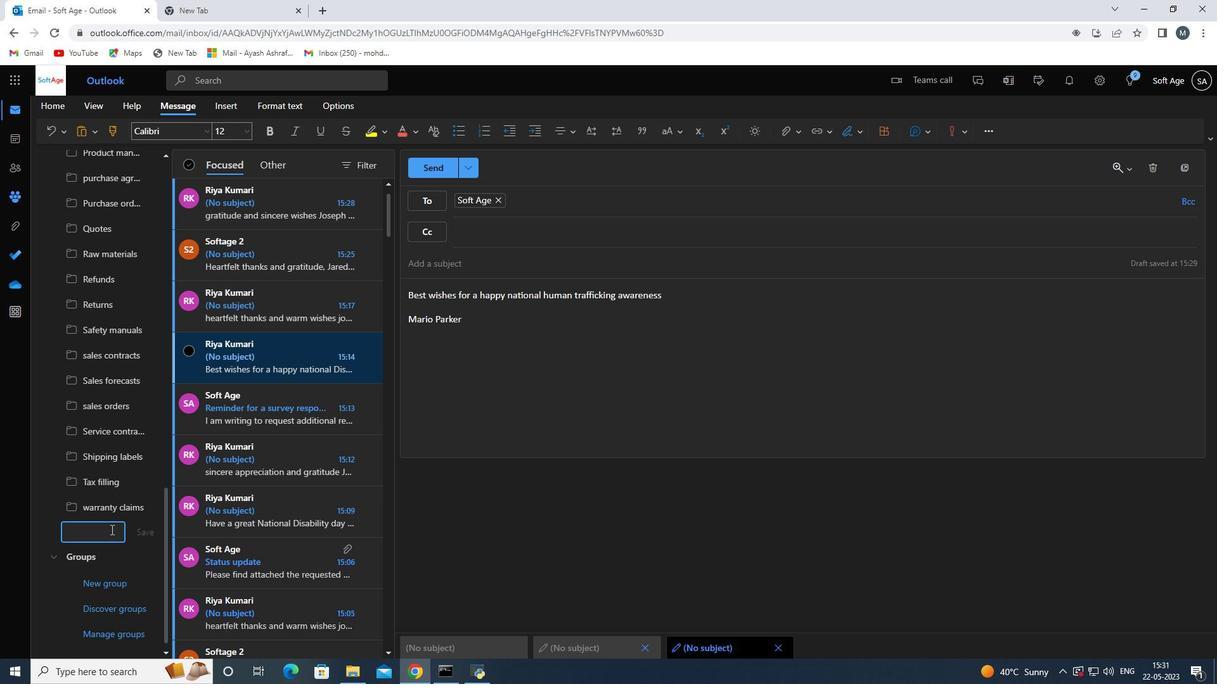 
Action: Mouse pressed left at (110, 527)
Screenshot: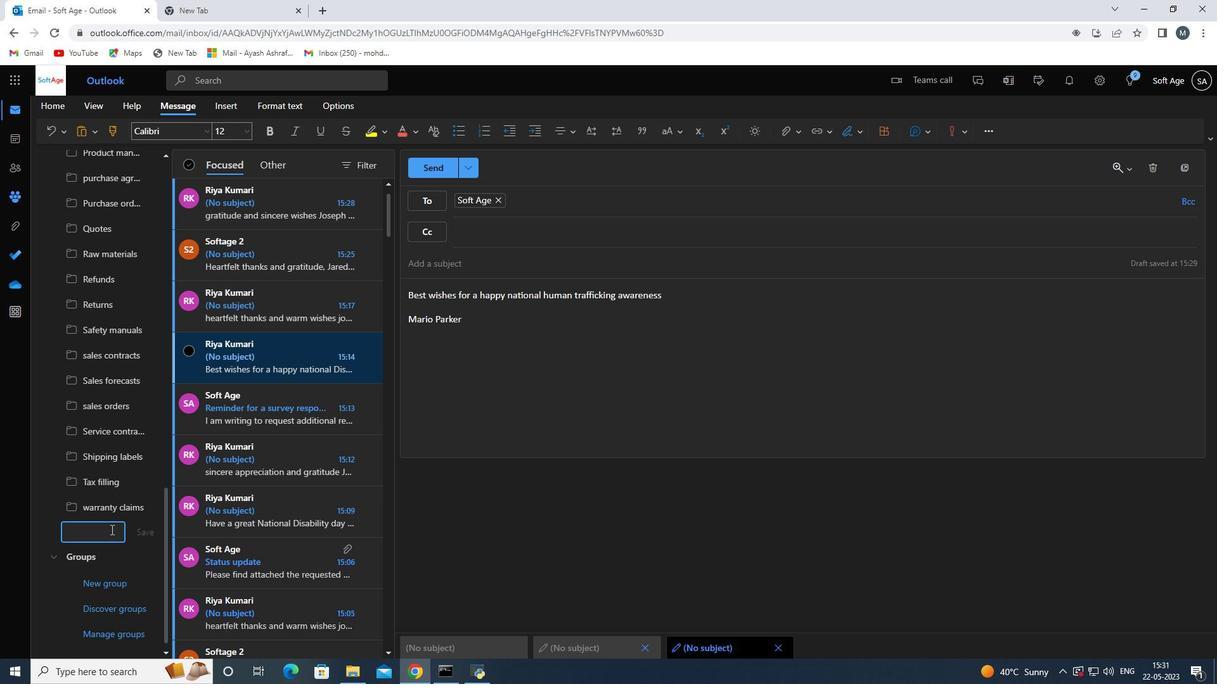 
Action: Mouse moved to (110, 527)
Screenshot: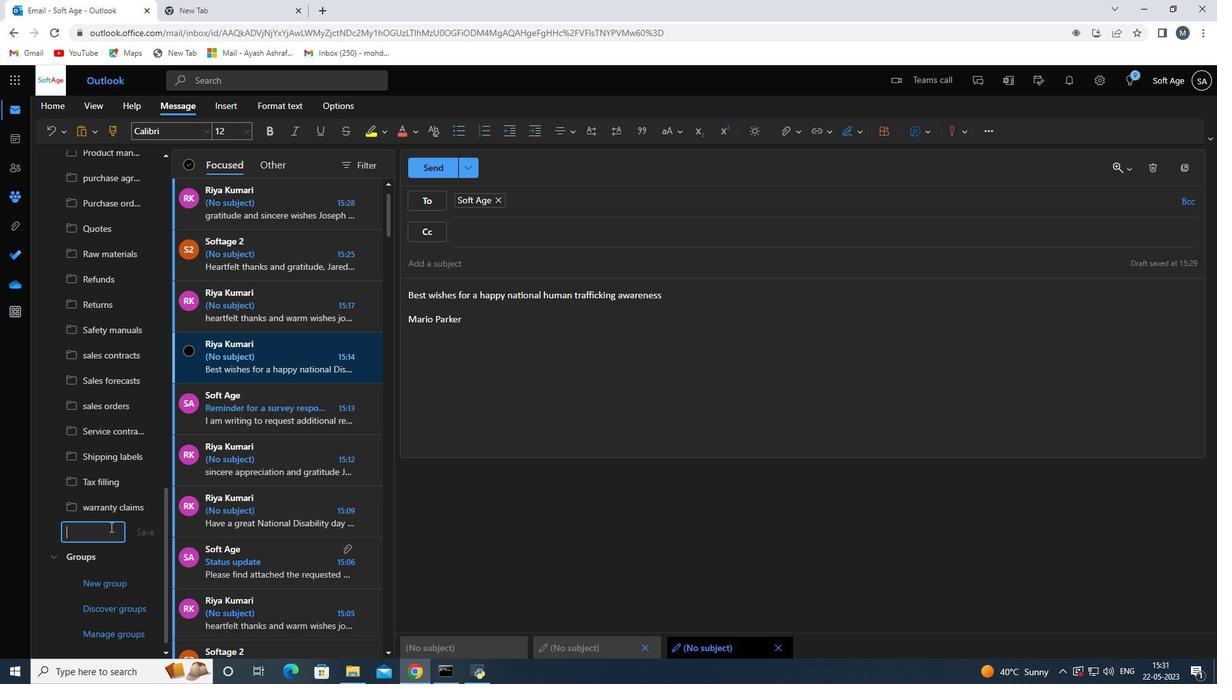 
Action: Key pressed <Key.shift><Key.shift><Key.shift><Key.shift><Key.shift><Key.shift><Key.shift><Key.shift><Key.shift><Key.shift><Key.shift><Key.shift><Key.shift><Key.shift>V
Screenshot: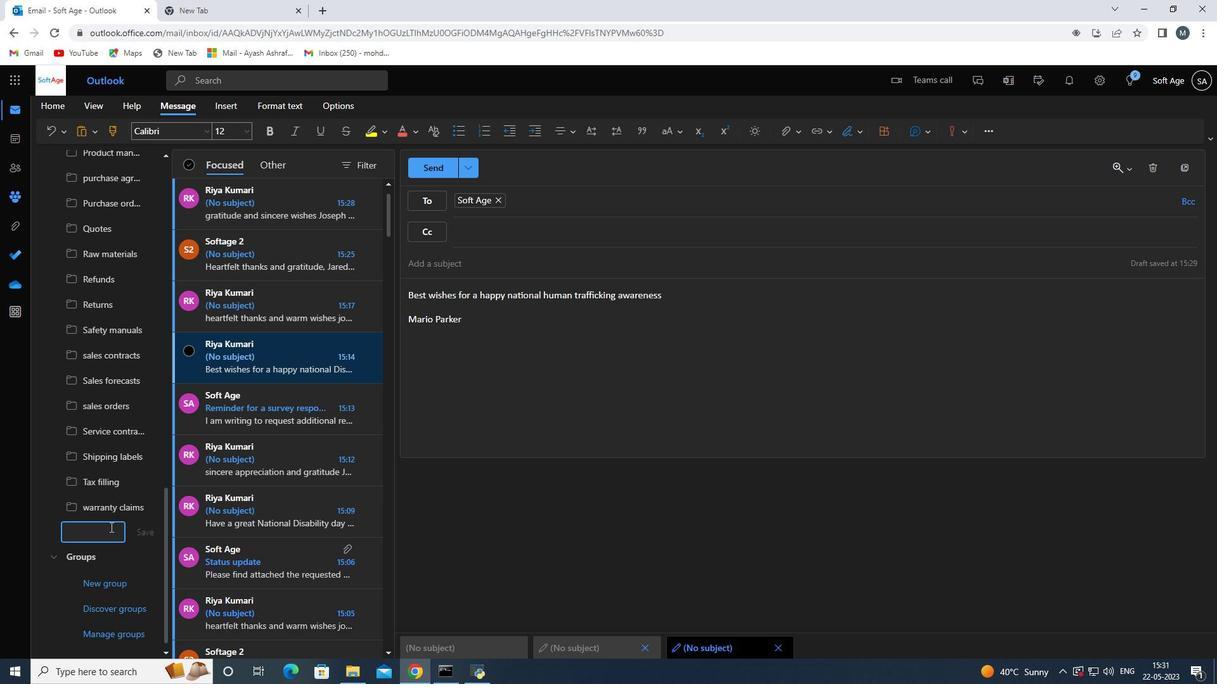 
Action: Mouse moved to (110, 526)
Screenshot: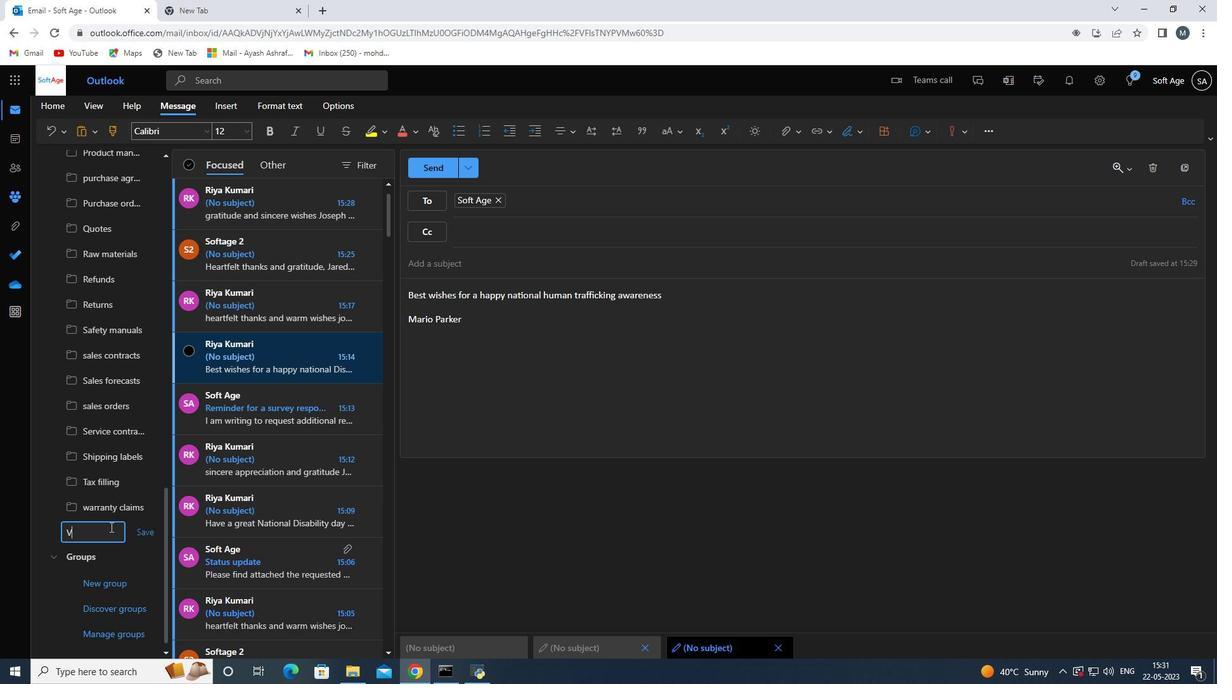 
Action: Key pressed end
Screenshot: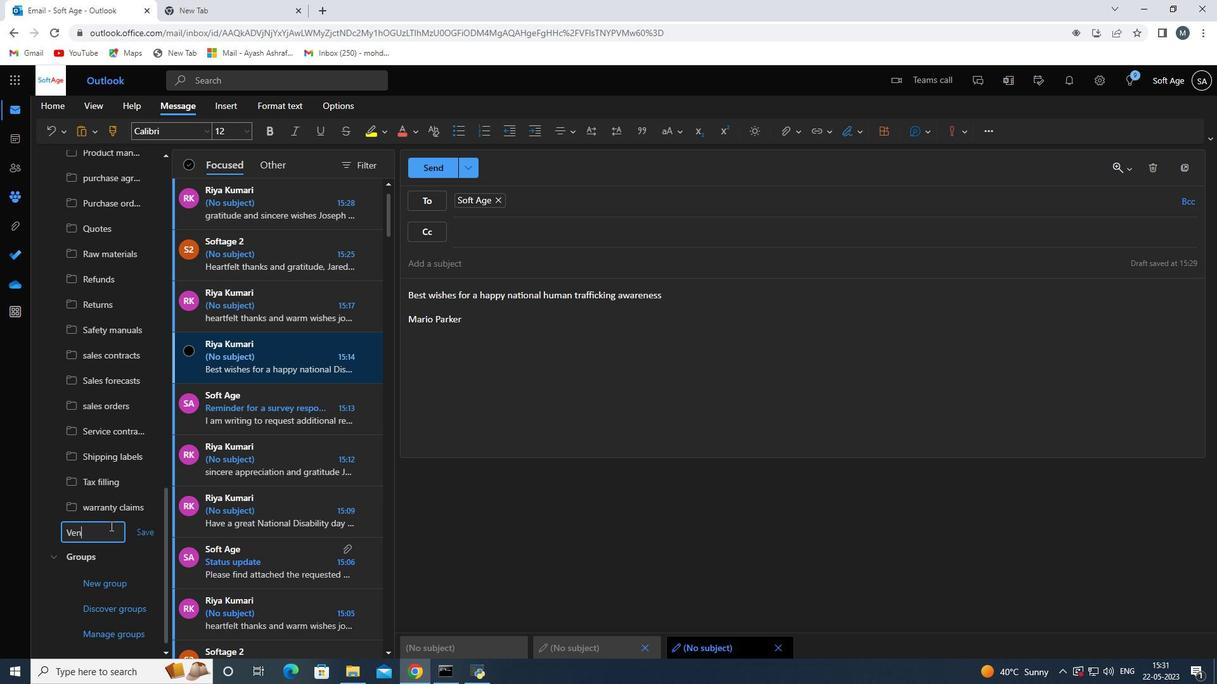 
Action: Mouse moved to (110, 525)
Screenshot: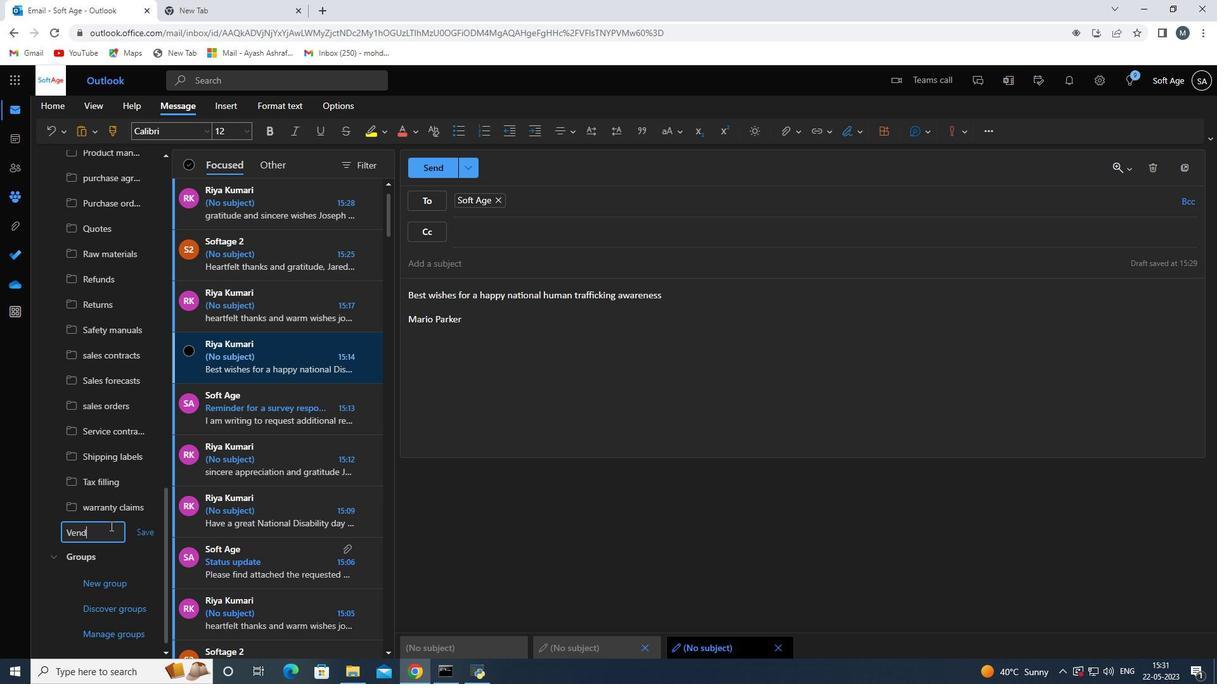 
Action: Key pressed or<Key.space>contracts
Screenshot: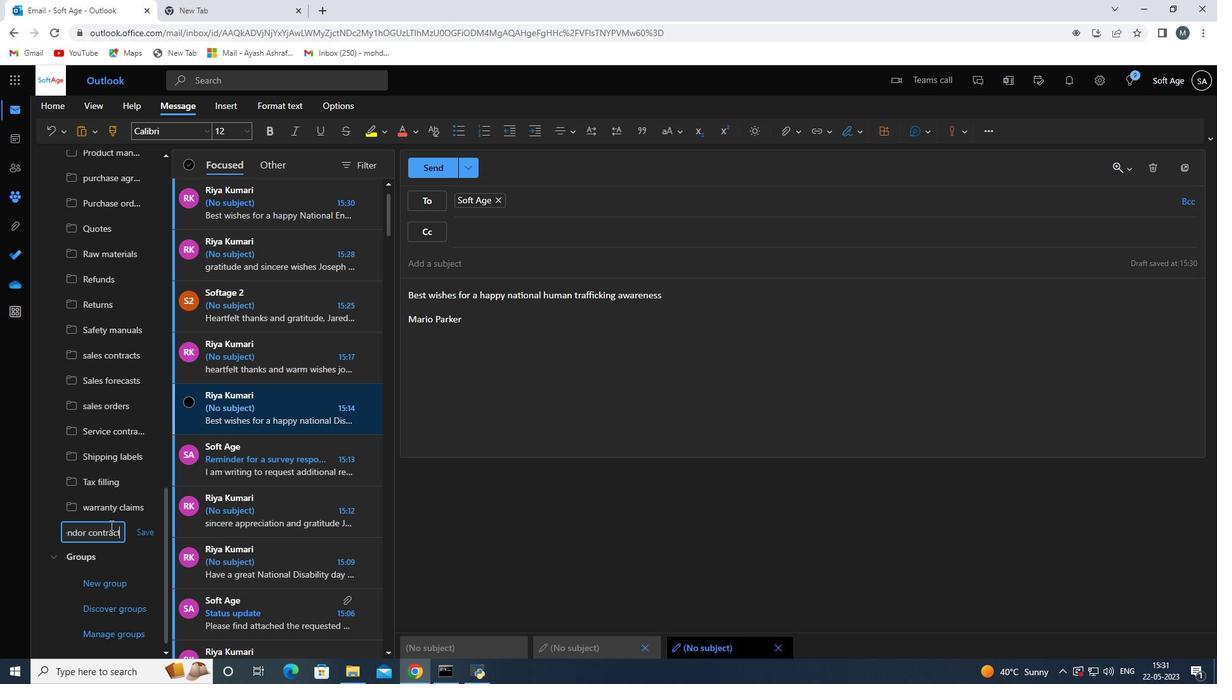 
Action: Mouse moved to (154, 531)
Screenshot: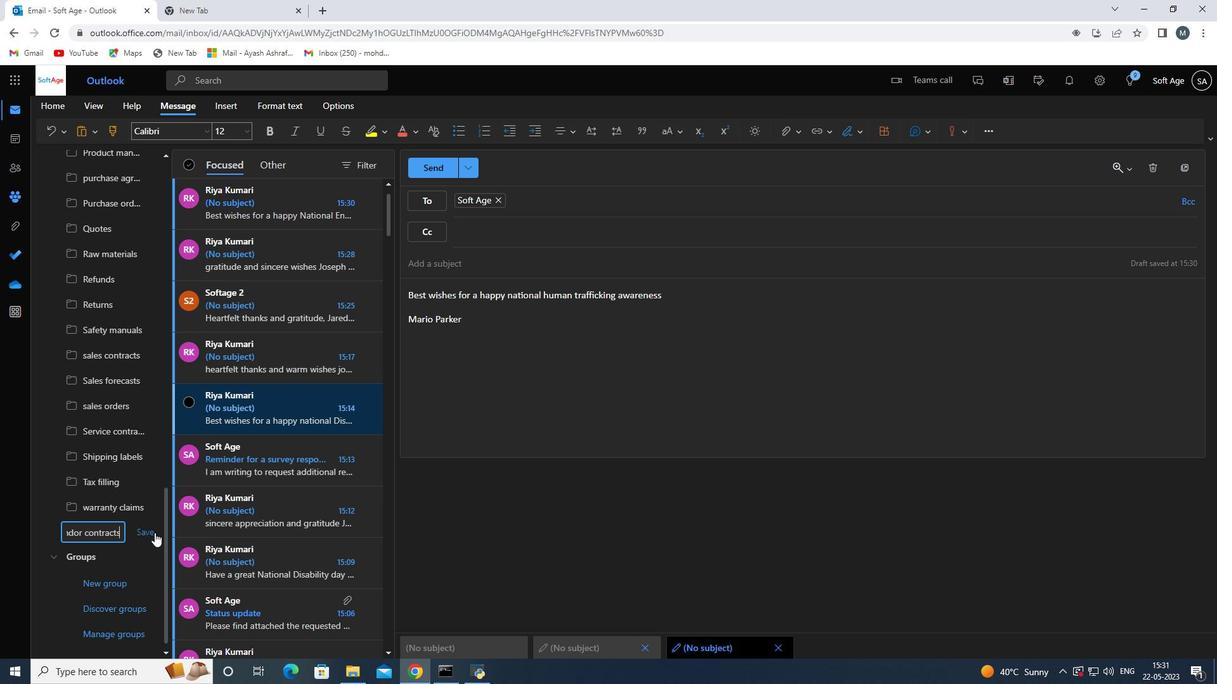 
Action: Mouse pressed left at (154, 531)
Screenshot: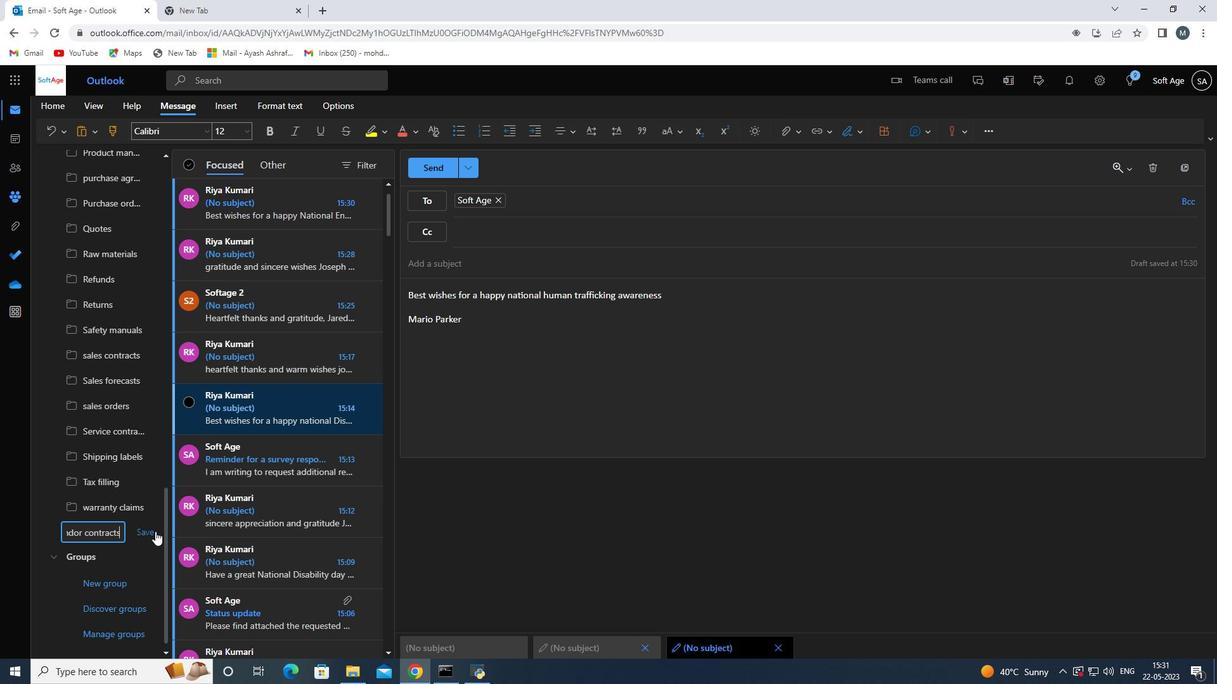 
Action: Mouse moved to (460, 430)
Screenshot: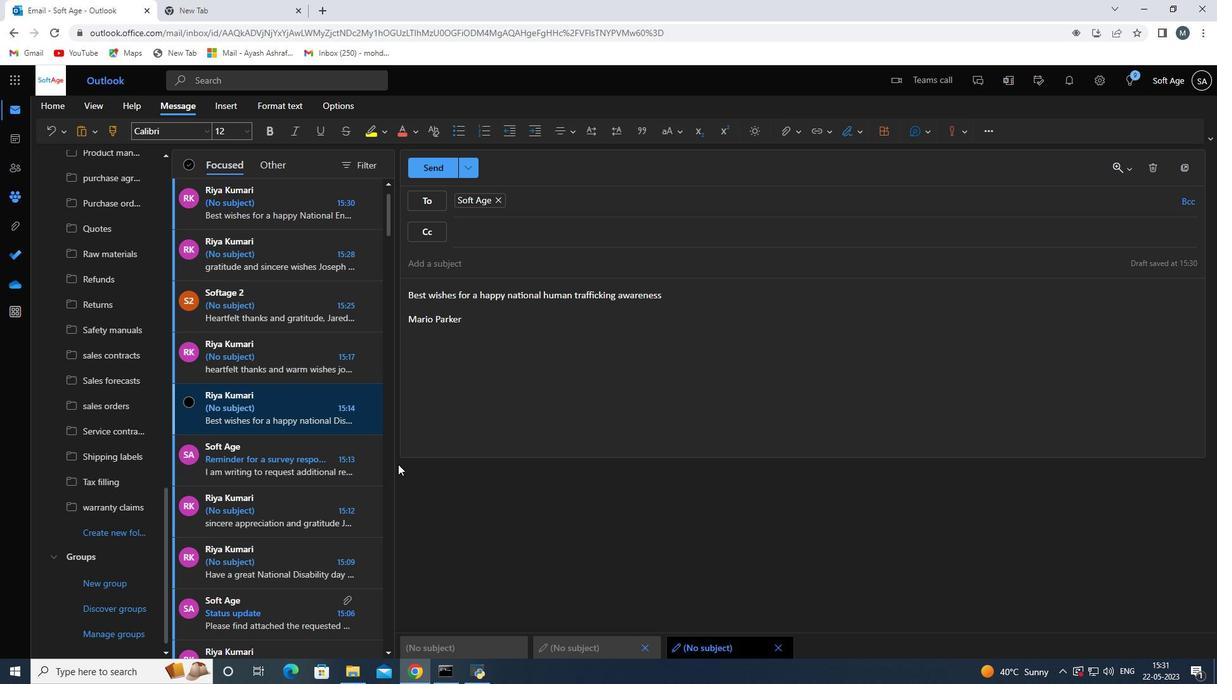 
Action: Mouse scrolled (460, 432) with delta (0, 0)
Screenshot: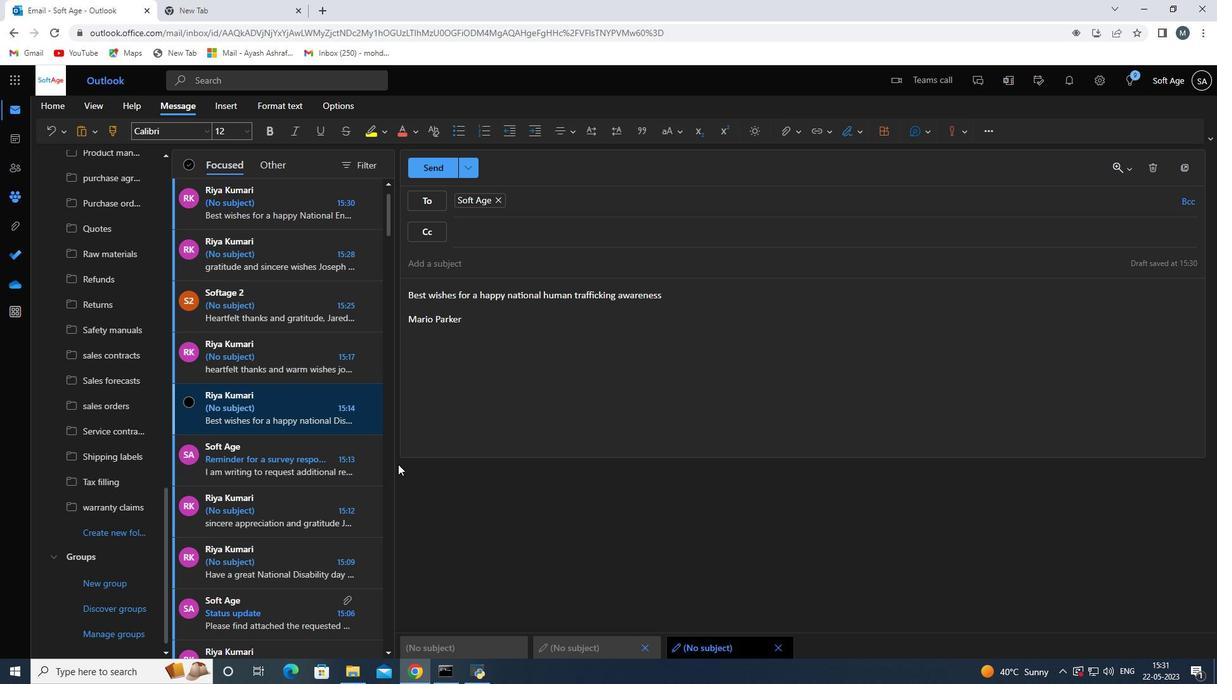 
Action: Mouse moved to (460, 430)
Screenshot: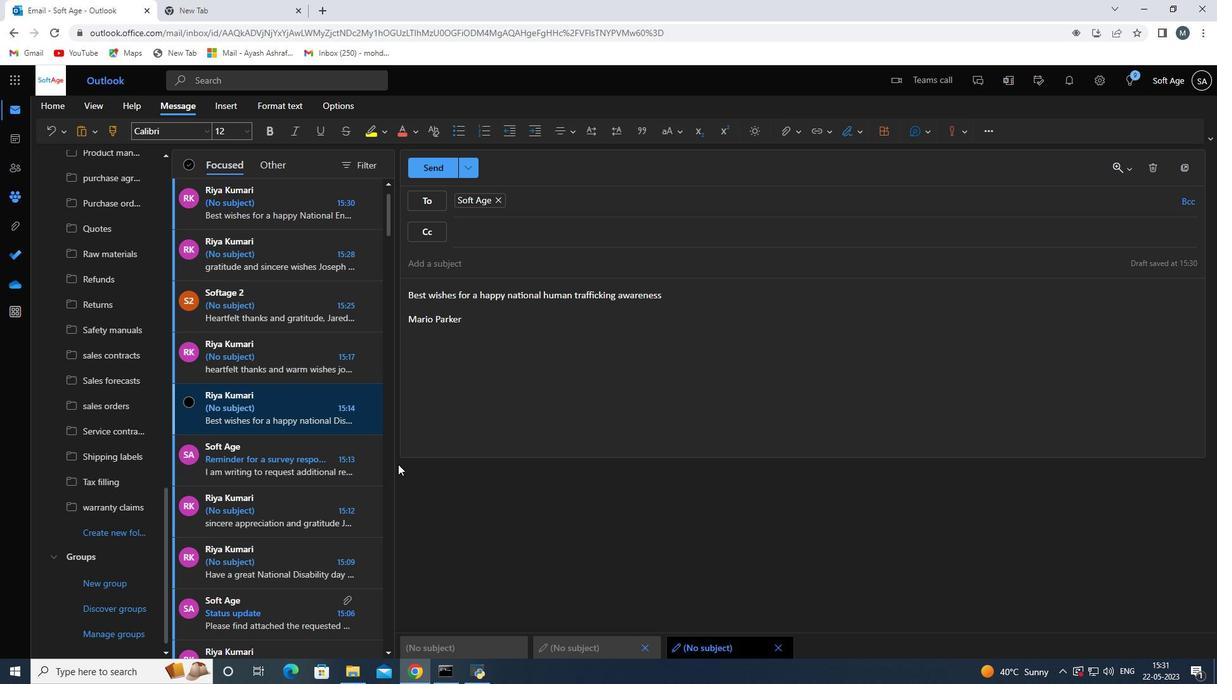 
Action: Mouse scrolled (460, 431) with delta (0, 0)
Screenshot: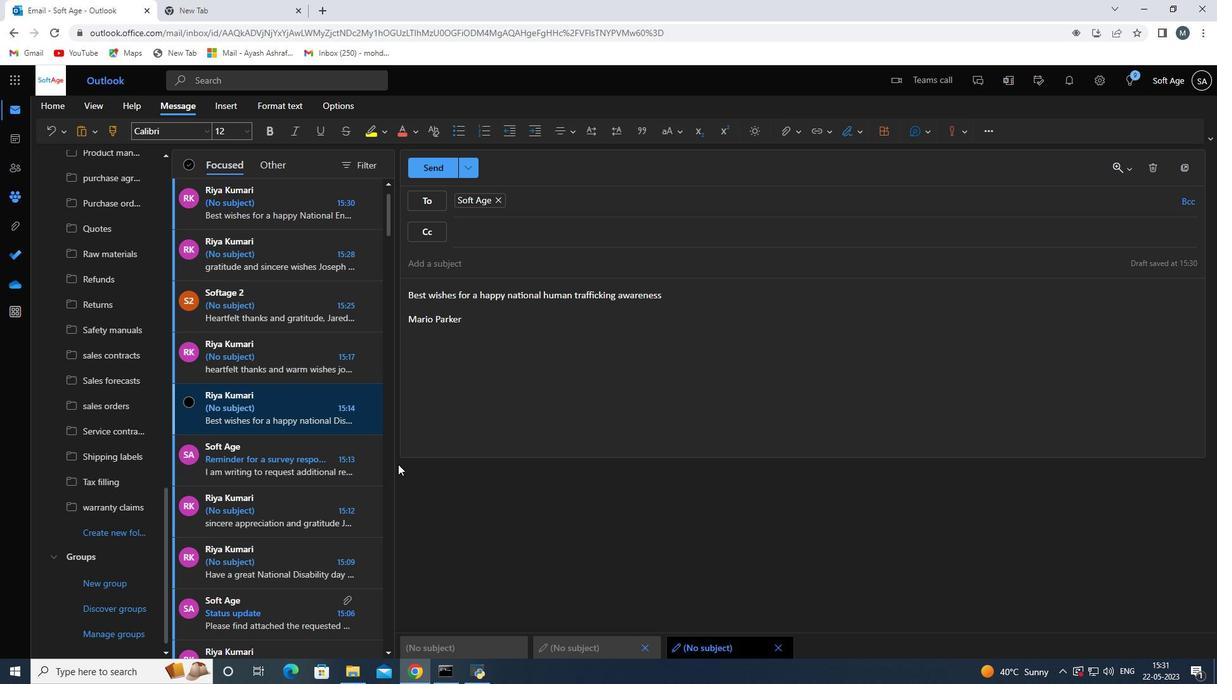 
Action: Mouse scrolled (460, 431) with delta (0, 0)
Screenshot: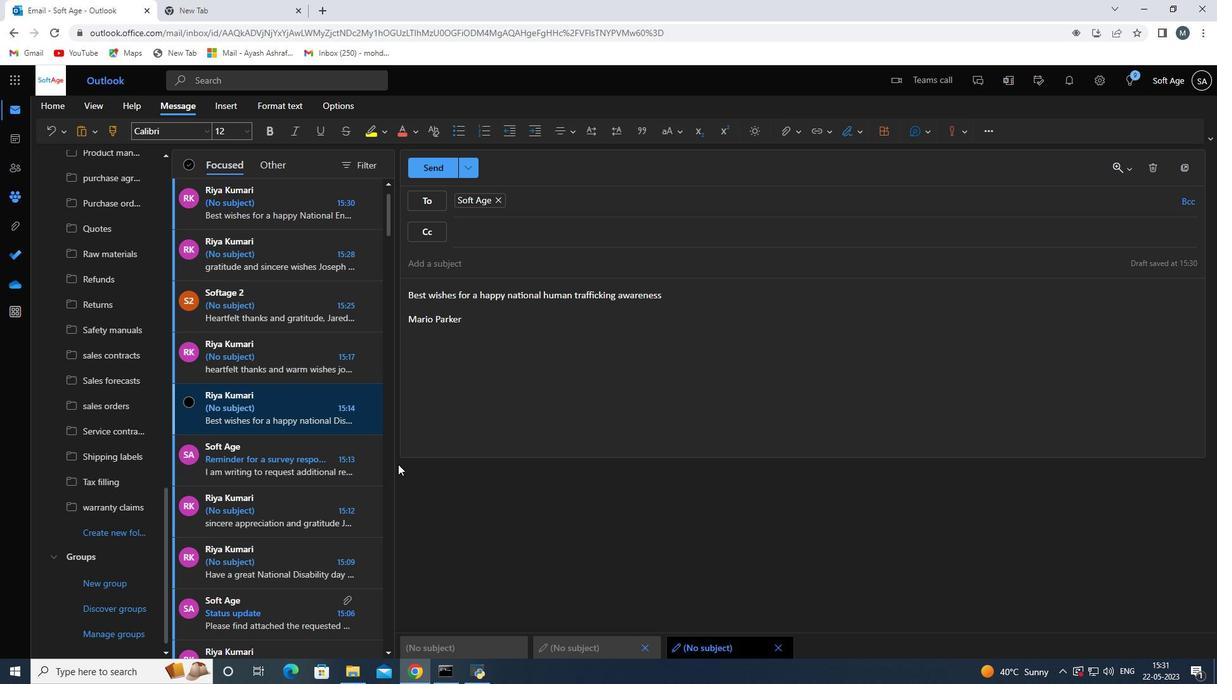 
Action: Mouse scrolled (460, 431) with delta (0, 0)
Screenshot: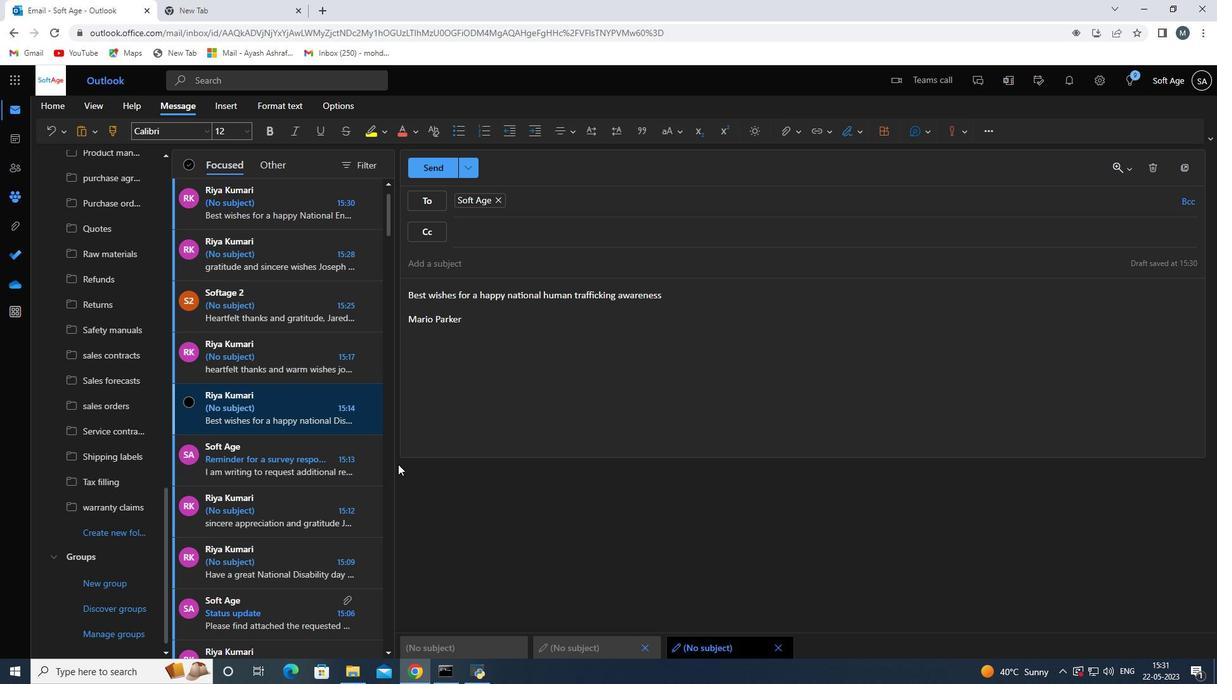 
Action: Mouse scrolled (460, 431) with delta (0, 0)
Screenshot: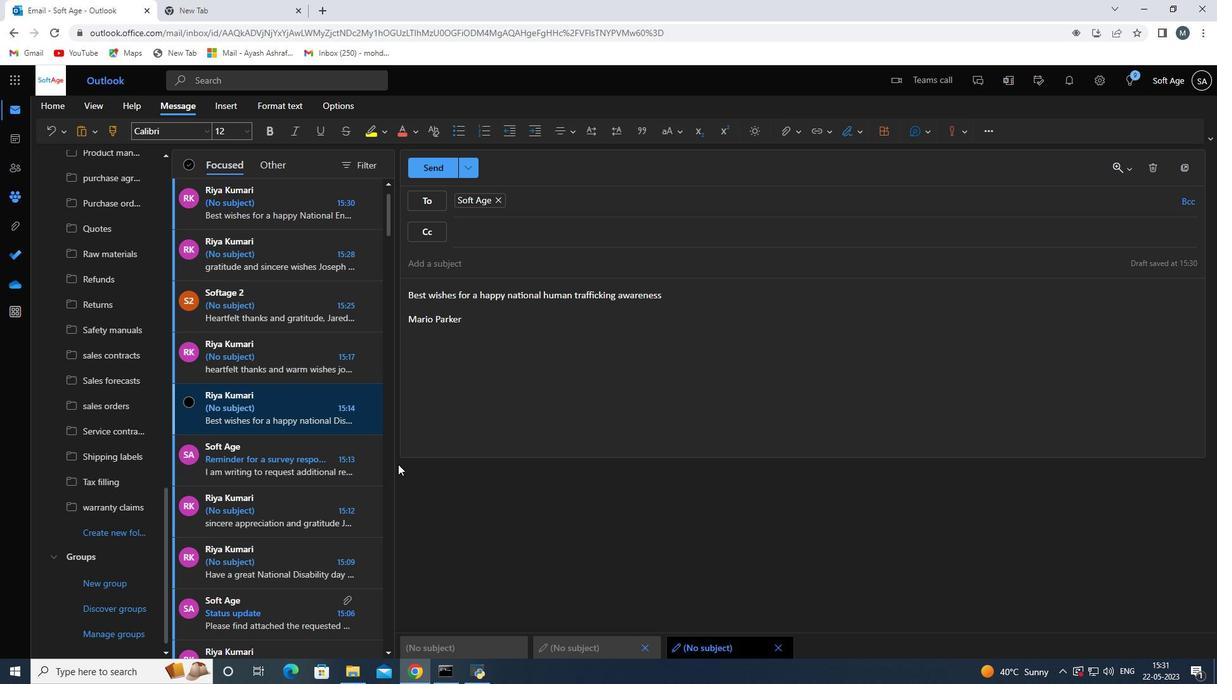 
Action: Mouse moved to (432, 174)
Screenshot: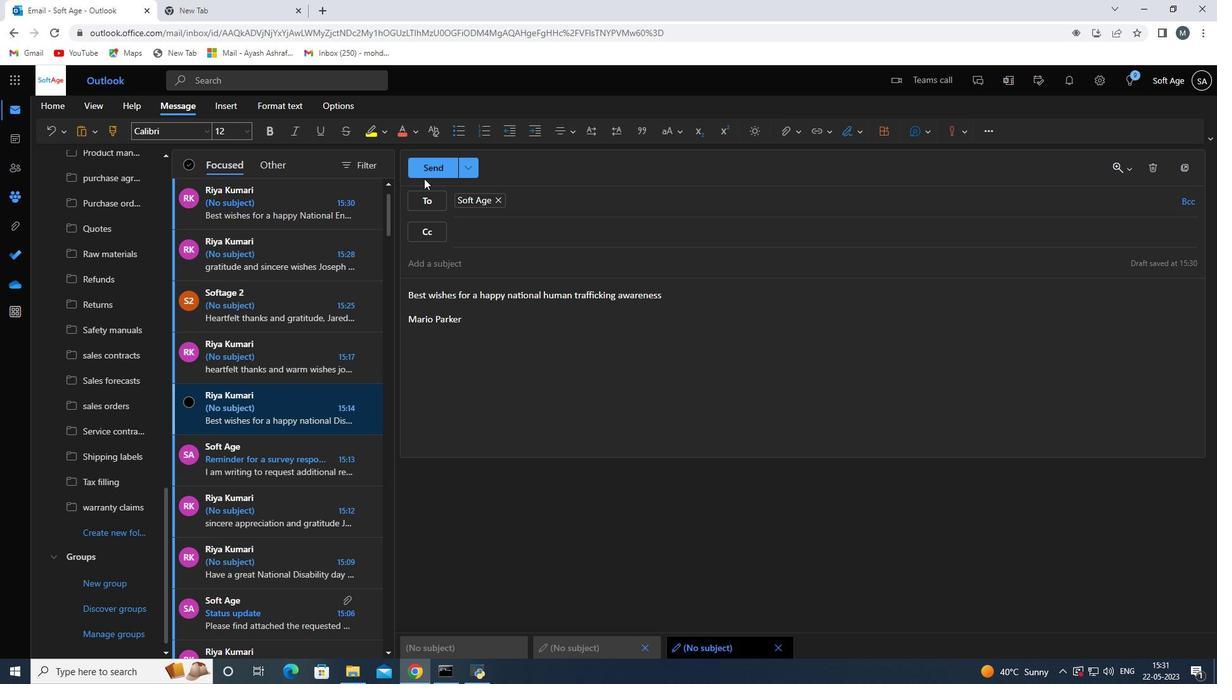 
Action: Mouse pressed left at (432, 174)
Screenshot: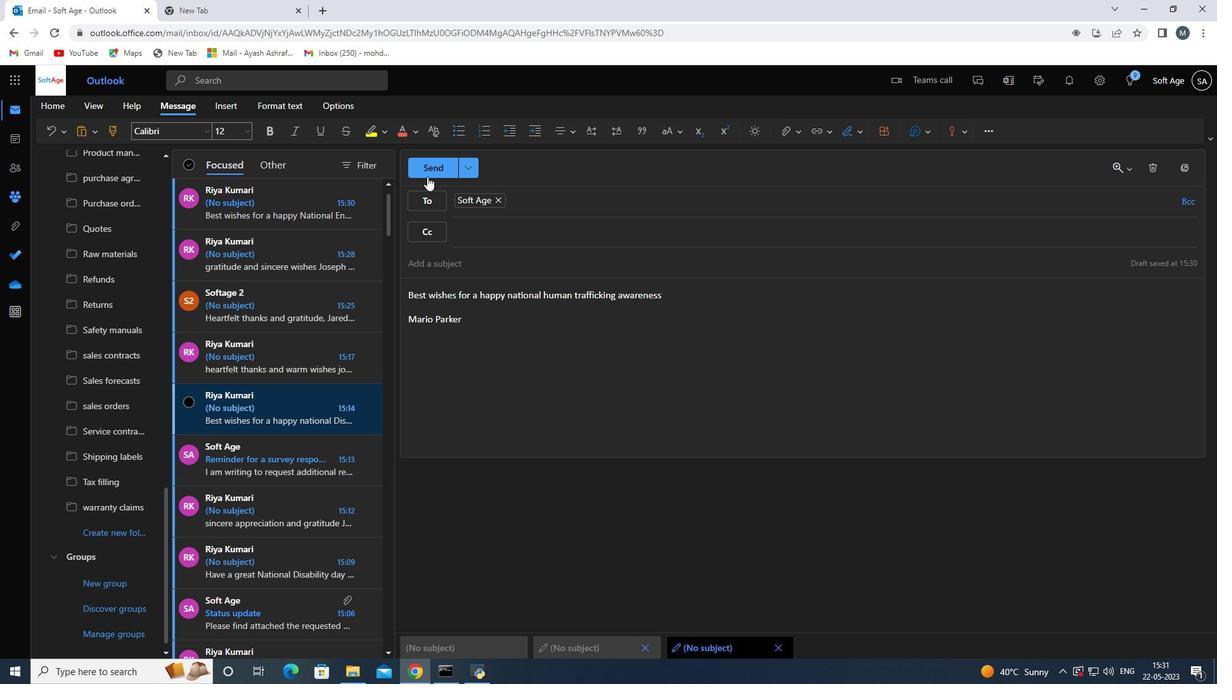 
Action: Mouse moved to (585, 390)
Screenshot: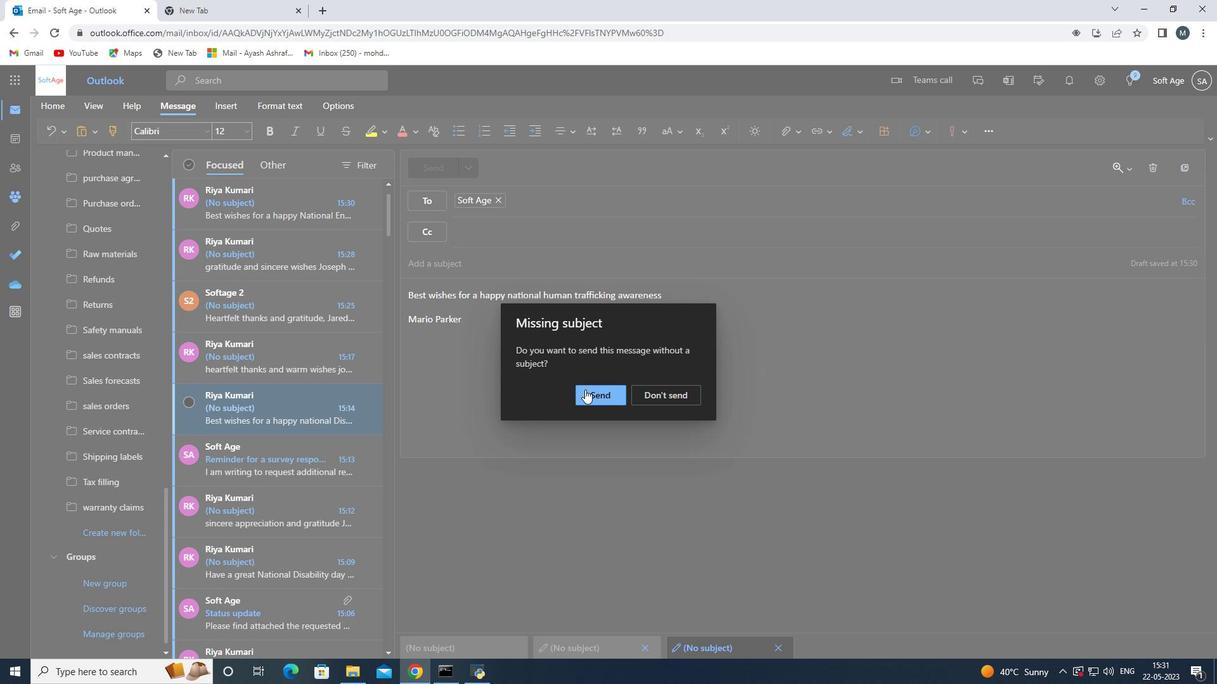 
Action: Mouse pressed left at (585, 390)
Screenshot: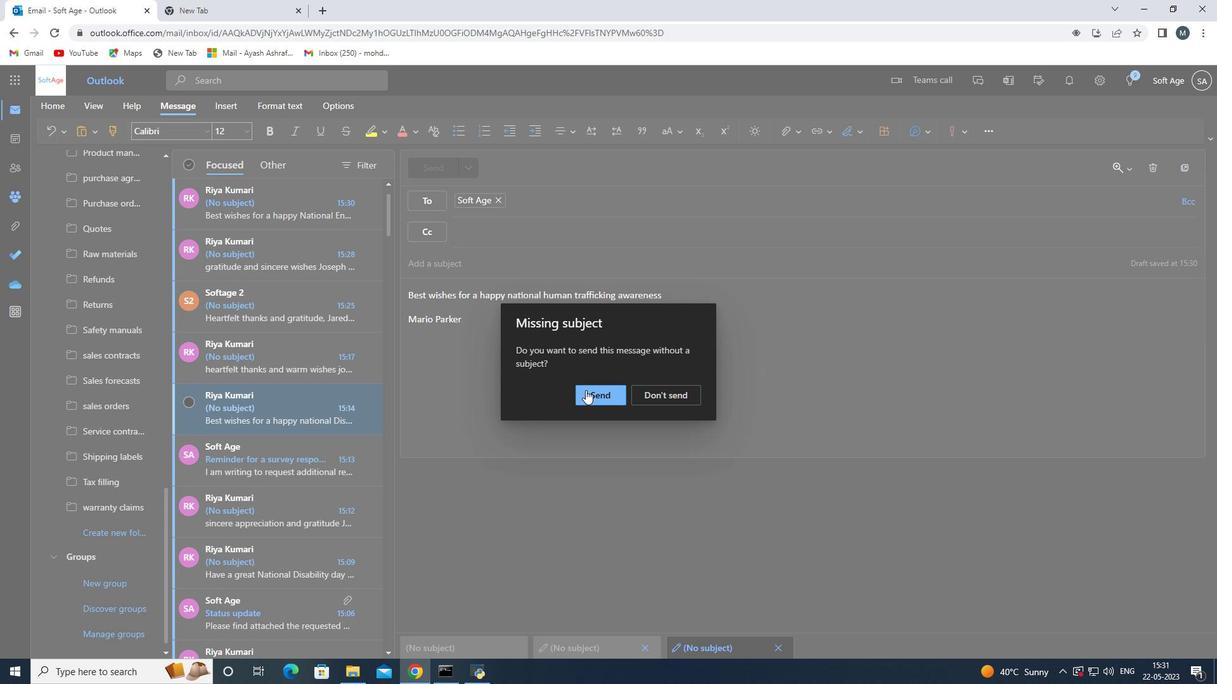 
